 Task: Look for space in Cortland, United States from 6th September, 2023 to 12th September, 2023 for 4 adults in price range Rs.10000 to Rs.14000. Place can be private room with 4 bedrooms having 4 beds and 4 bathrooms. Property type can be house, flat, guest house. Amenities needed are: wifi, TV, free parkinig on premises, gym, breakfast. Booking option can be shelf check-in. Required host language is English.
Action: Mouse moved to (509, 123)
Screenshot: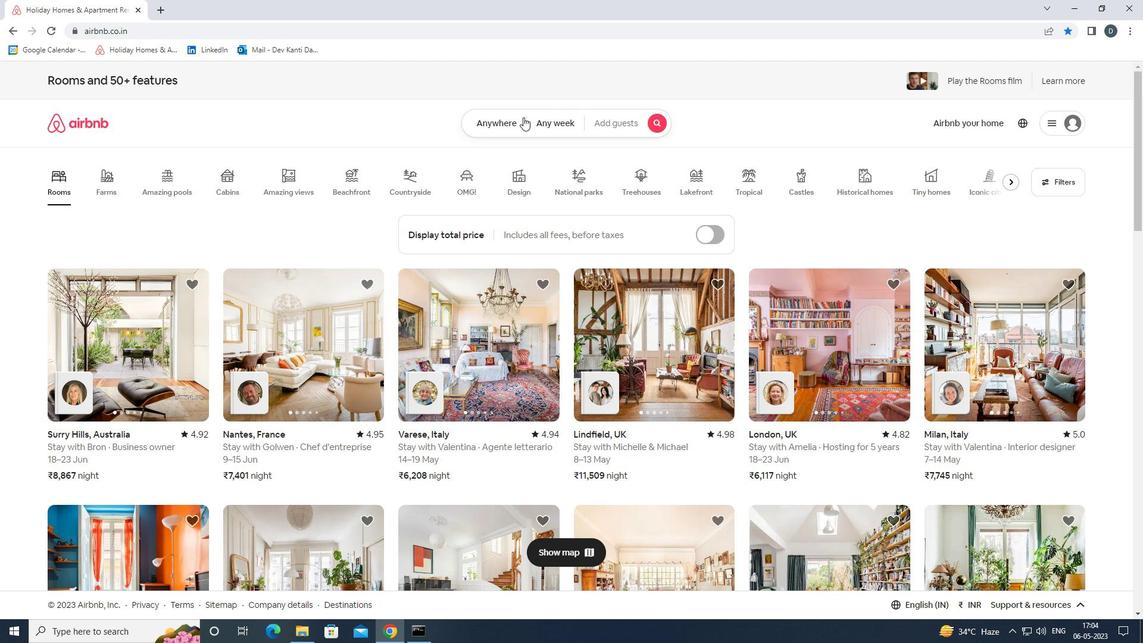 
Action: Mouse pressed left at (509, 123)
Screenshot: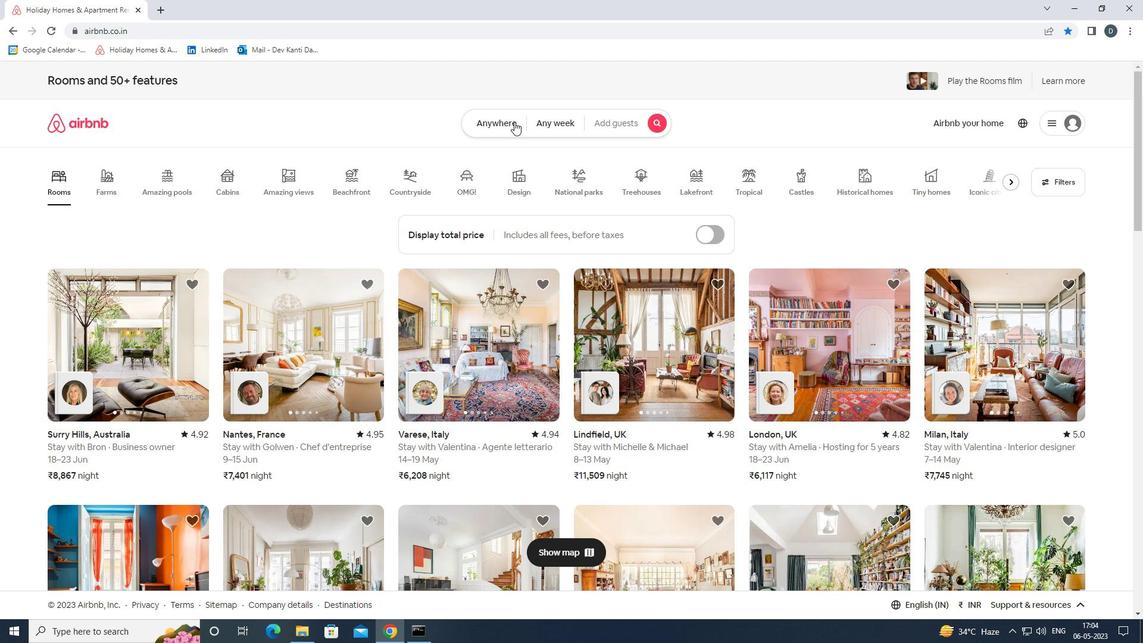 
Action: Mouse moved to (445, 168)
Screenshot: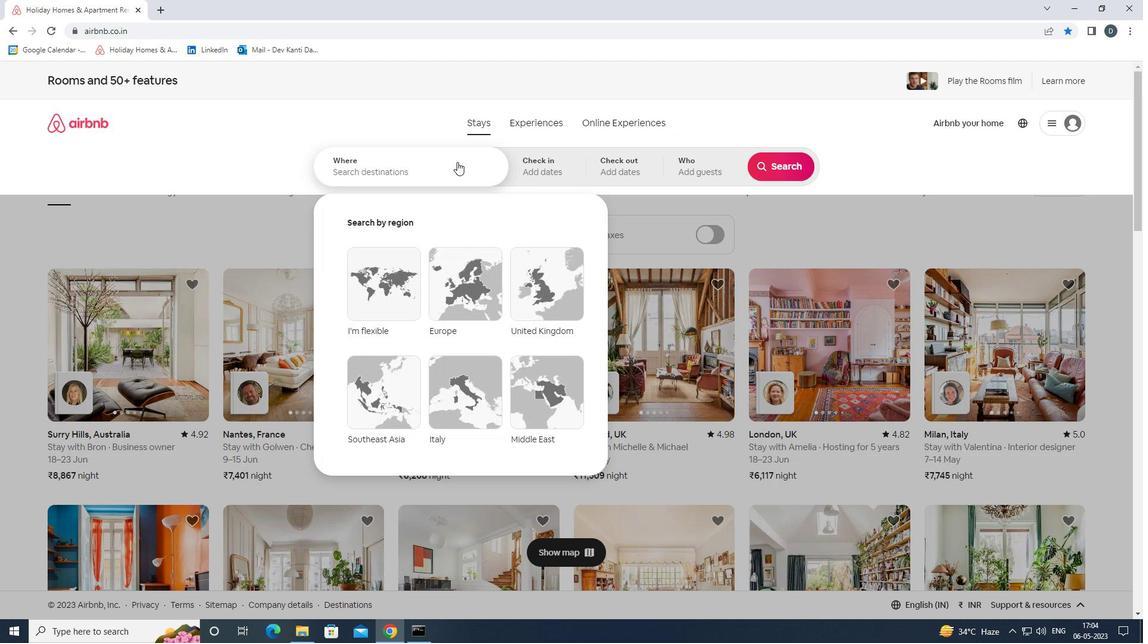 
Action: Mouse pressed left at (445, 168)
Screenshot: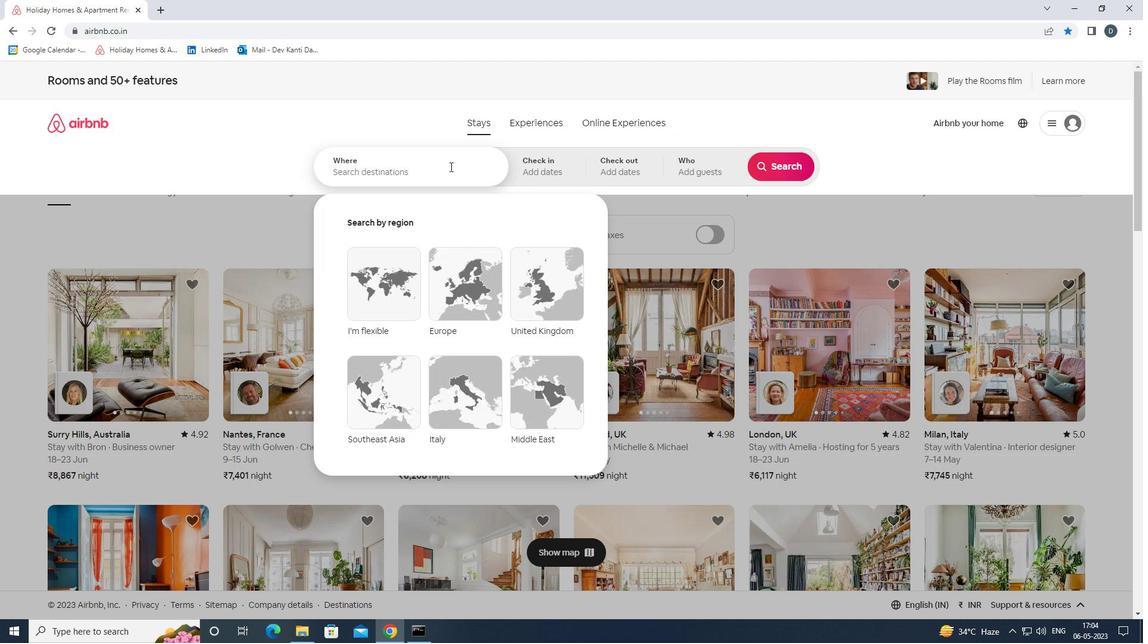 
Action: Mouse moved to (500, 153)
Screenshot: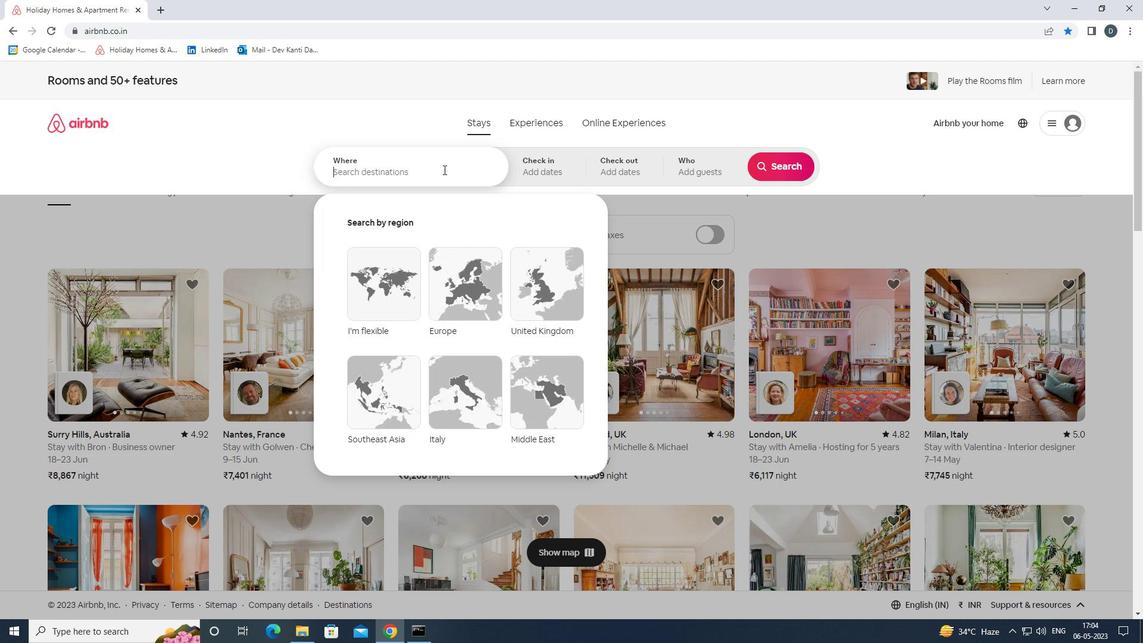 
Action: Key pressed <Key.shift>
Screenshot: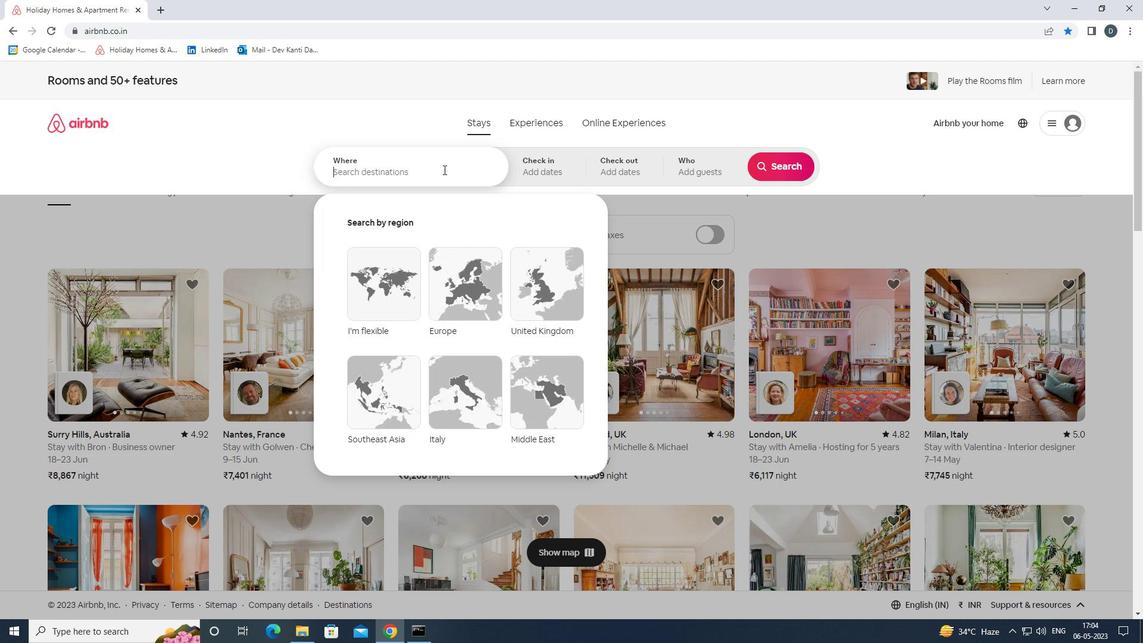 
Action: Mouse moved to (506, 151)
Screenshot: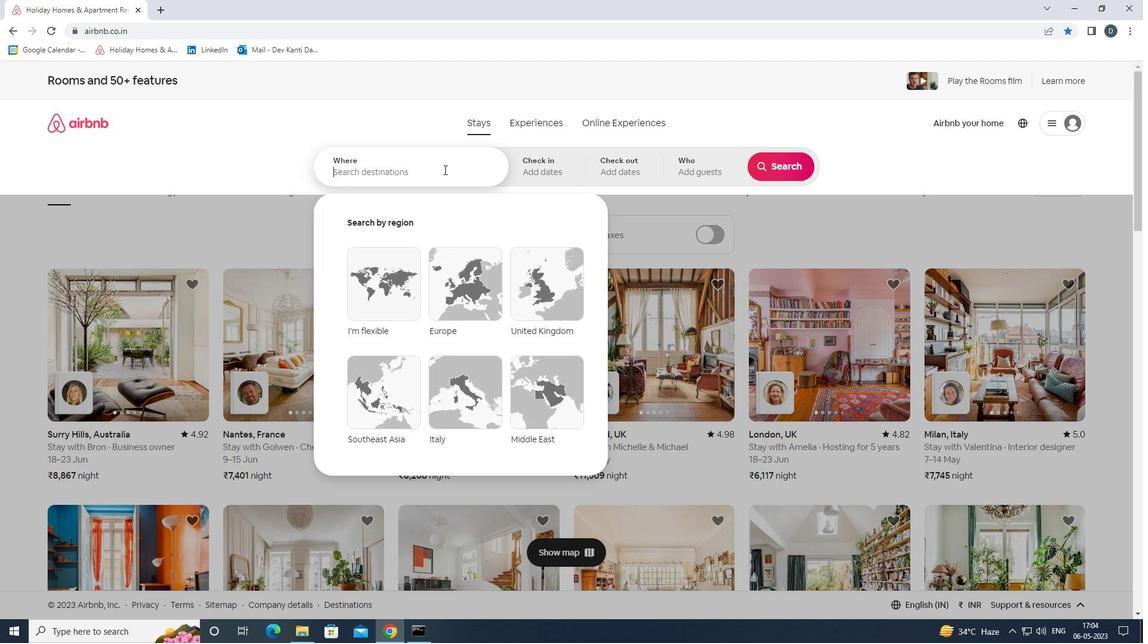 
Action: Key pressed CORTLAND,<Key.shift>UNITED<Key.space><Key.shift>STATES<Key.enter>
Screenshot: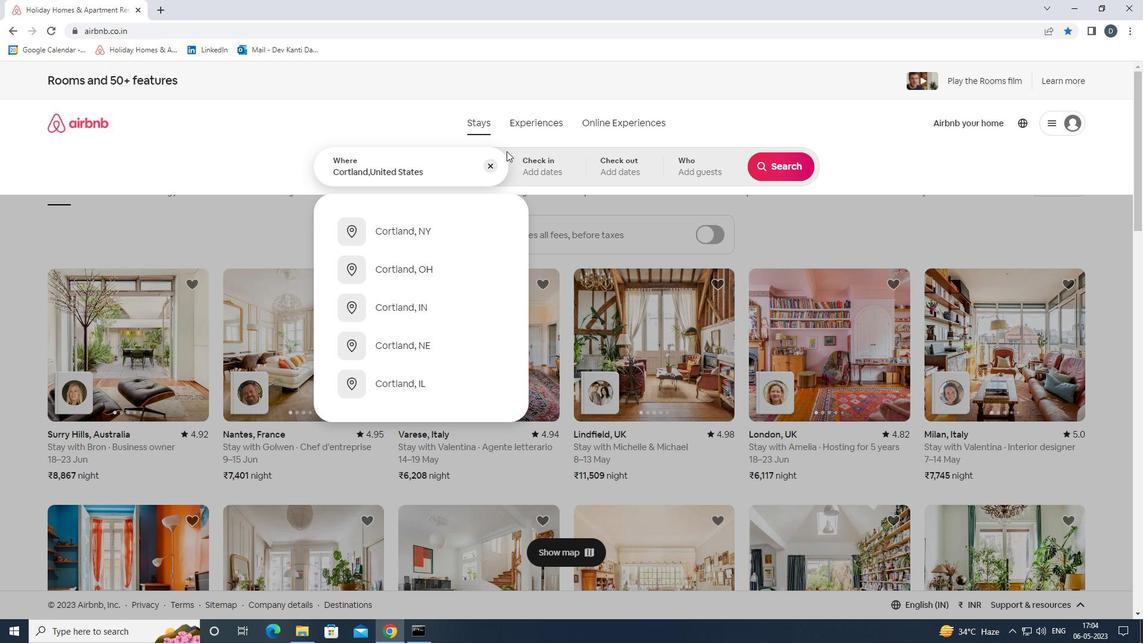 
Action: Mouse moved to (781, 260)
Screenshot: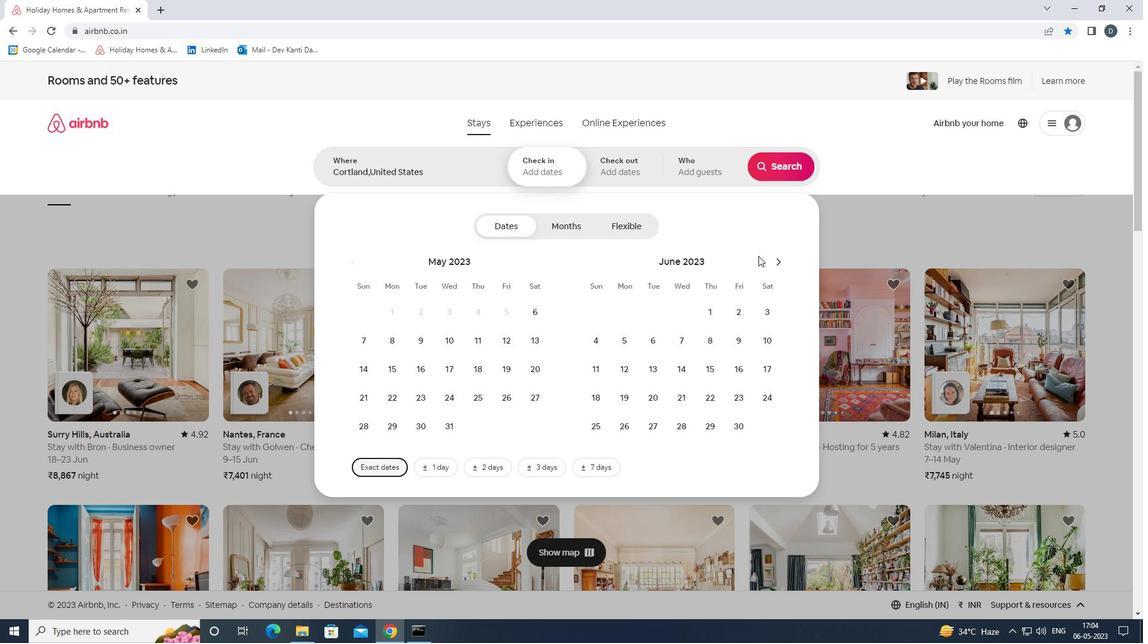 
Action: Mouse pressed left at (781, 260)
Screenshot: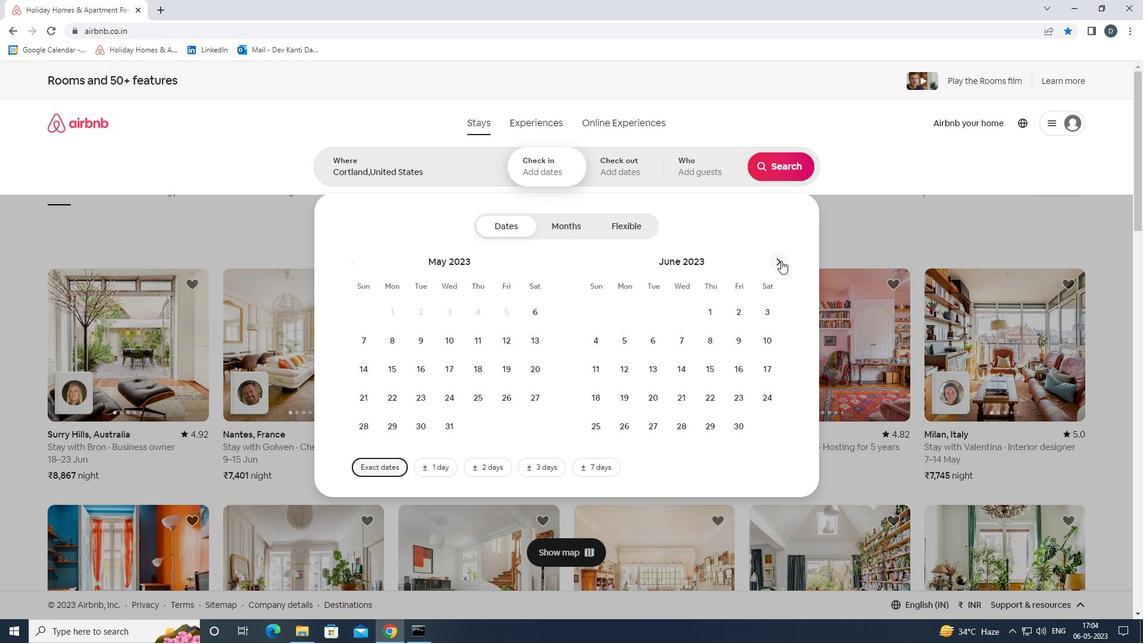 
Action: Mouse pressed left at (781, 260)
Screenshot: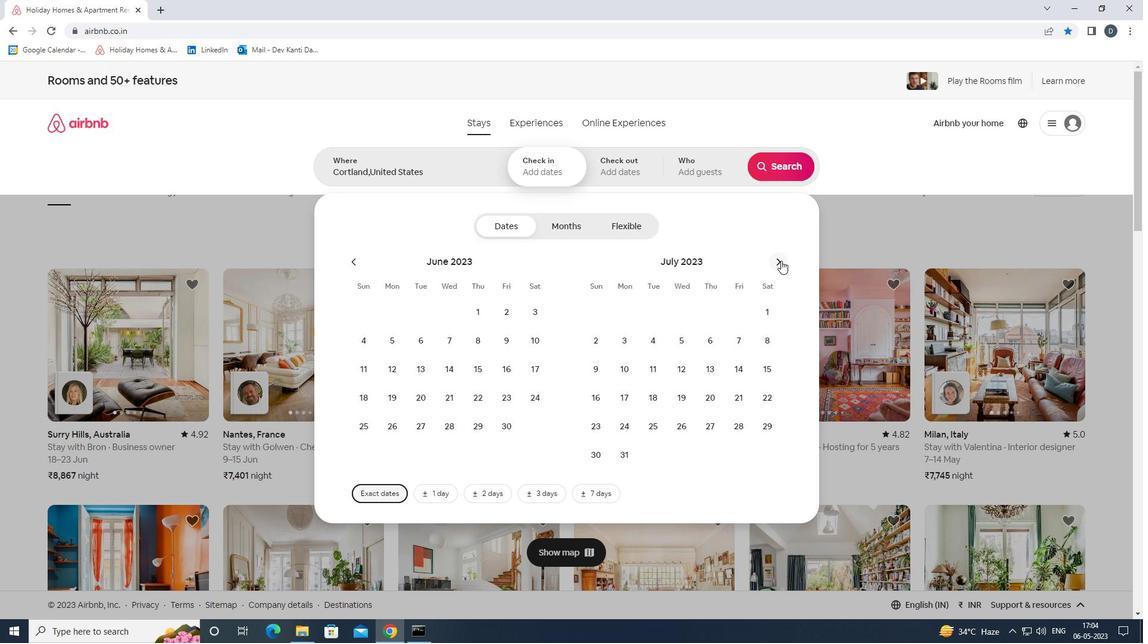 
Action: Mouse pressed left at (781, 260)
Screenshot: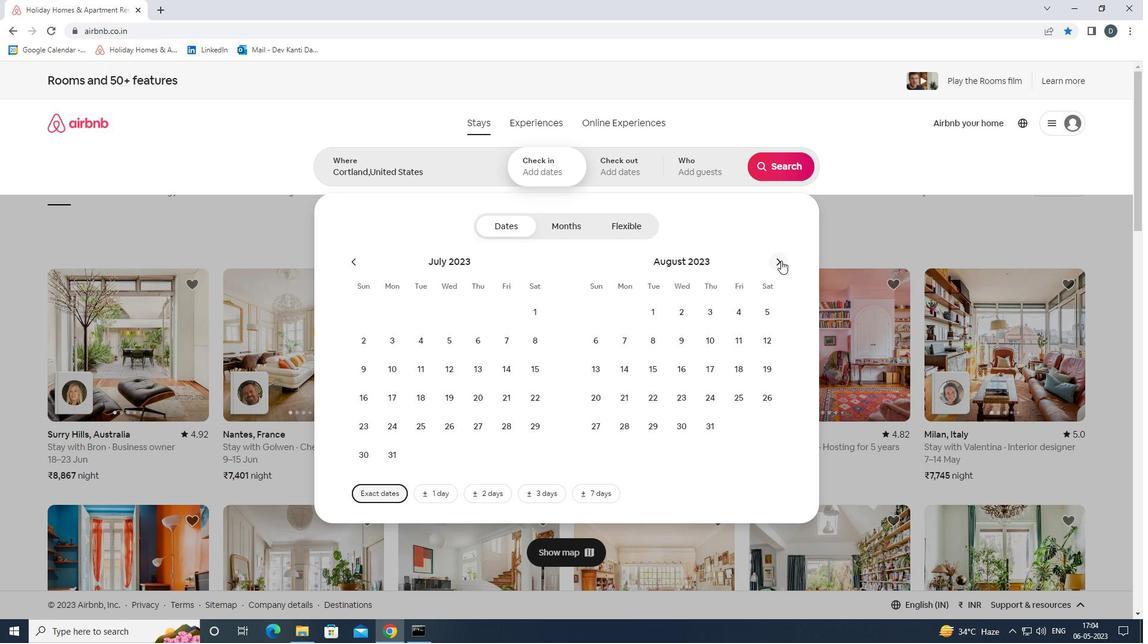
Action: Mouse moved to (683, 341)
Screenshot: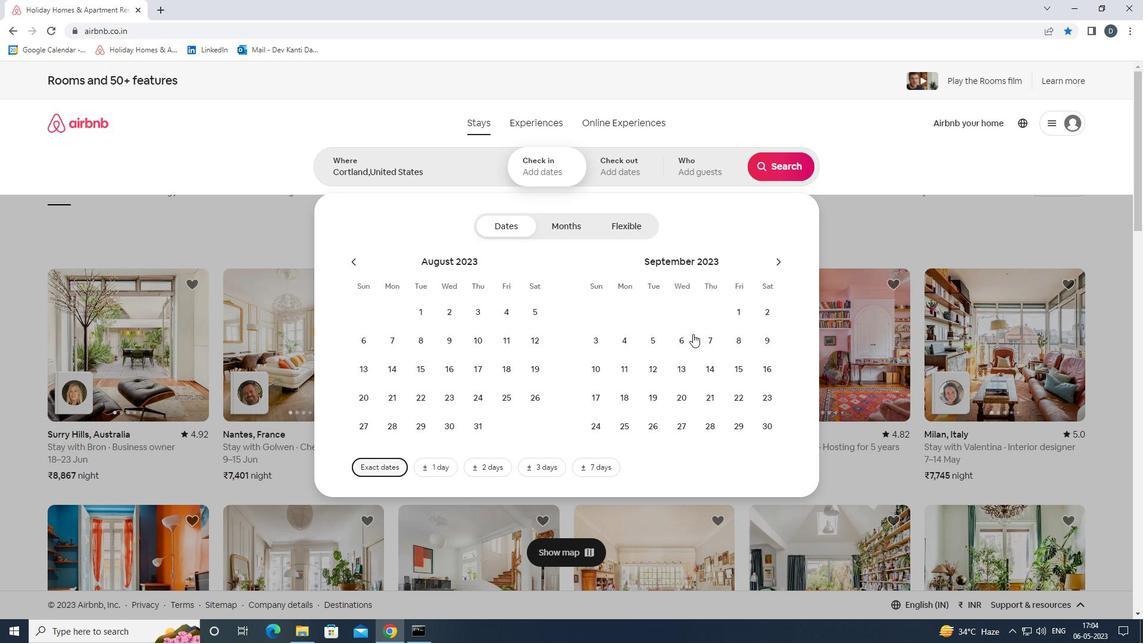 
Action: Mouse pressed left at (683, 341)
Screenshot: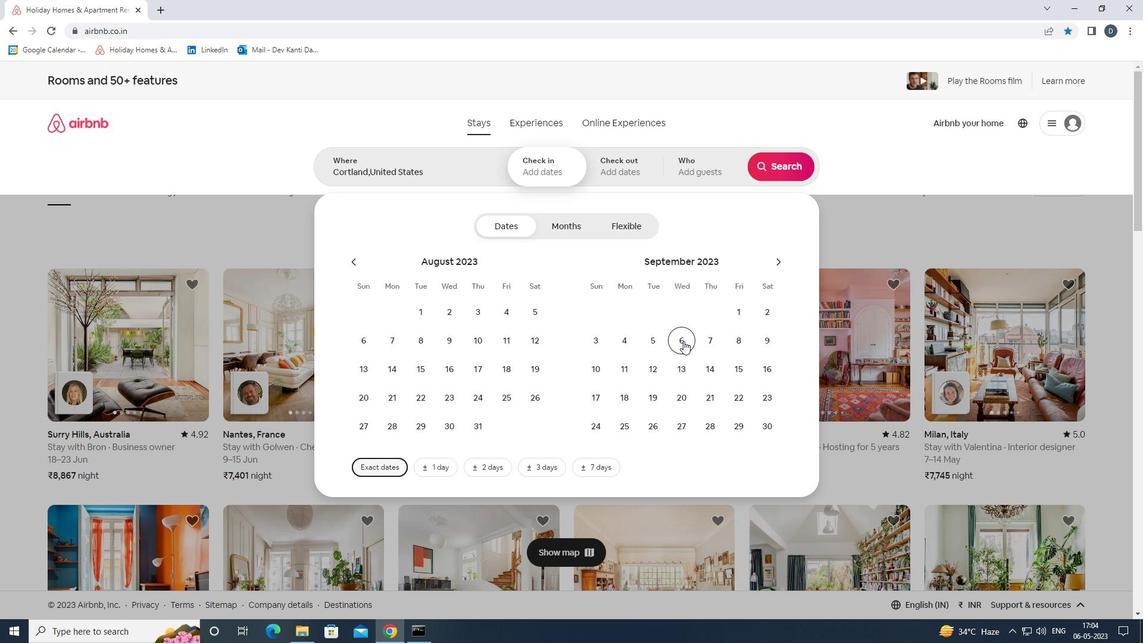
Action: Mouse moved to (649, 365)
Screenshot: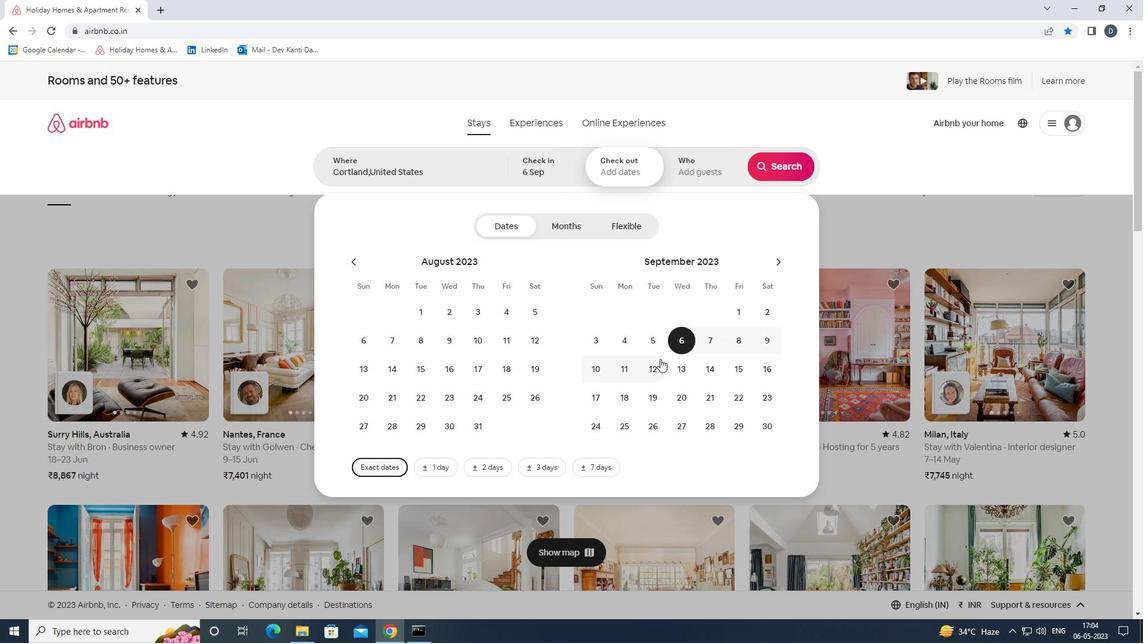 
Action: Mouse pressed left at (649, 365)
Screenshot: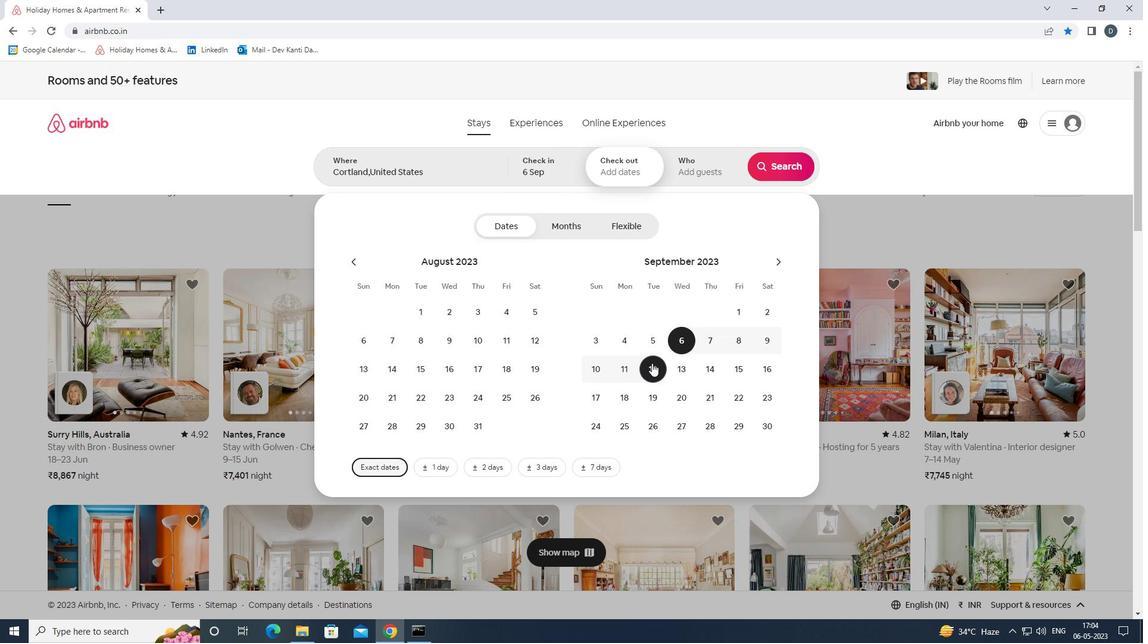 
Action: Mouse moved to (692, 170)
Screenshot: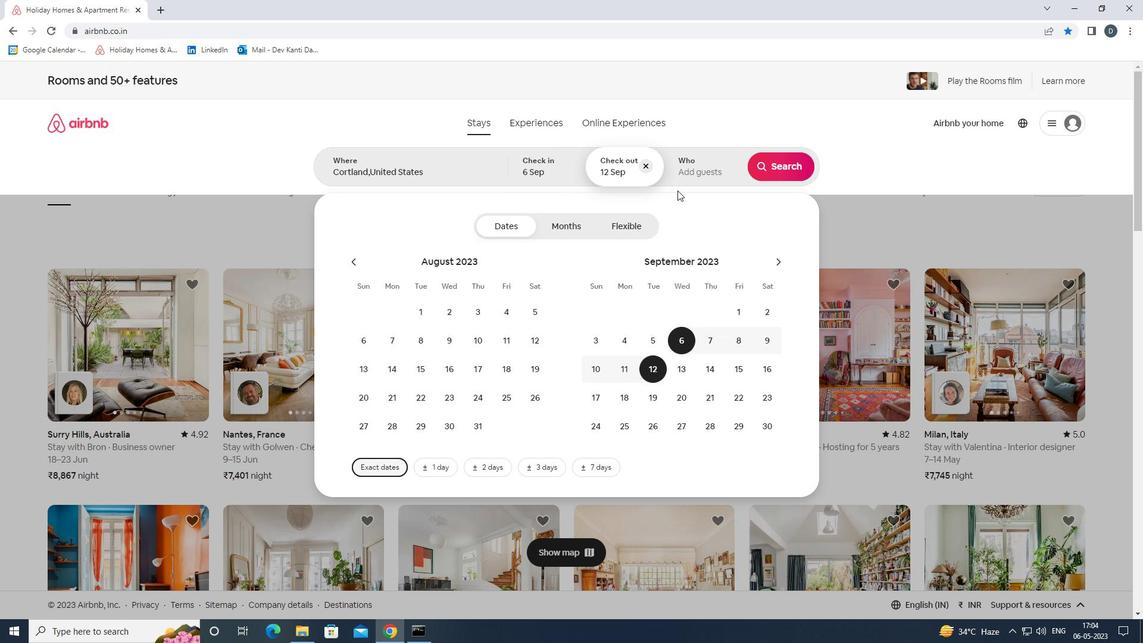 
Action: Mouse pressed left at (692, 170)
Screenshot: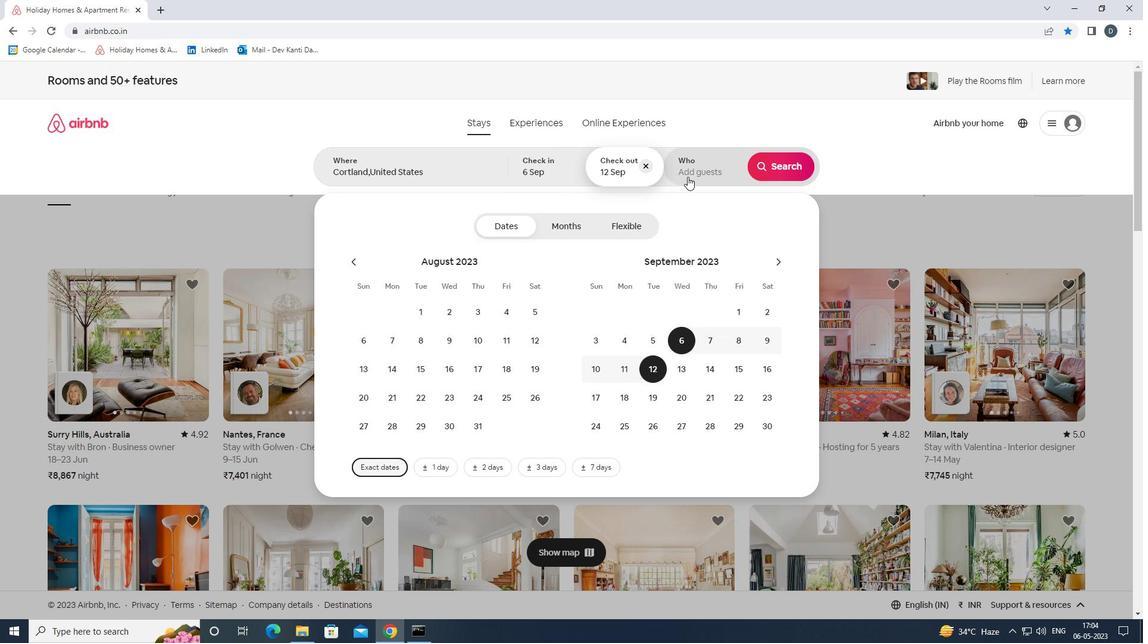 
Action: Mouse moved to (778, 231)
Screenshot: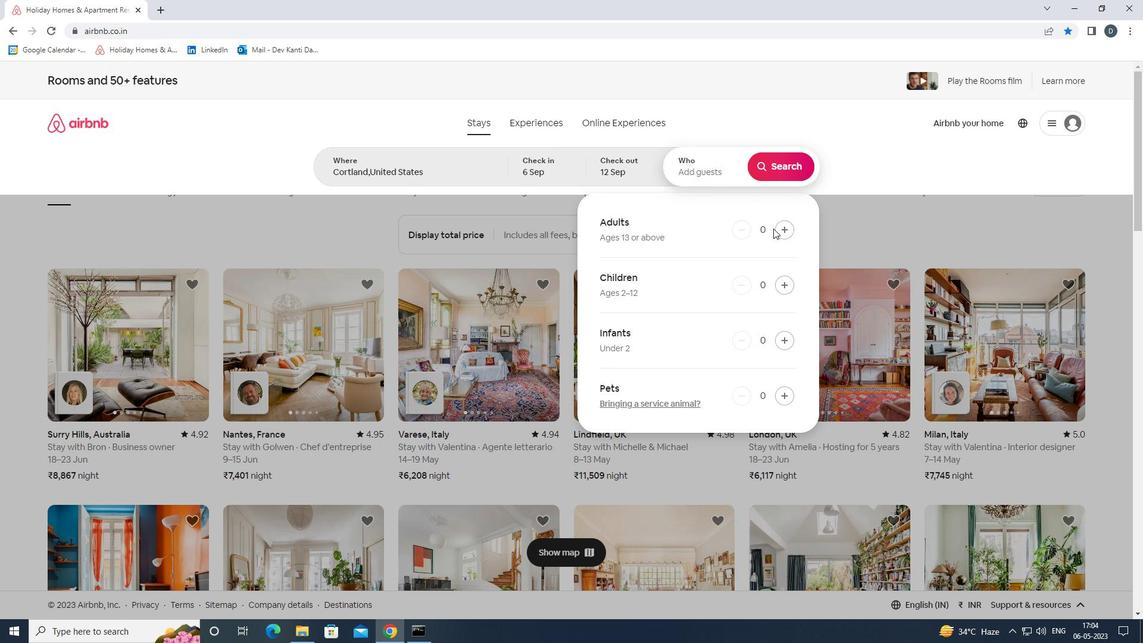 
Action: Mouse pressed left at (778, 231)
Screenshot: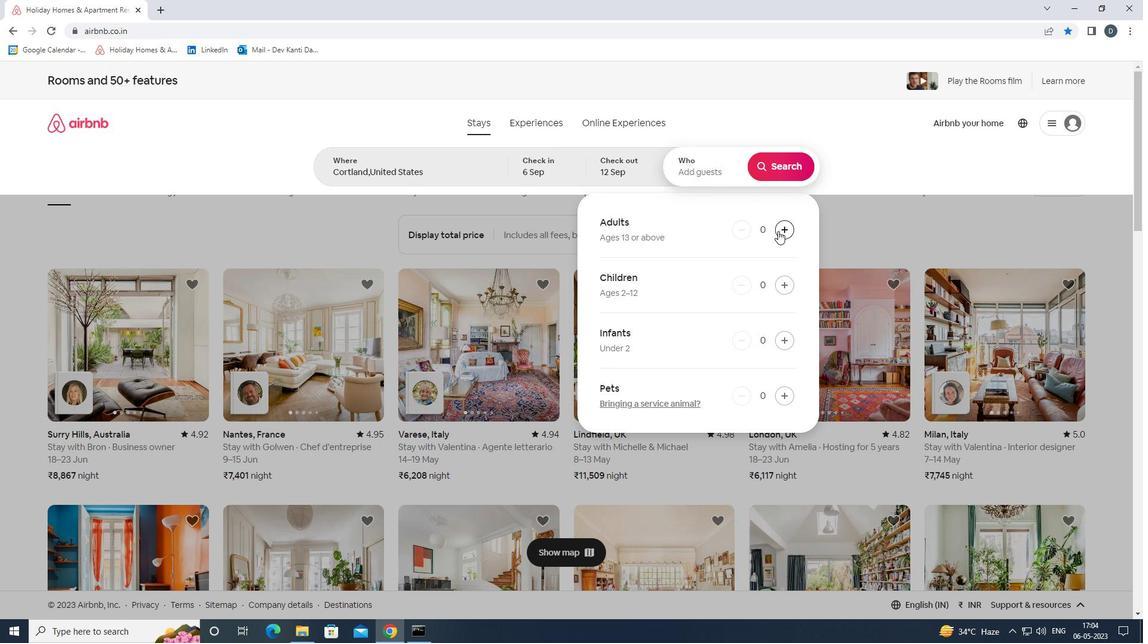 
Action: Mouse pressed left at (778, 231)
Screenshot: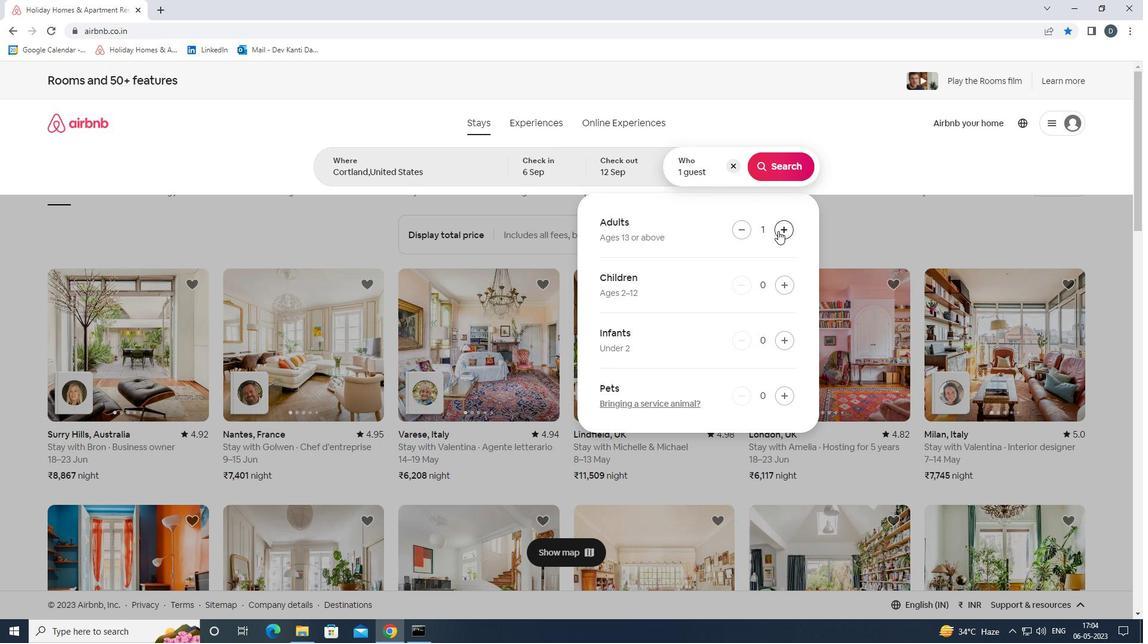 
Action: Mouse pressed left at (778, 231)
Screenshot: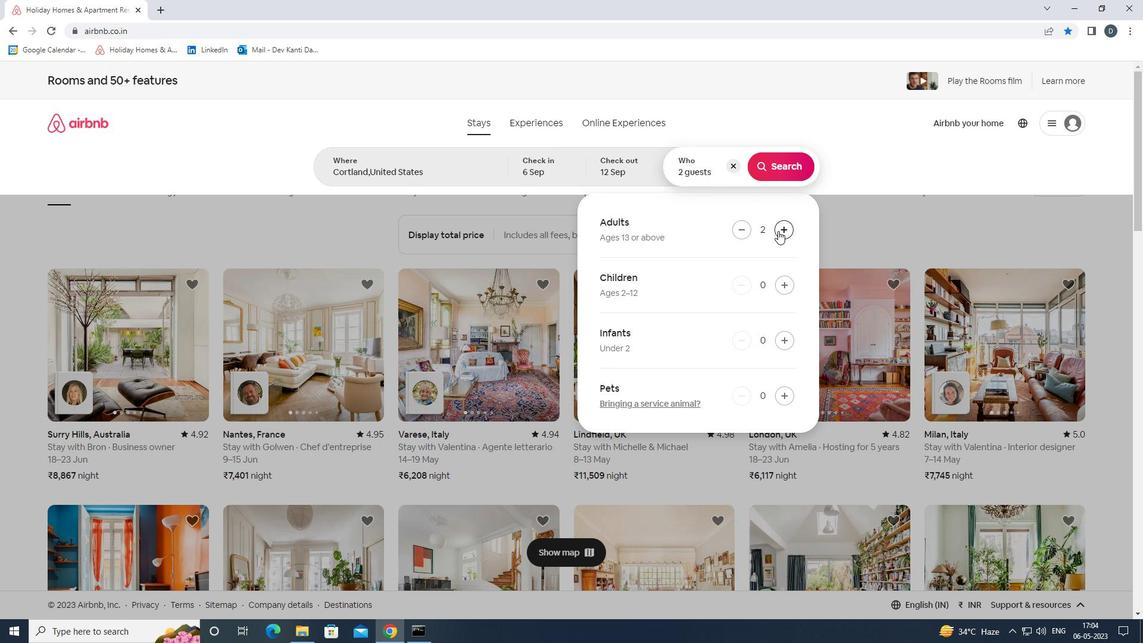 
Action: Mouse pressed left at (778, 231)
Screenshot: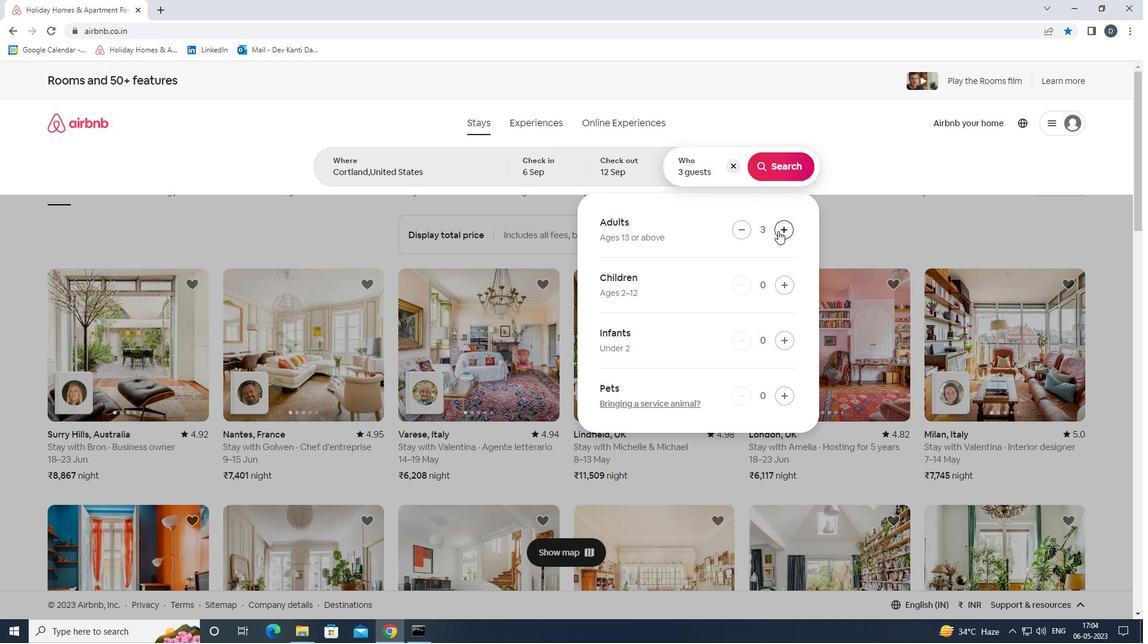 
Action: Mouse moved to (778, 170)
Screenshot: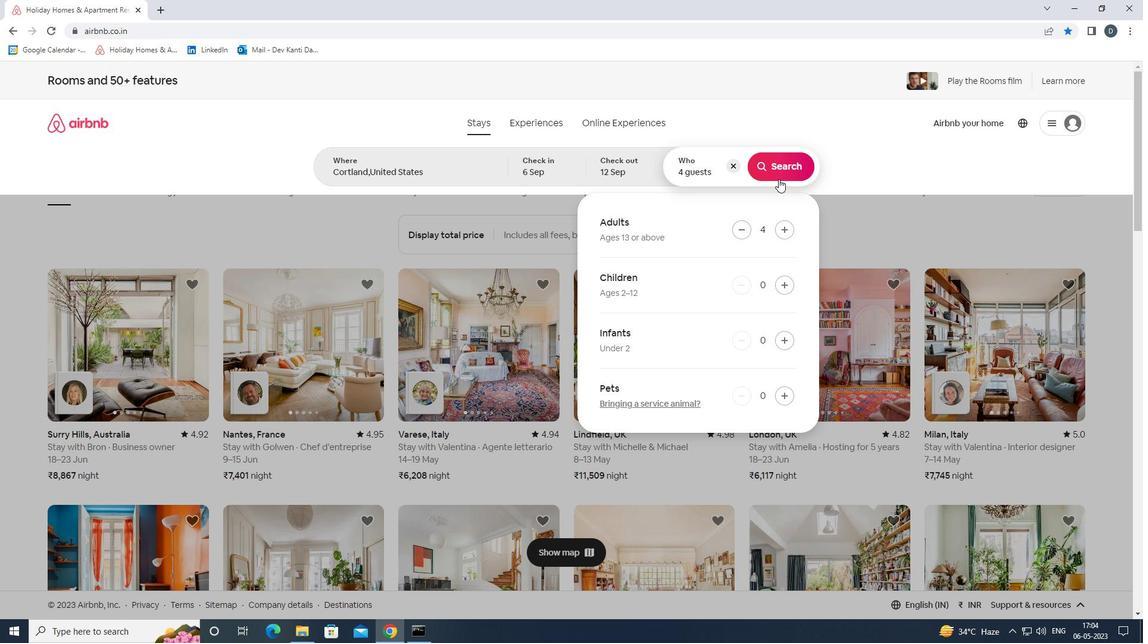 
Action: Mouse pressed left at (778, 170)
Screenshot: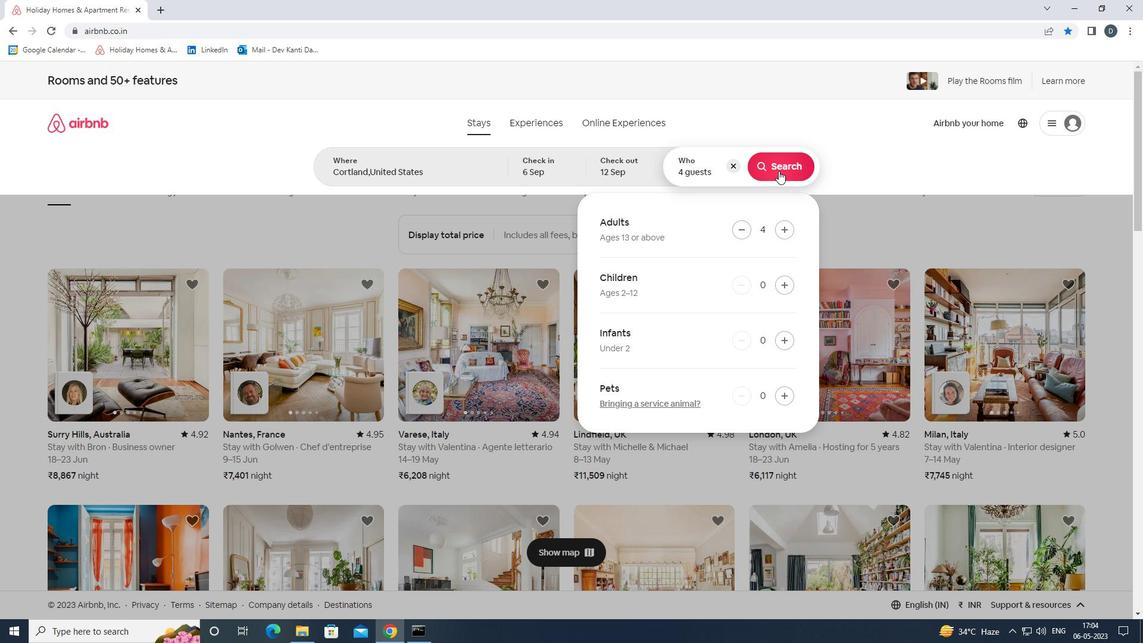 
Action: Mouse moved to (1077, 135)
Screenshot: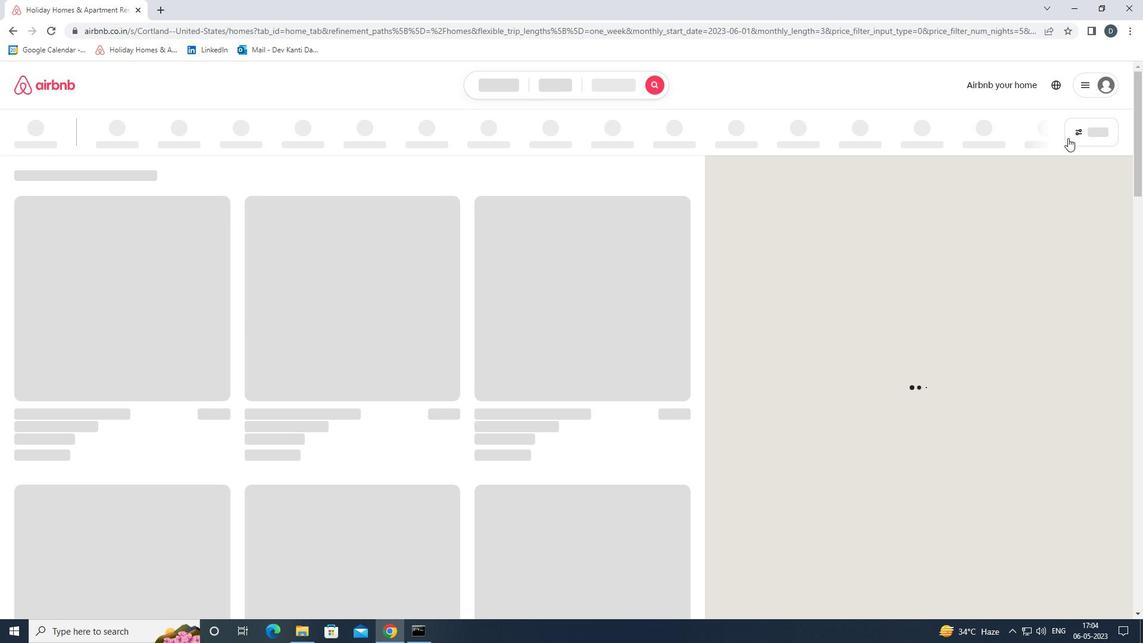 
Action: Mouse pressed left at (1077, 135)
Screenshot: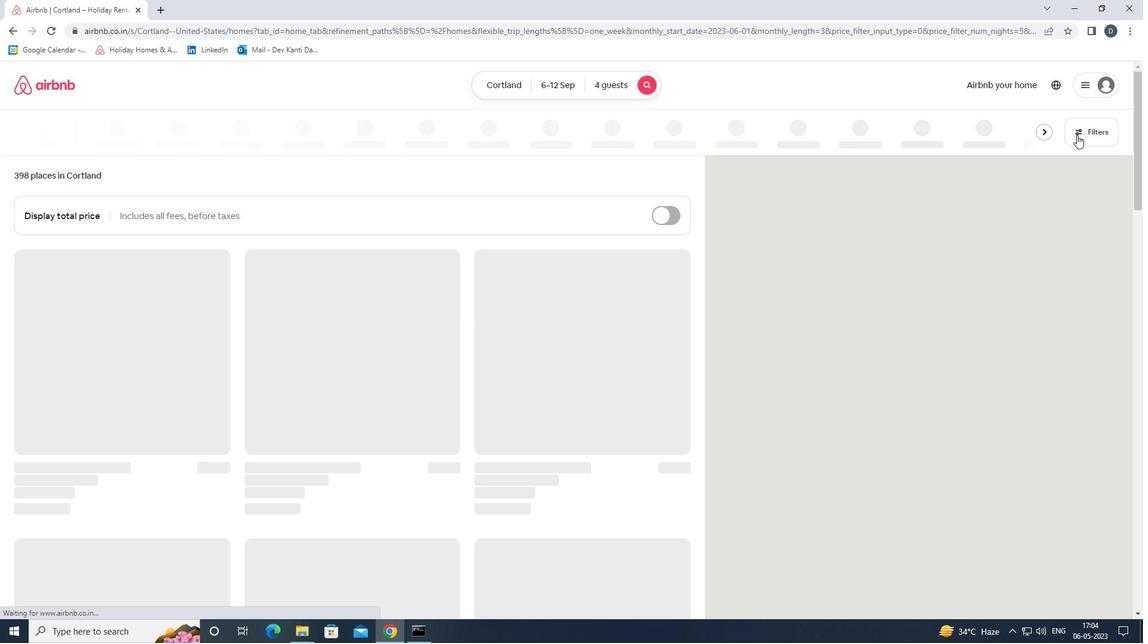 
Action: Mouse moved to (535, 424)
Screenshot: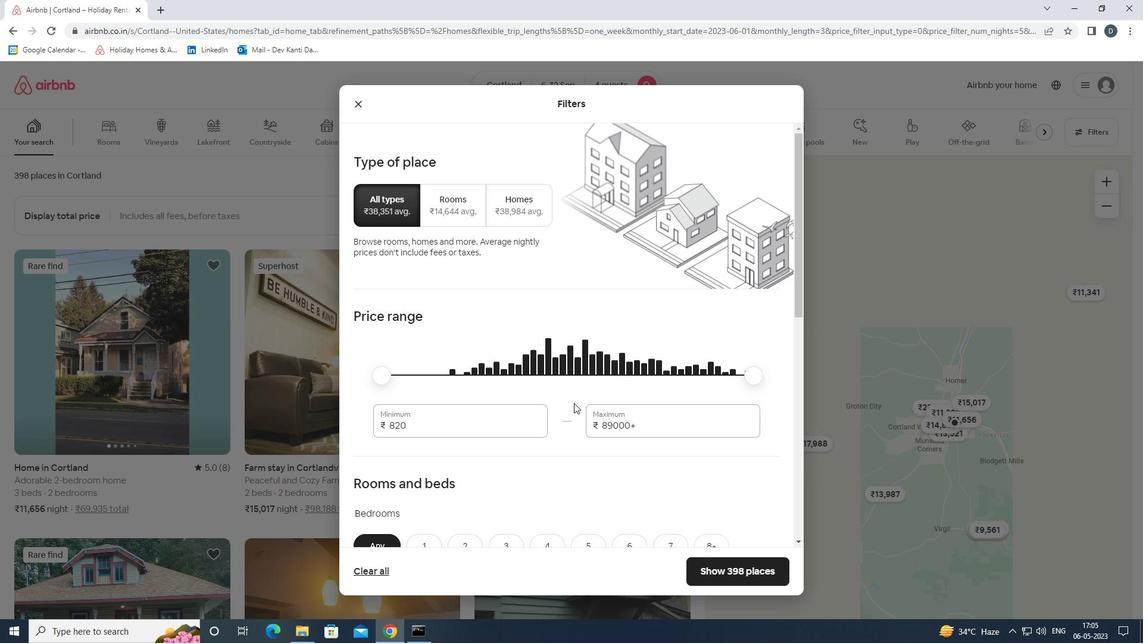 
Action: Mouse pressed left at (535, 424)
Screenshot: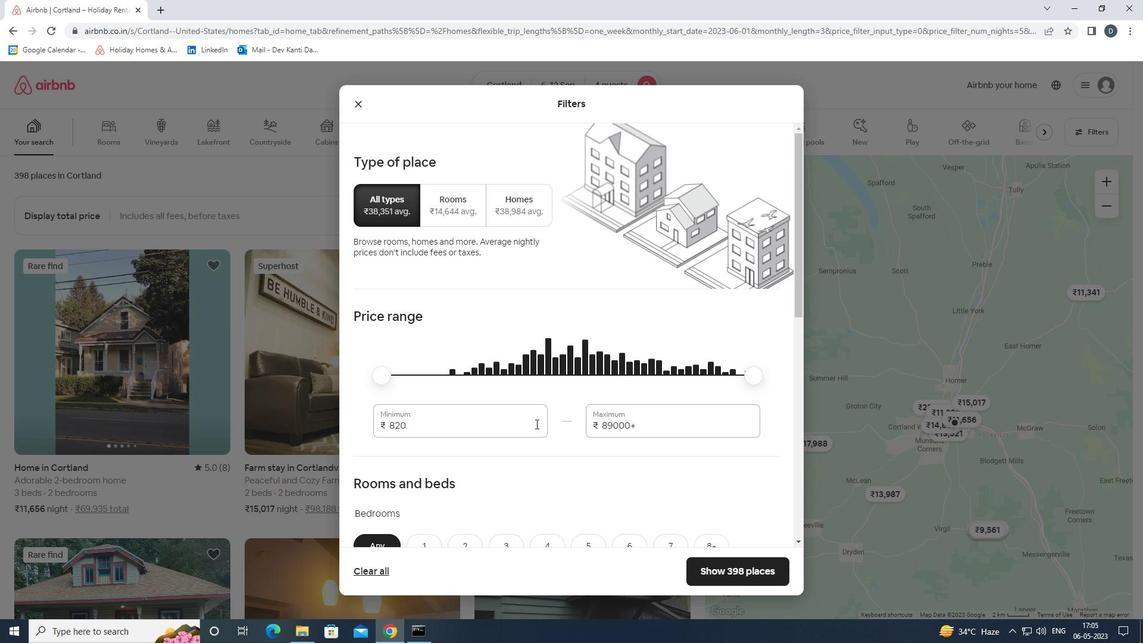 
Action: Mouse pressed left at (535, 424)
Screenshot: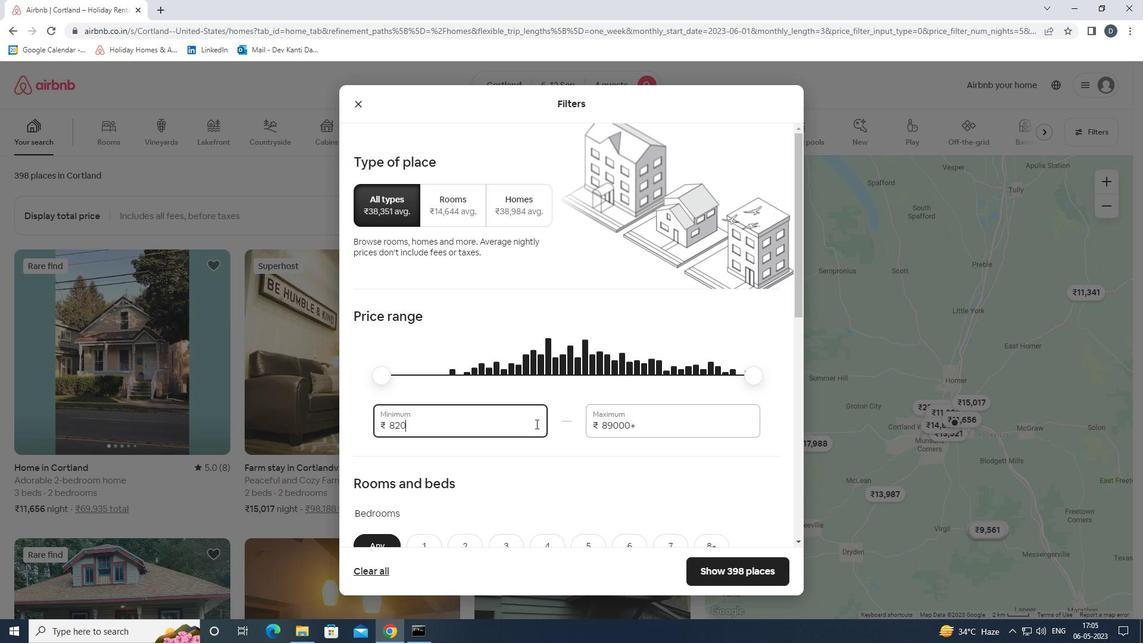 
Action: Mouse moved to (538, 426)
Screenshot: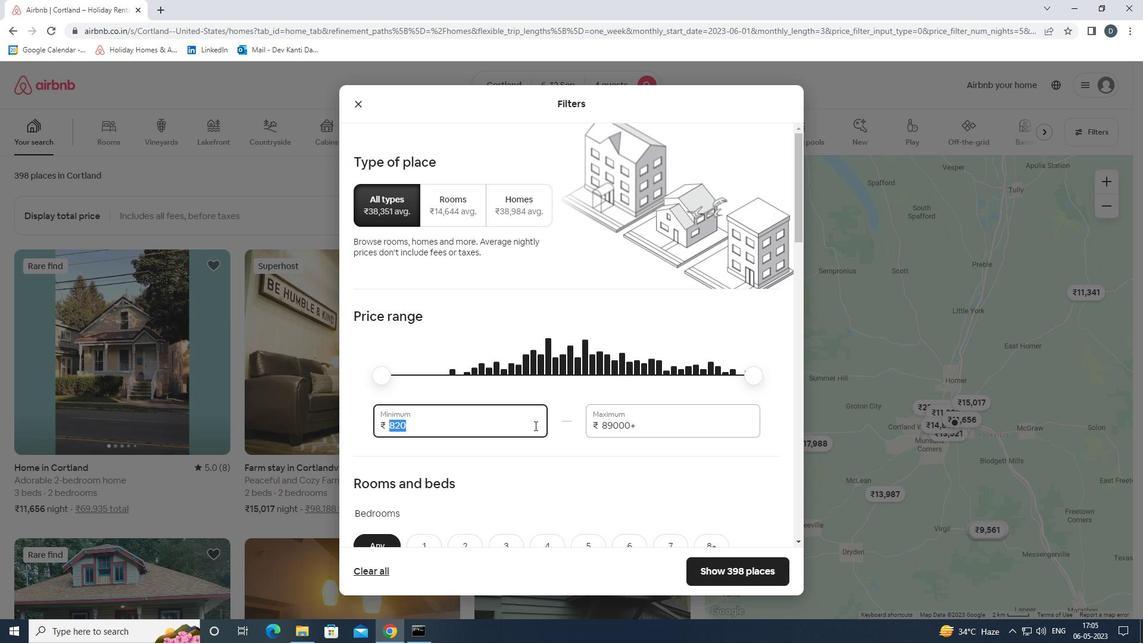 
Action: Key pressed 10000<Key.tab>14000
Screenshot: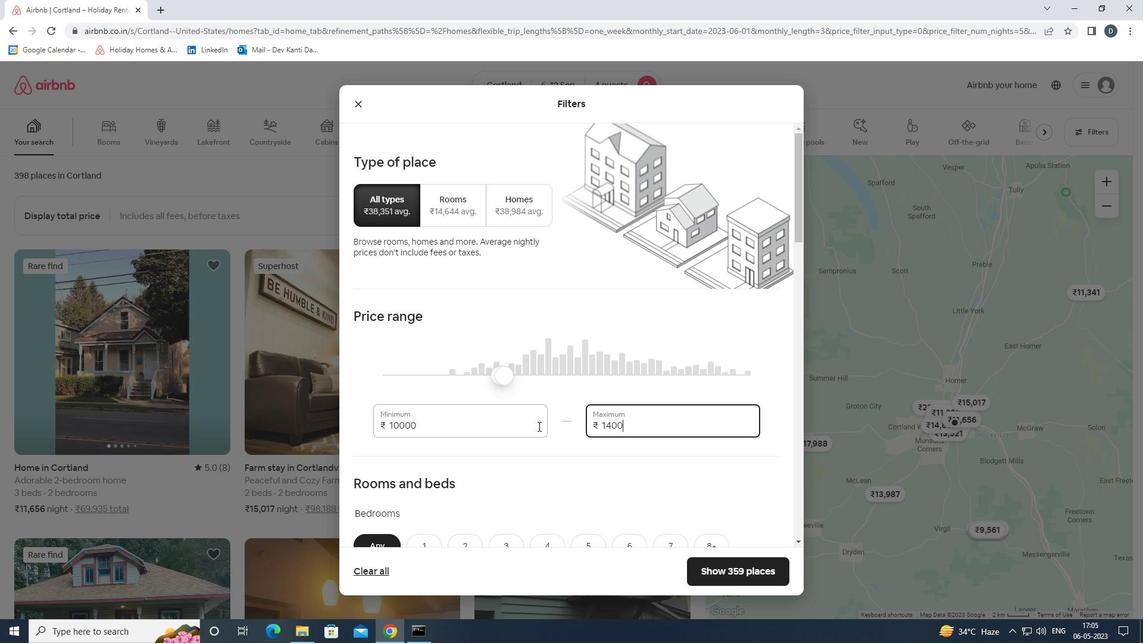 
Action: Mouse scrolled (538, 425) with delta (0, 0)
Screenshot: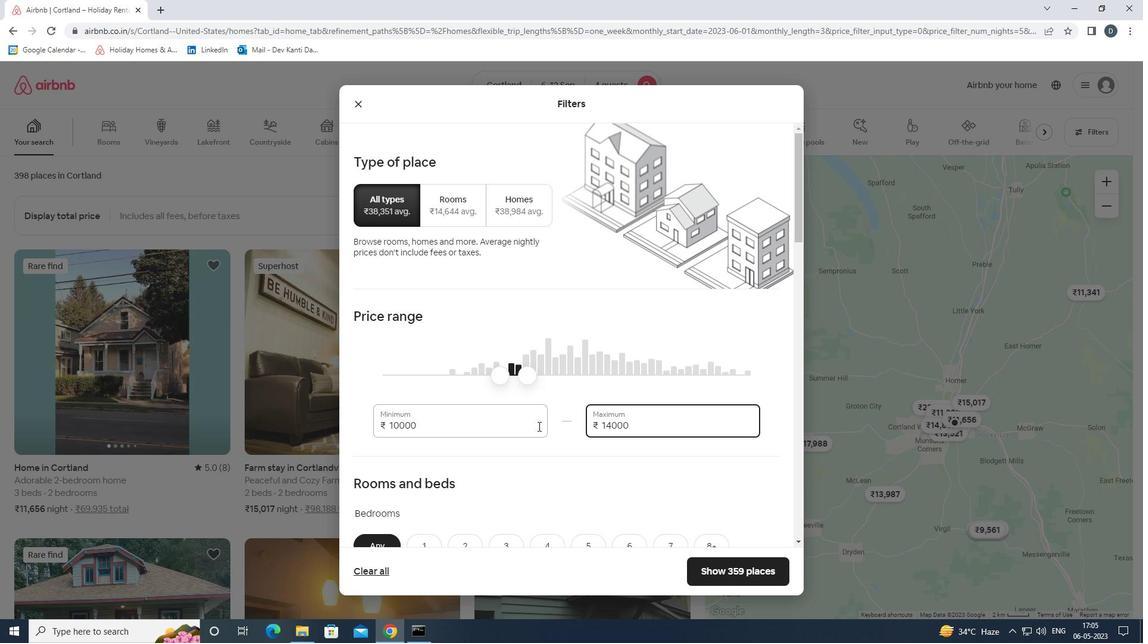 
Action: Mouse scrolled (538, 425) with delta (0, 0)
Screenshot: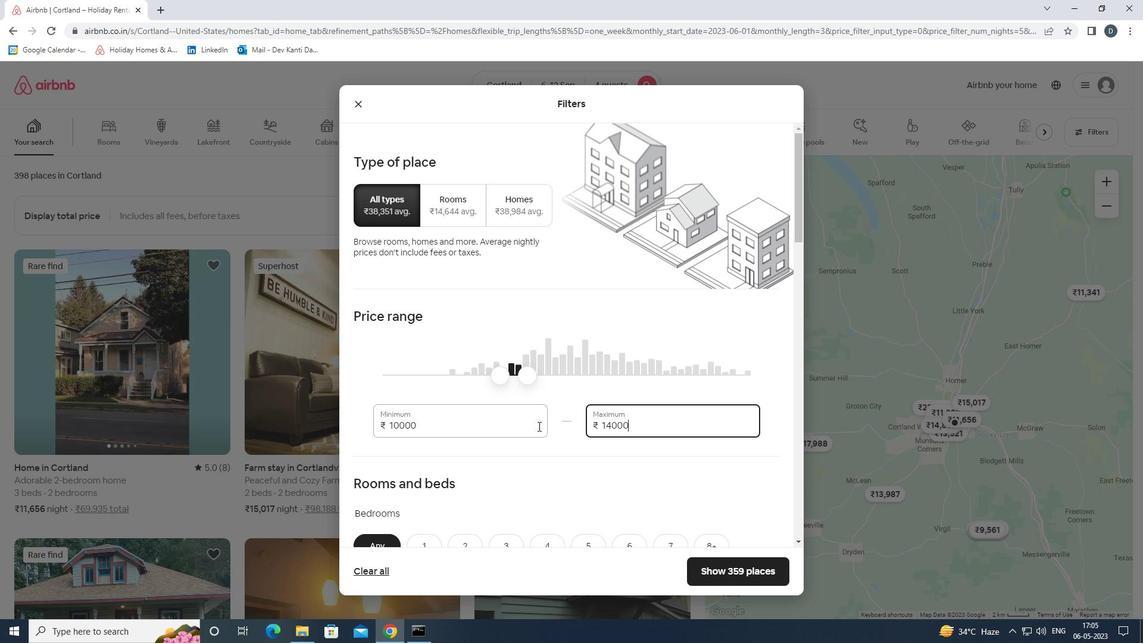
Action: Mouse scrolled (538, 425) with delta (0, 0)
Screenshot: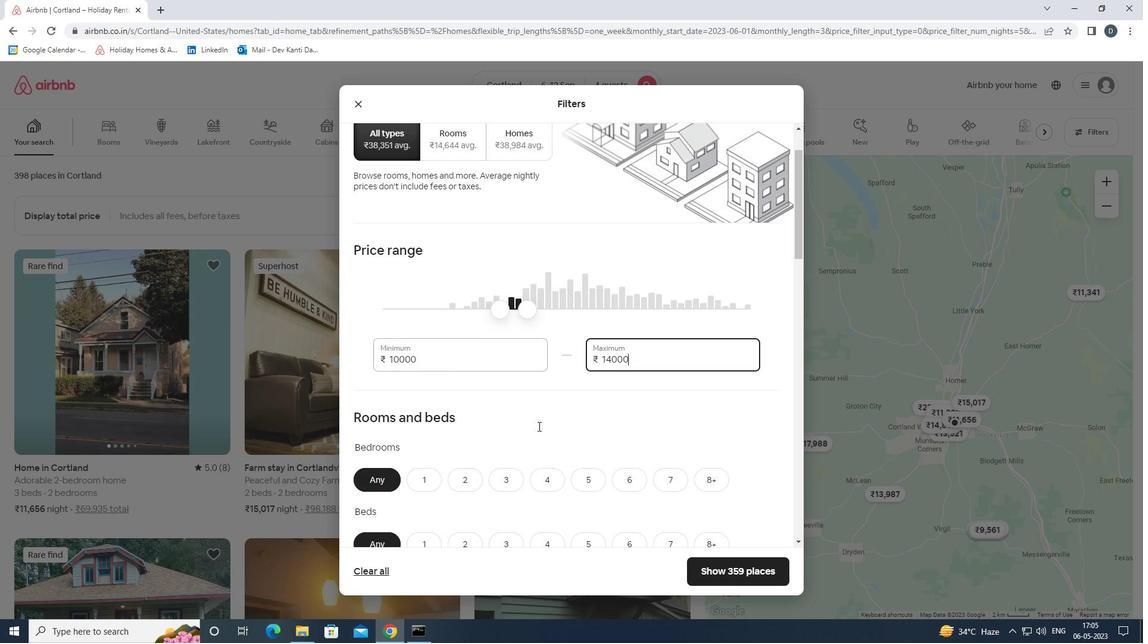 
Action: Mouse scrolled (538, 425) with delta (0, 0)
Screenshot: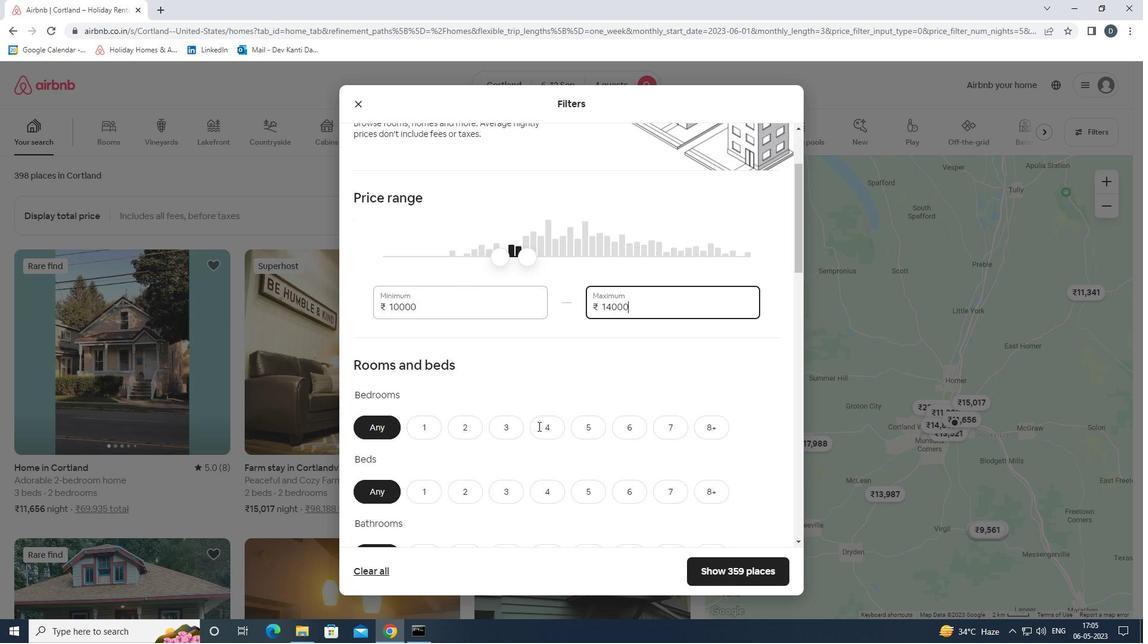 
Action: Mouse moved to (549, 310)
Screenshot: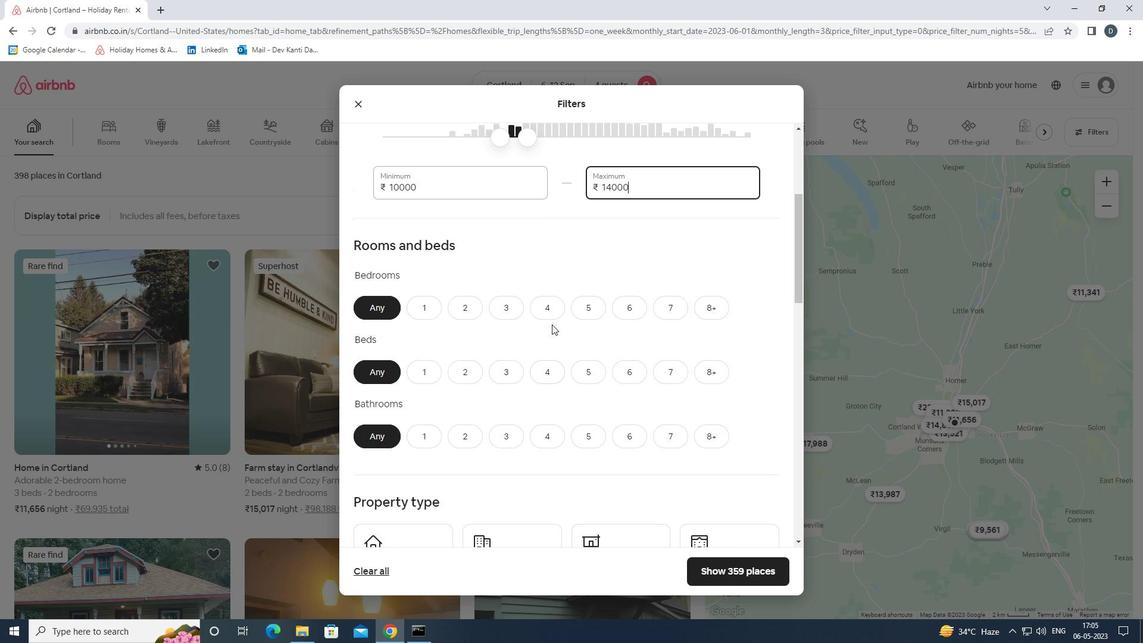 
Action: Mouse pressed left at (549, 310)
Screenshot: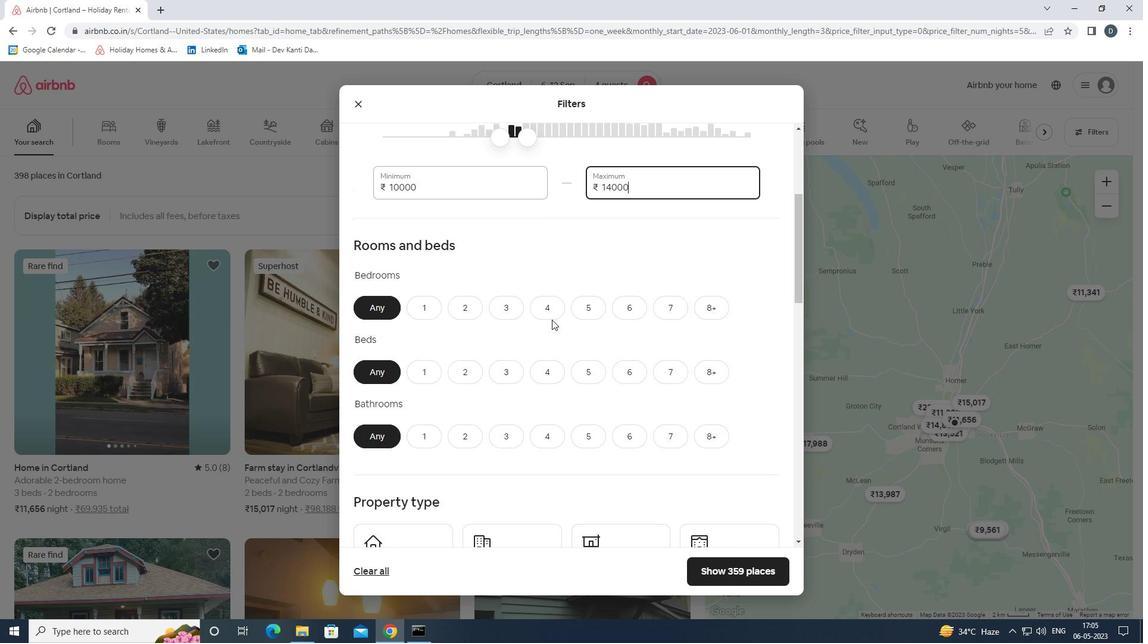 
Action: Mouse moved to (546, 362)
Screenshot: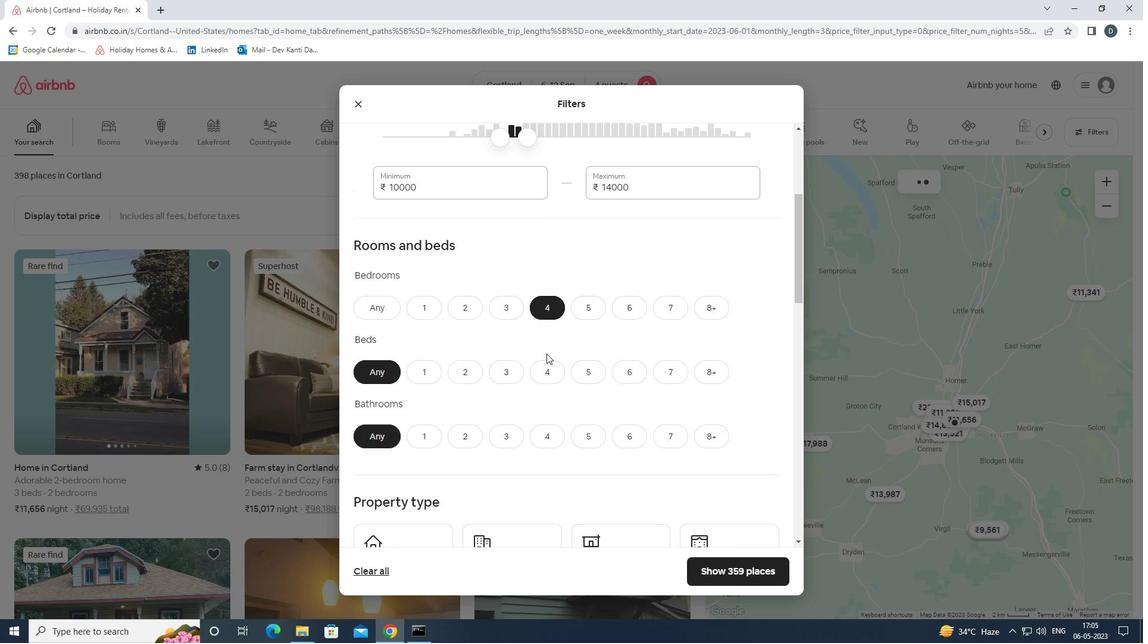 
Action: Mouse pressed left at (546, 362)
Screenshot: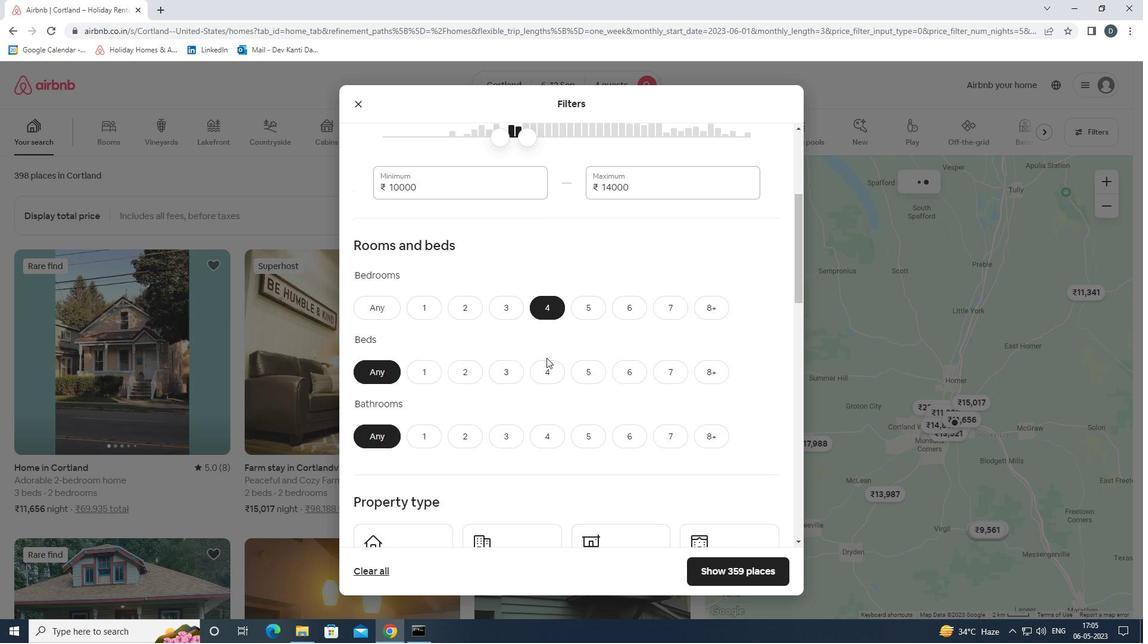 
Action: Mouse moved to (549, 429)
Screenshot: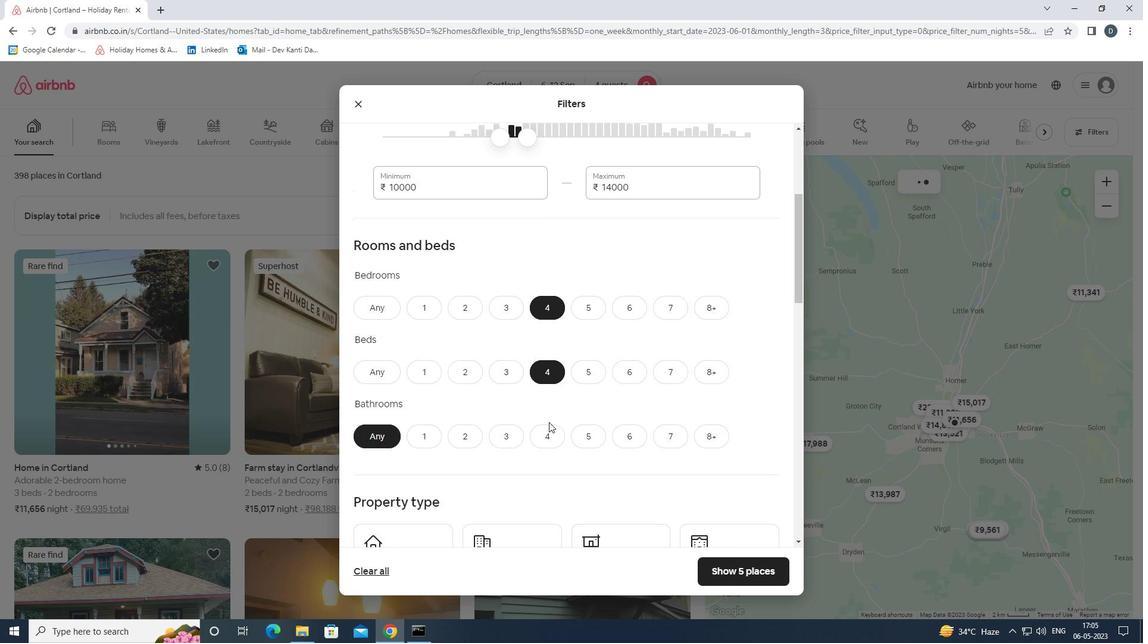 
Action: Mouse pressed left at (549, 429)
Screenshot: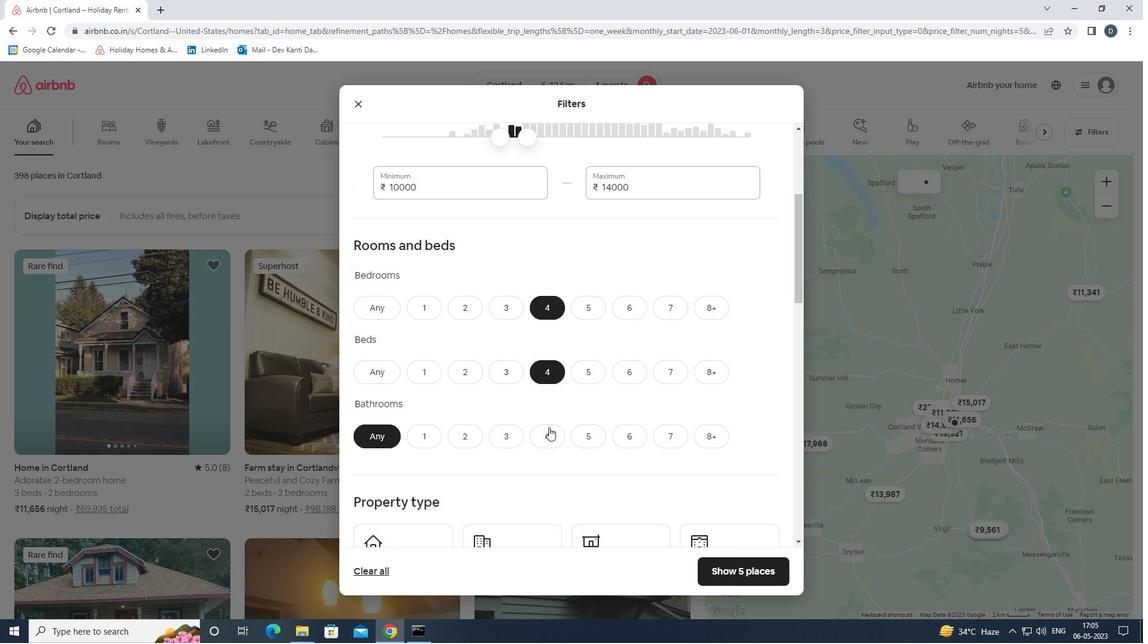 
Action: Mouse moved to (548, 426)
Screenshot: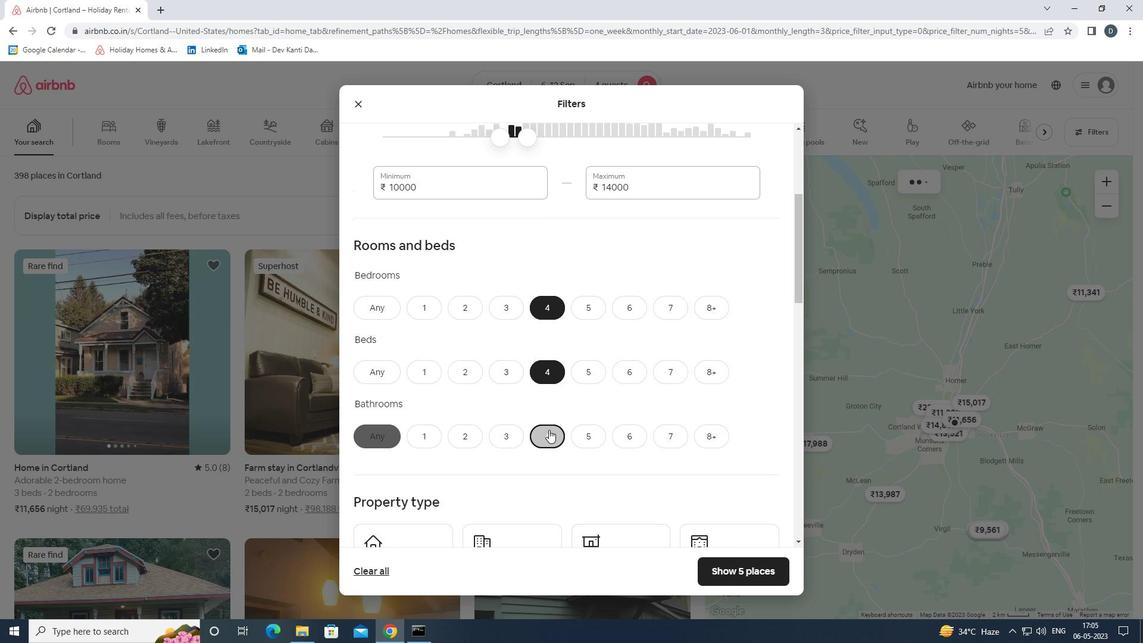 
Action: Mouse scrolled (548, 425) with delta (0, 0)
Screenshot: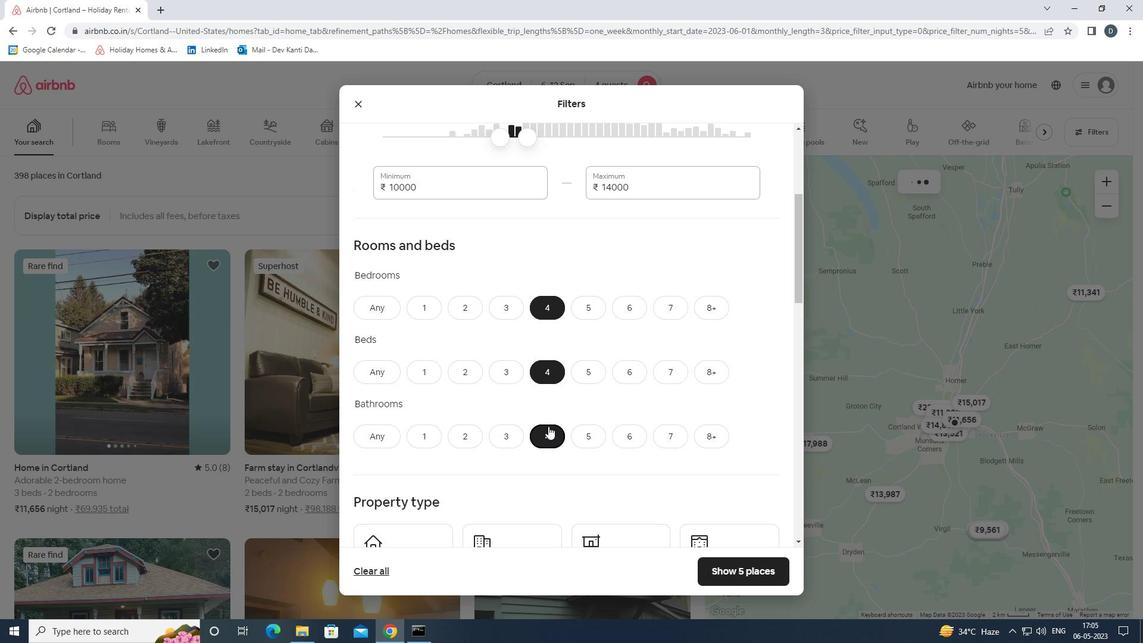 
Action: Mouse scrolled (548, 425) with delta (0, 0)
Screenshot: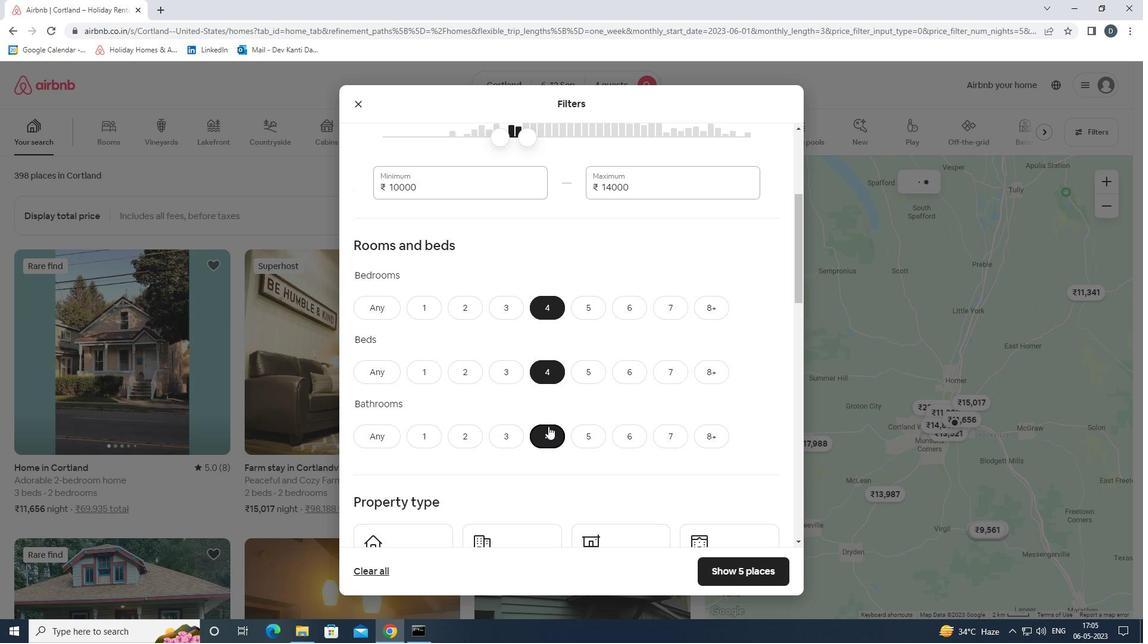 
Action: Mouse scrolled (548, 425) with delta (0, 0)
Screenshot: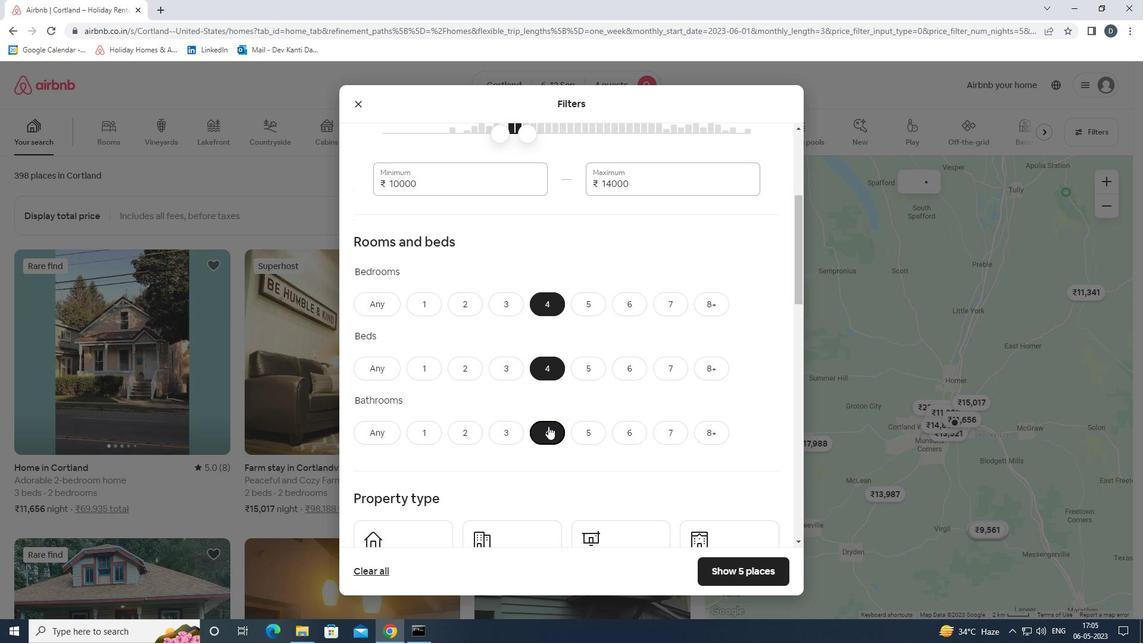 
Action: Mouse moved to (419, 393)
Screenshot: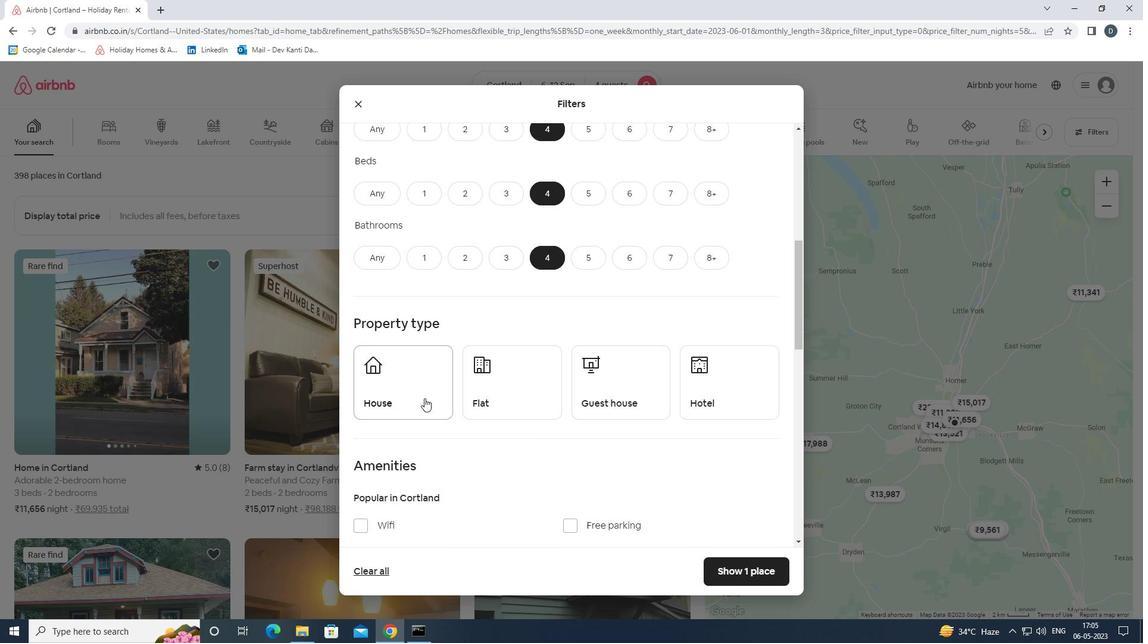 
Action: Mouse pressed left at (419, 393)
Screenshot: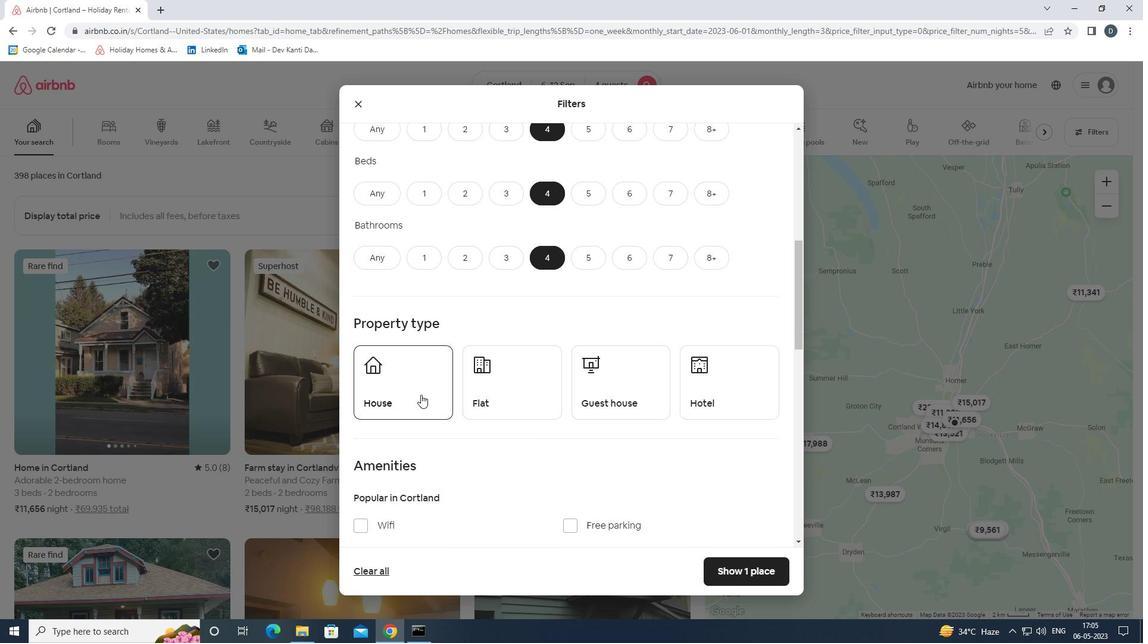 
Action: Mouse moved to (500, 391)
Screenshot: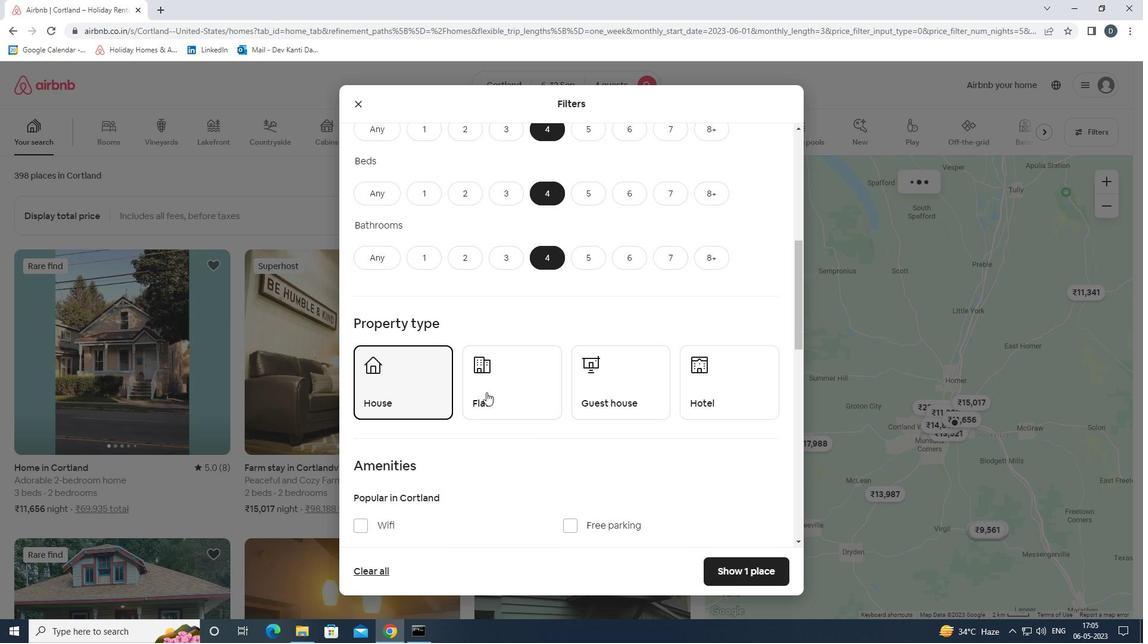 
Action: Mouse pressed left at (500, 391)
Screenshot: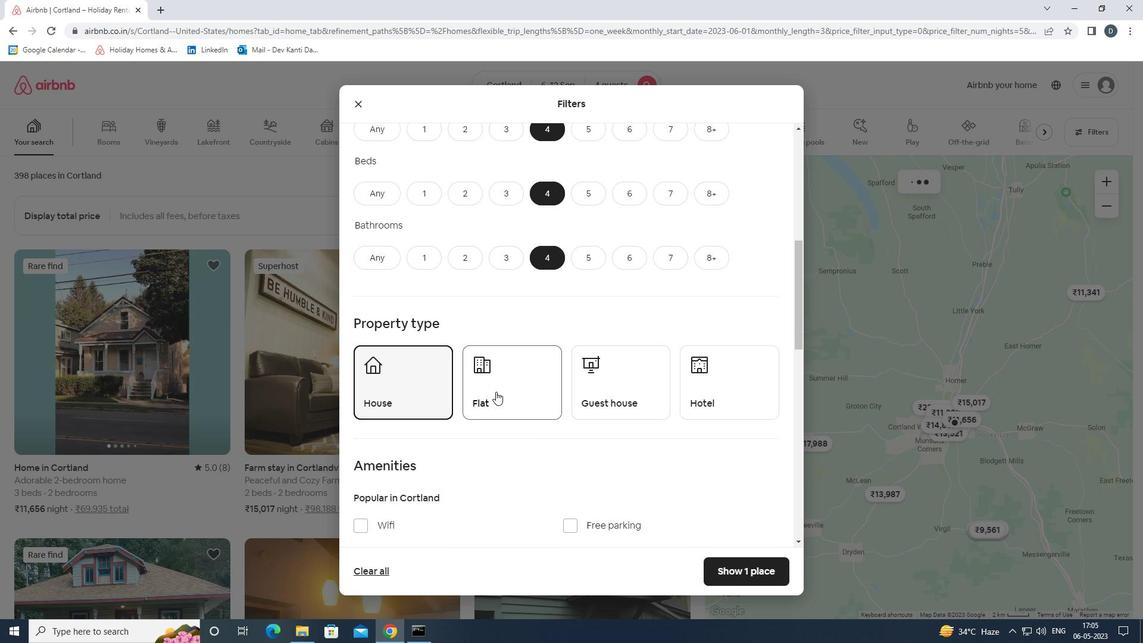 
Action: Mouse moved to (604, 379)
Screenshot: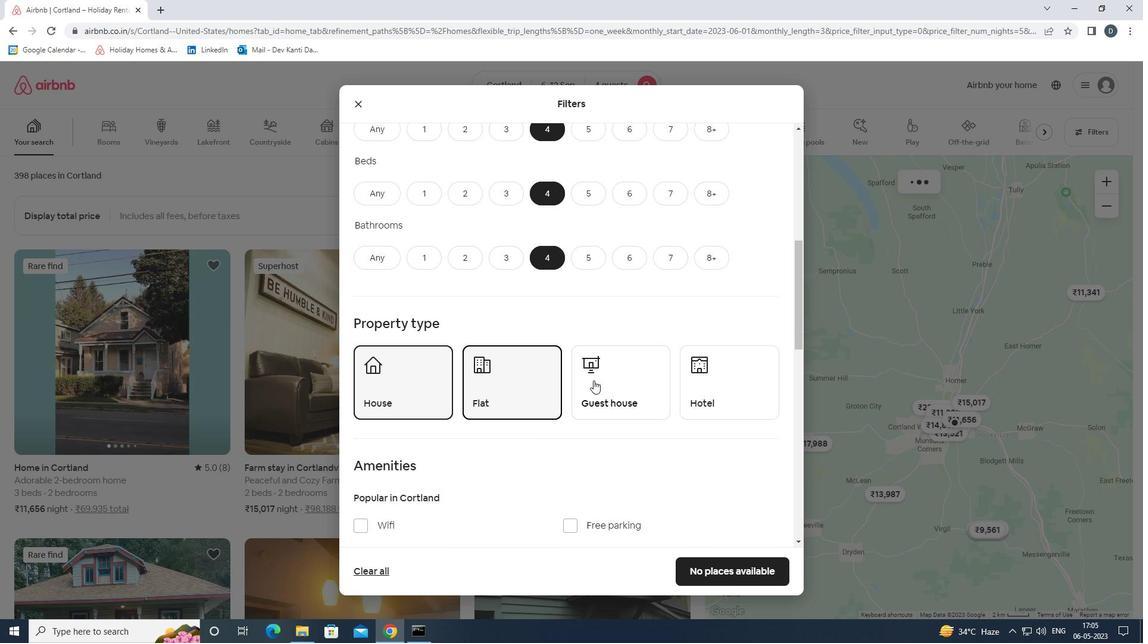 
Action: Mouse pressed left at (604, 379)
Screenshot: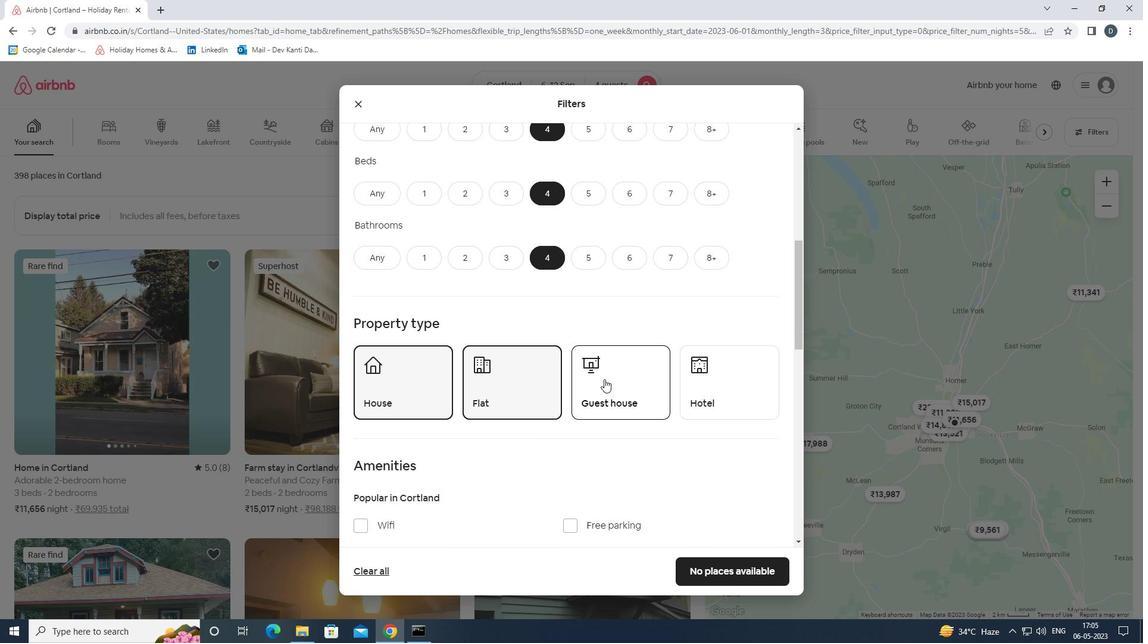
Action: Mouse moved to (602, 379)
Screenshot: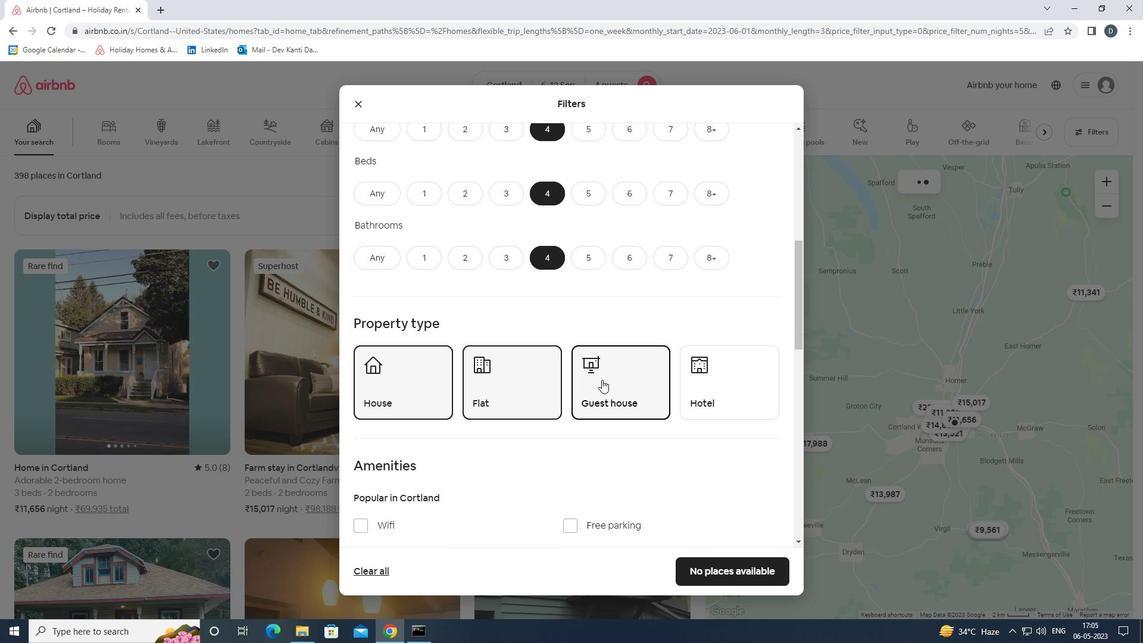 
Action: Mouse scrolled (602, 379) with delta (0, 0)
Screenshot: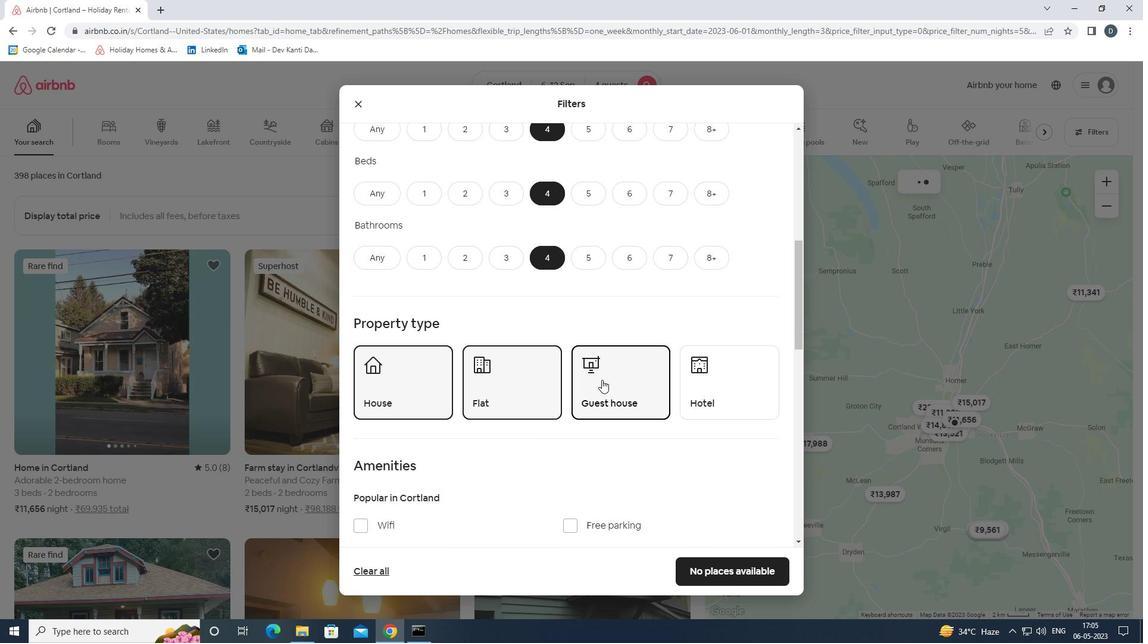 
Action: Mouse scrolled (602, 379) with delta (0, 0)
Screenshot: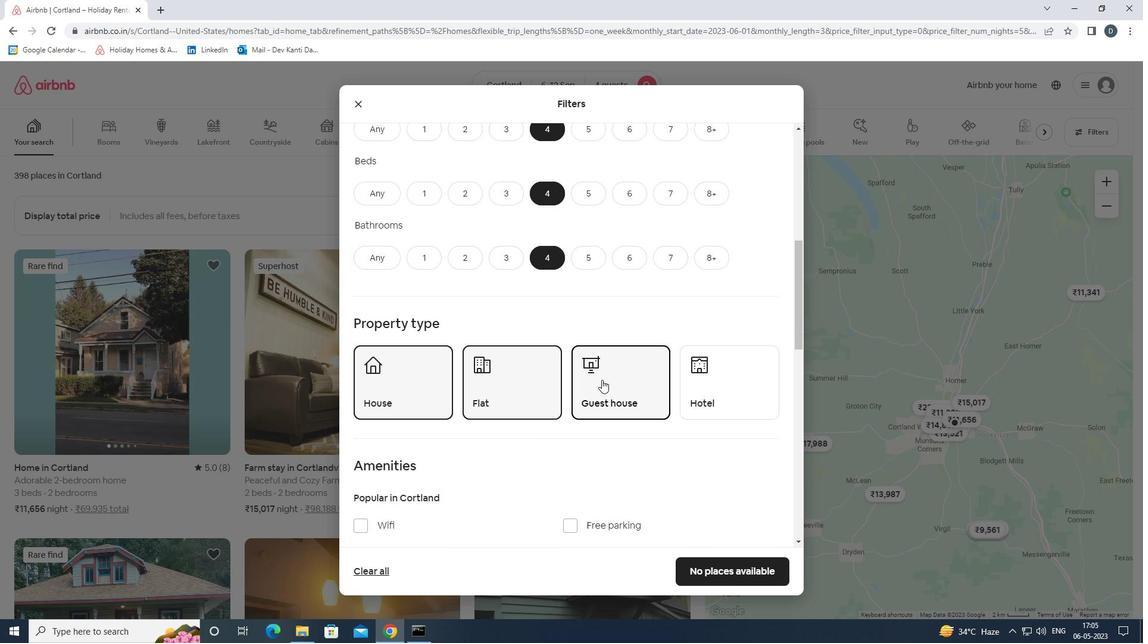 
Action: Mouse moved to (602, 380)
Screenshot: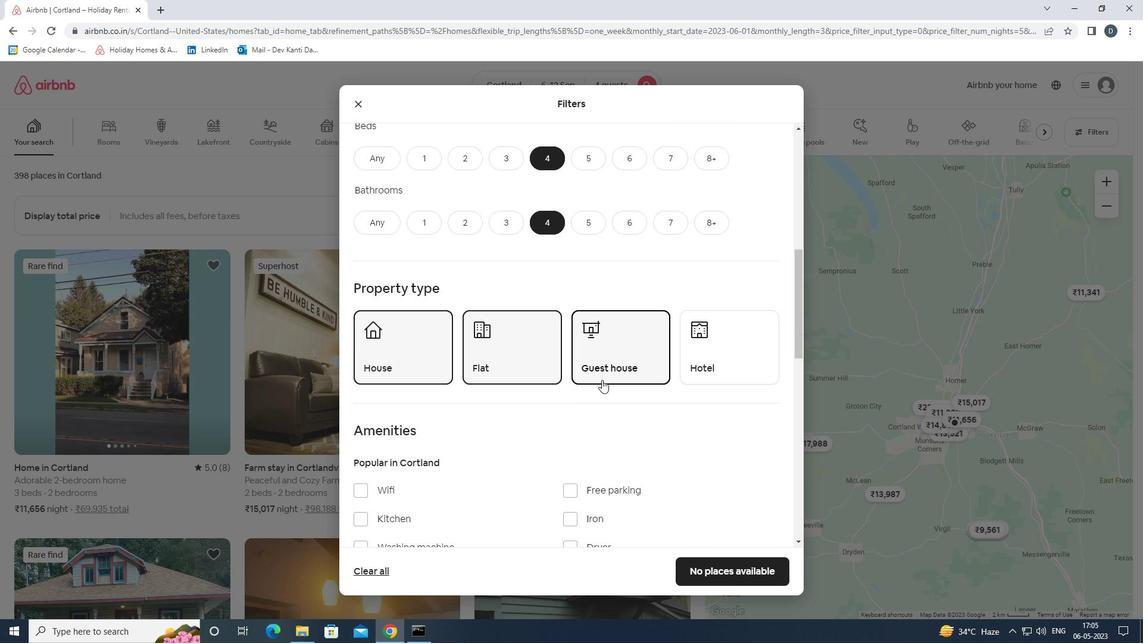 
Action: Mouse scrolled (602, 379) with delta (0, 0)
Screenshot: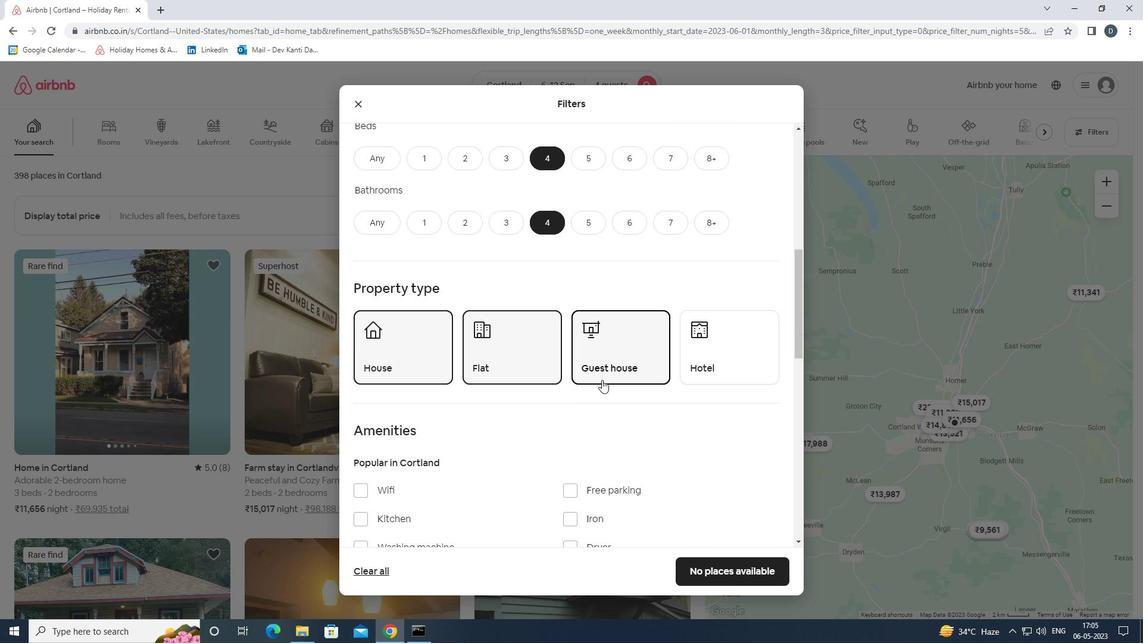 
Action: Mouse moved to (602, 381)
Screenshot: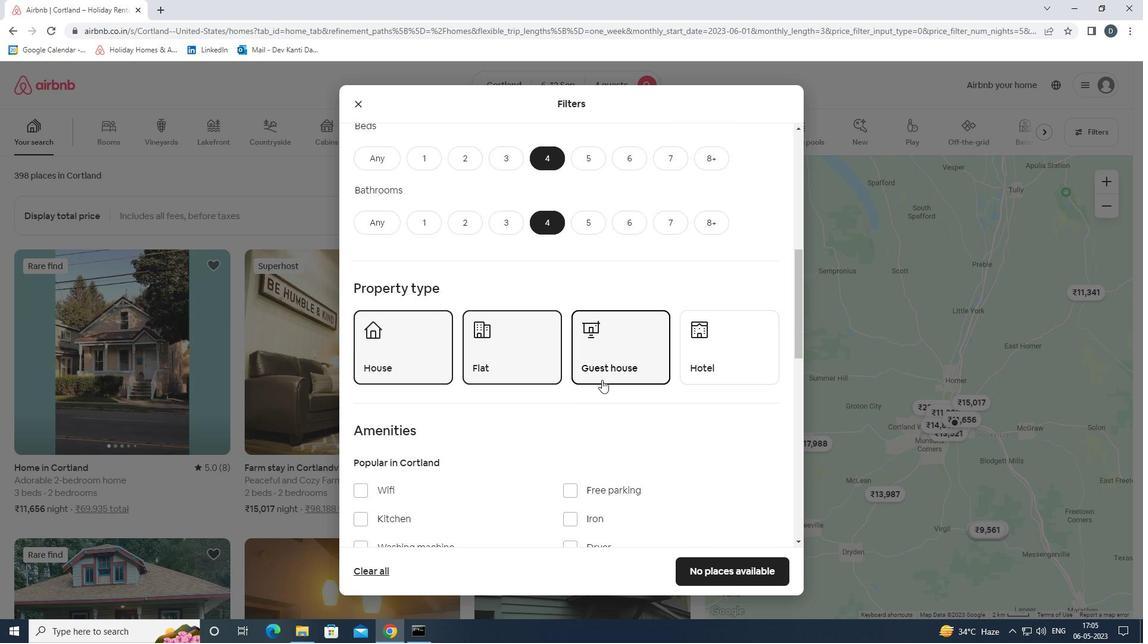 
Action: Mouse scrolled (602, 380) with delta (0, 0)
Screenshot: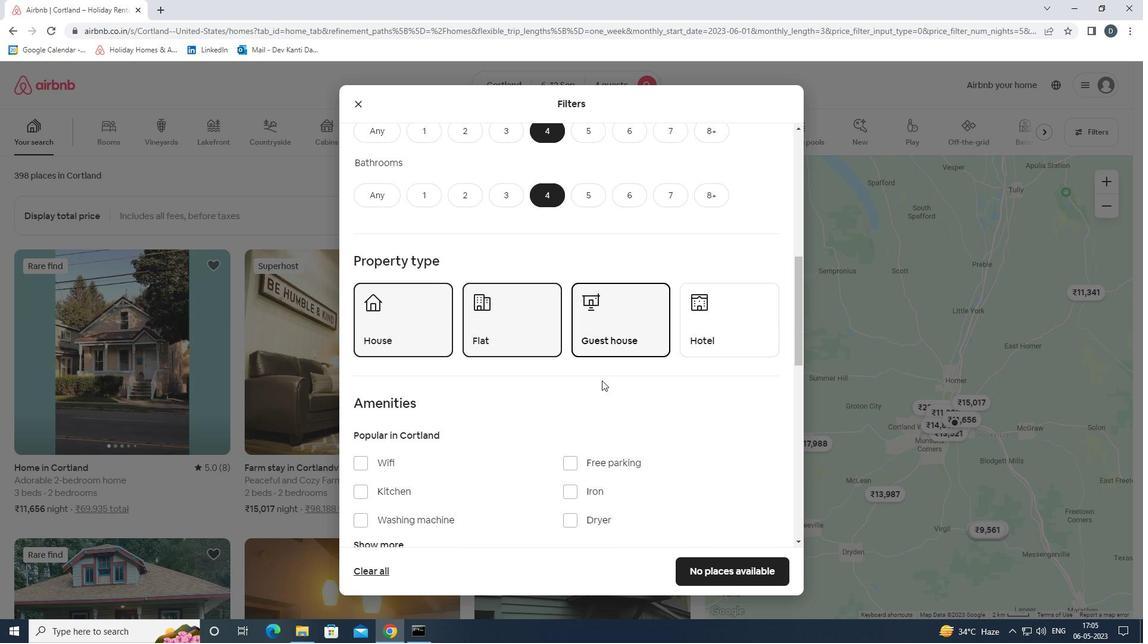 
Action: Mouse moved to (382, 290)
Screenshot: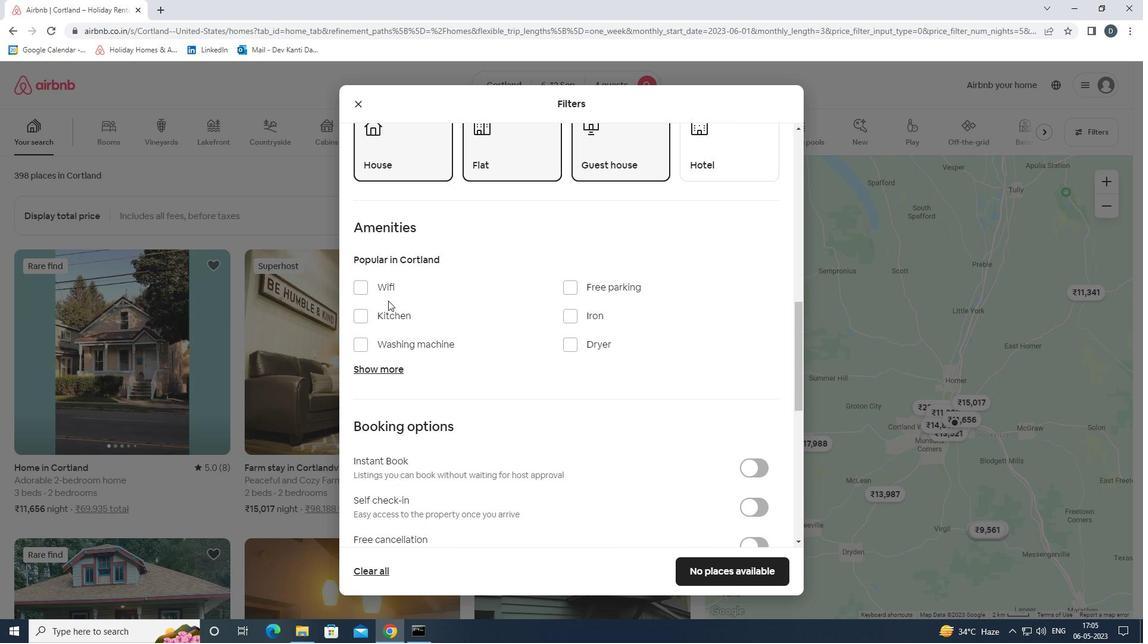 
Action: Mouse pressed left at (382, 290)
Screenshot: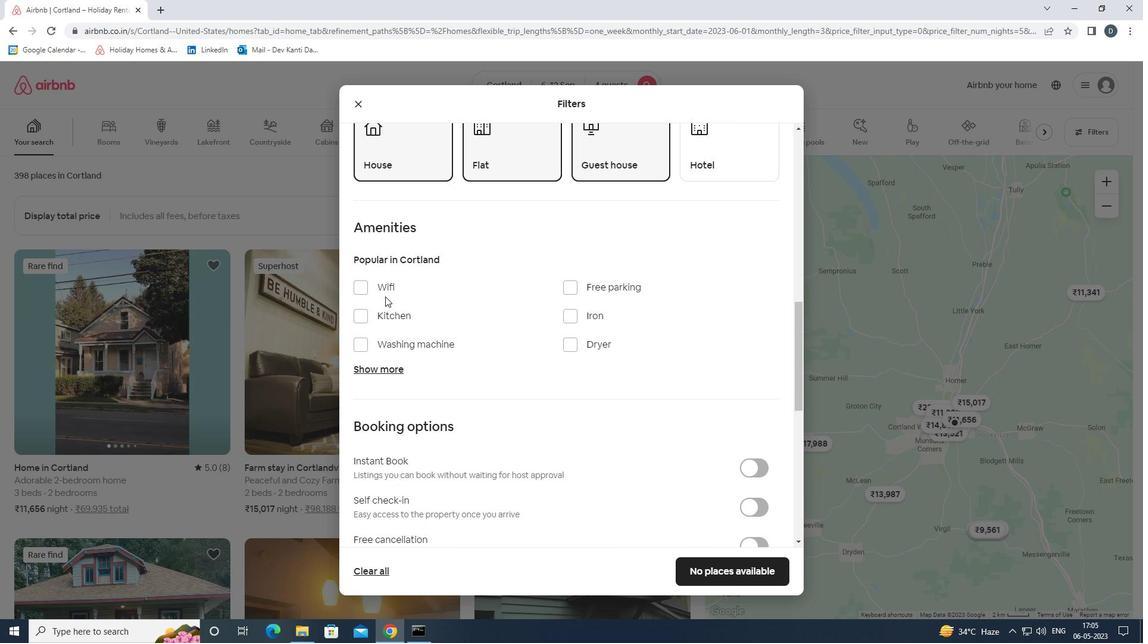 
Action: Mouse moved to (394, 368)
Screenshot: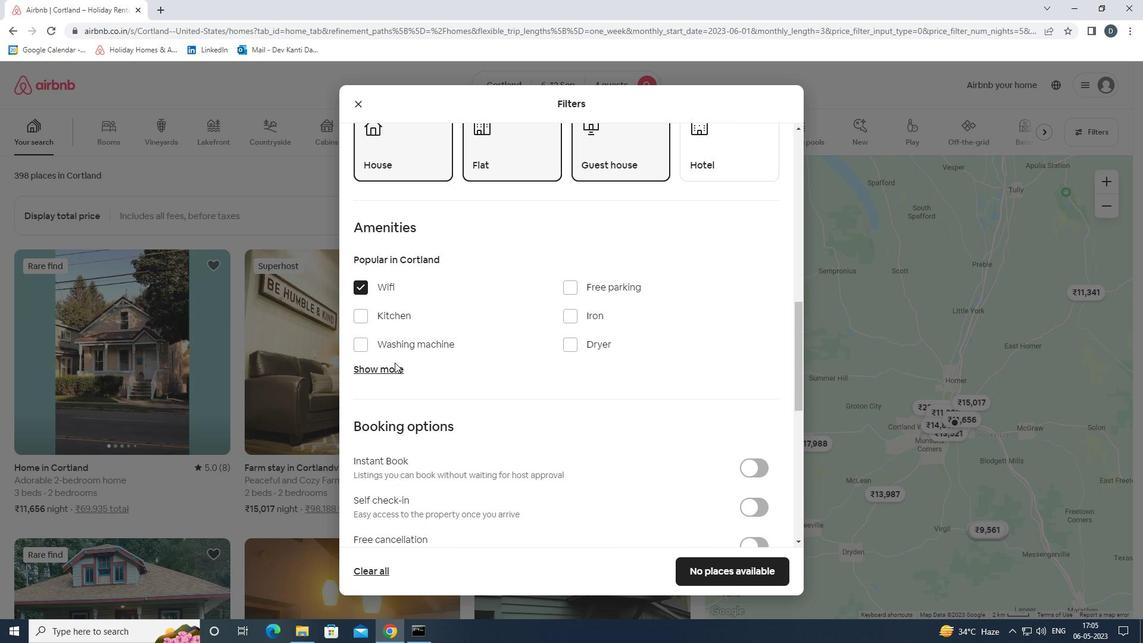 
Action: Mouse pressed left at (394, 368)
Screenshot: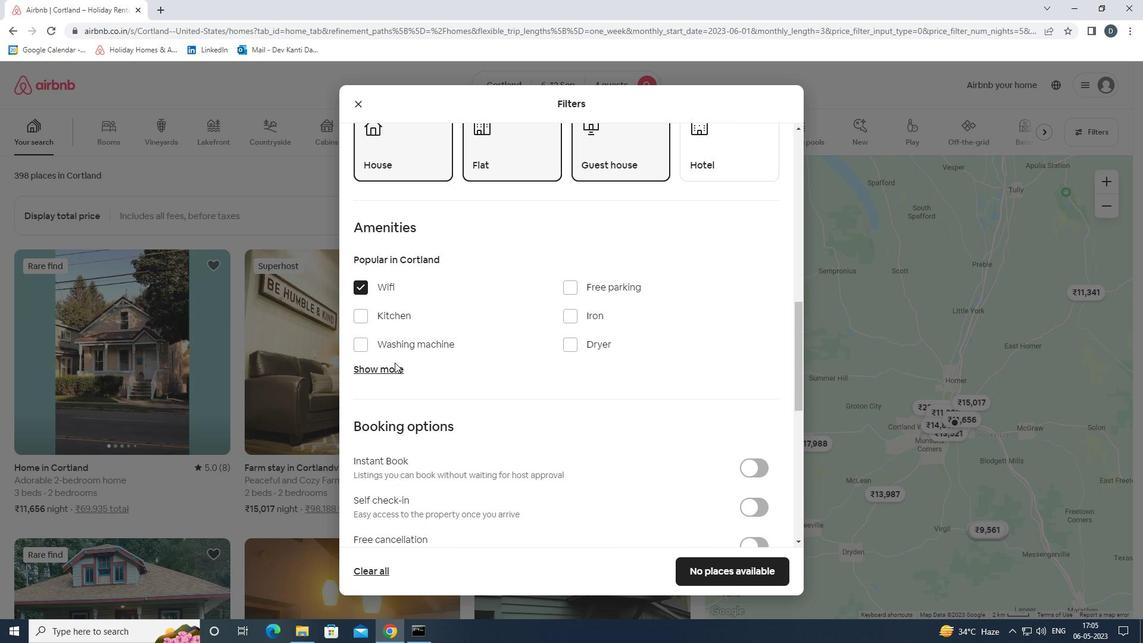 
Action: Mouse moved to (573, 293)
Screenshot: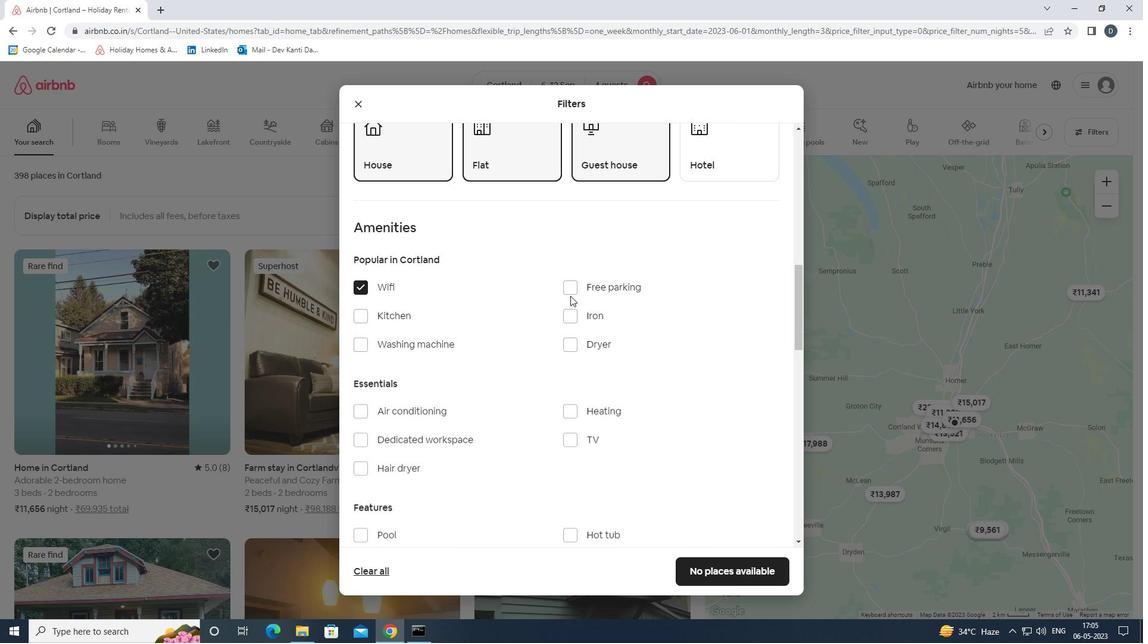 
Action: Mouse pressed left at (573, 293)
Screenshot: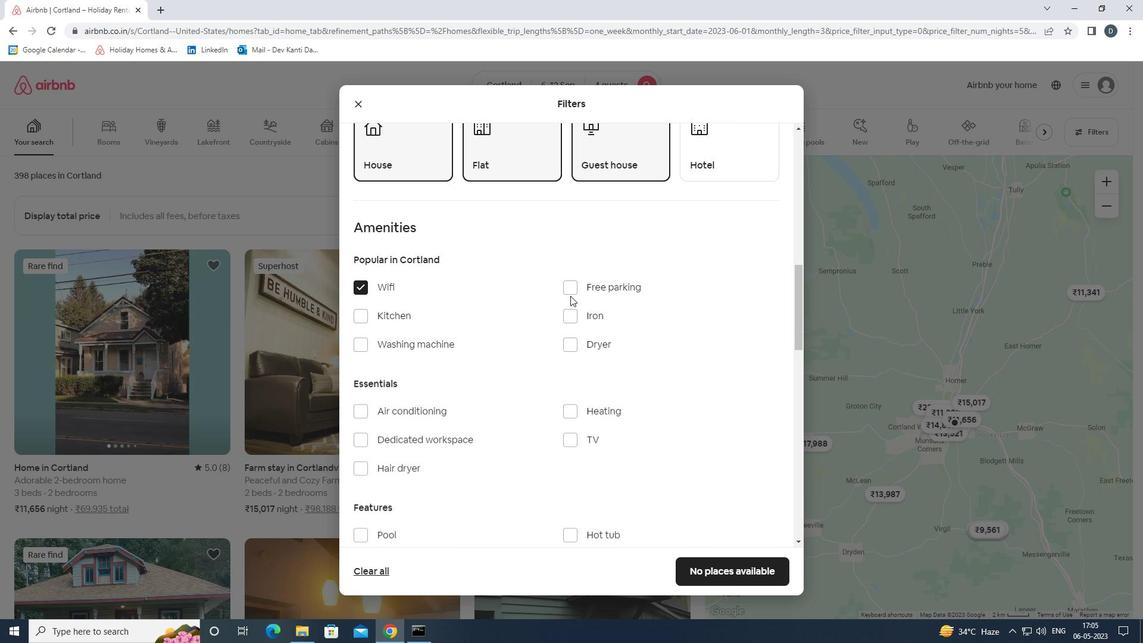 
Action: Mouse moved to (563, 298)
Screenshot: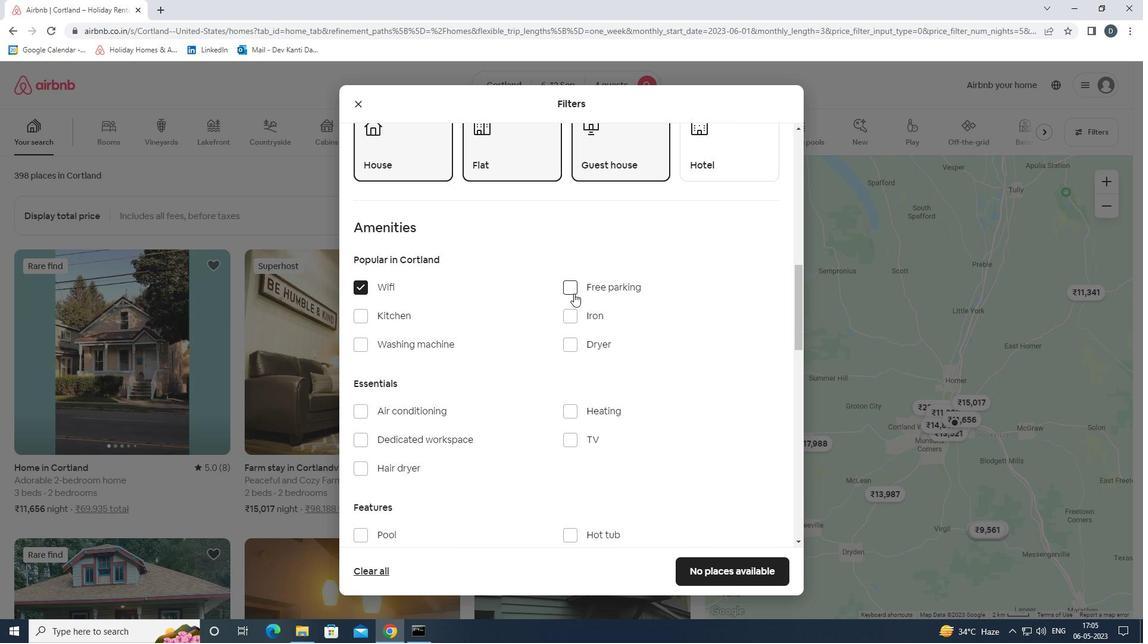 
Action: Mouse scrolled (563, 298) with delta (0, 0)
Screenshot: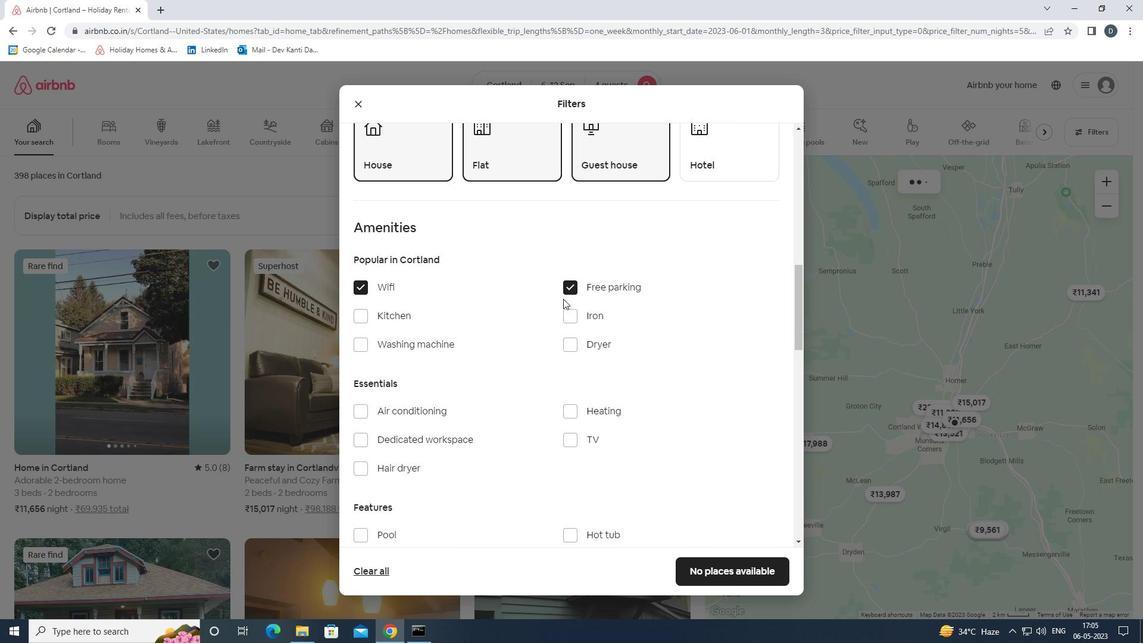 
Action: Mouse moved to (562, 299)
Screenshot: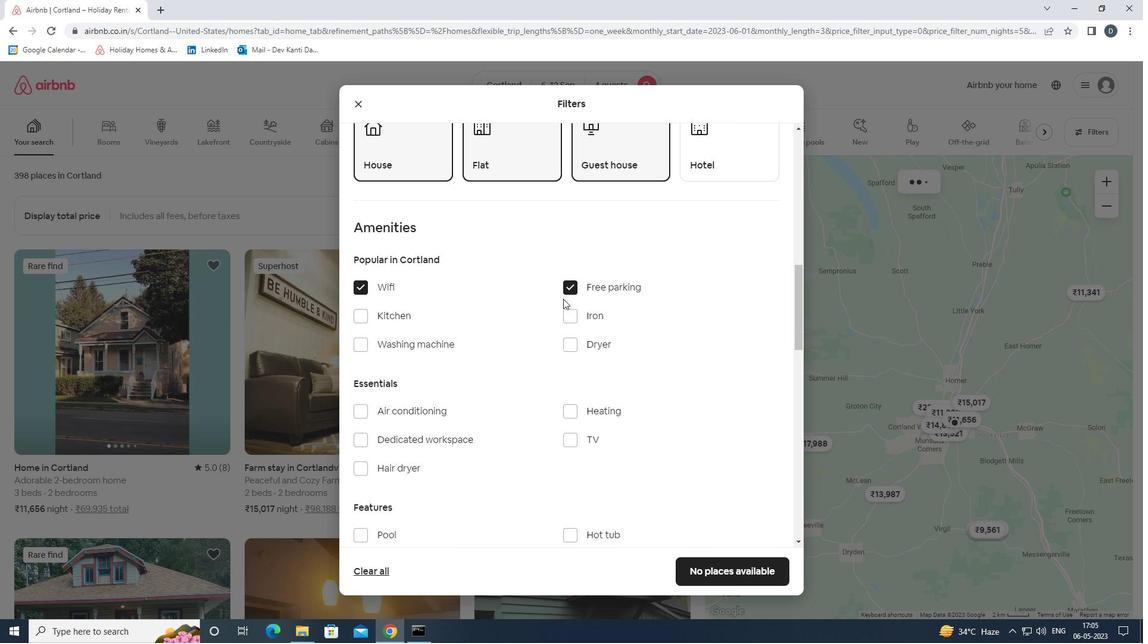
Action: Mouse scrolled (562, 298) with delta (0, 0)
Screenshot: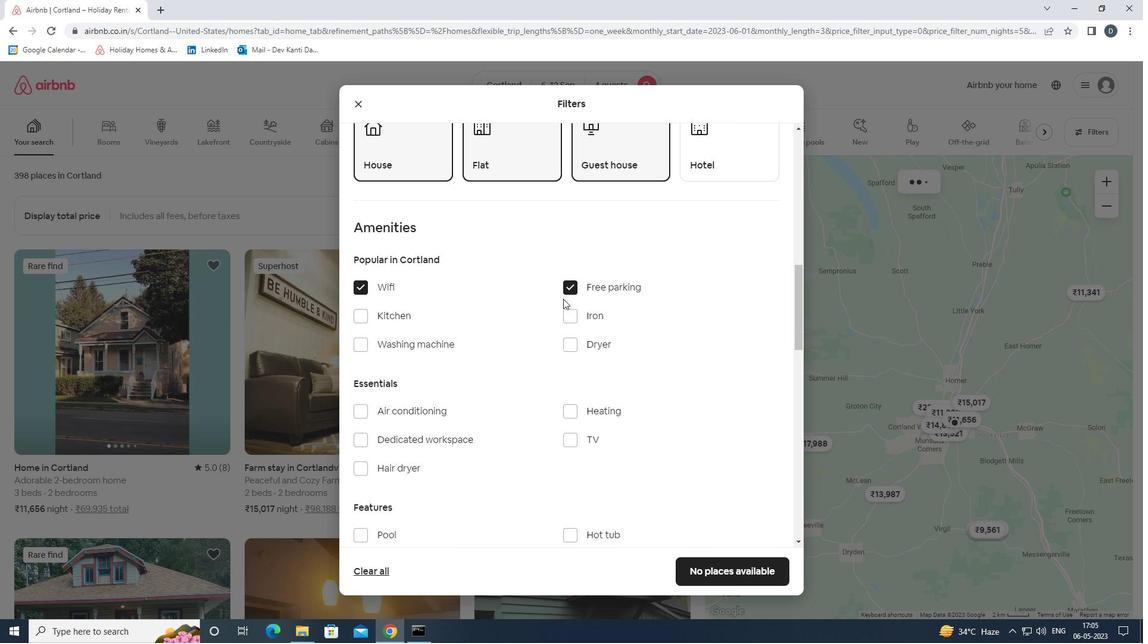 
Action: Mouse moved to (569, 318)
Screenshot: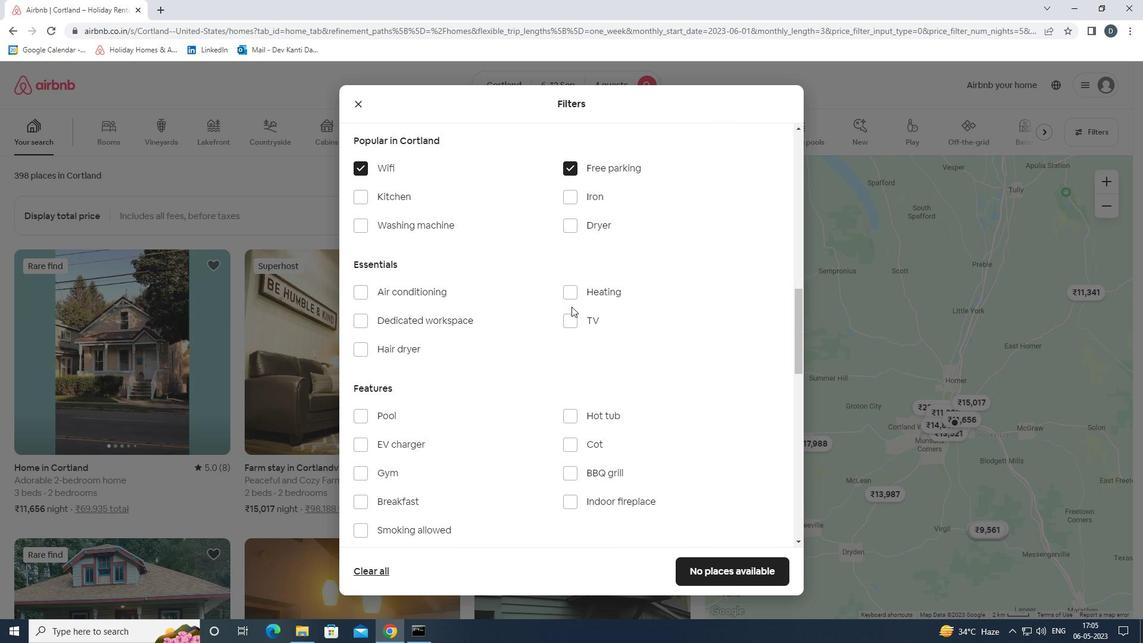 
Action: Mouse pressed left at (569, 318)
Screenshot: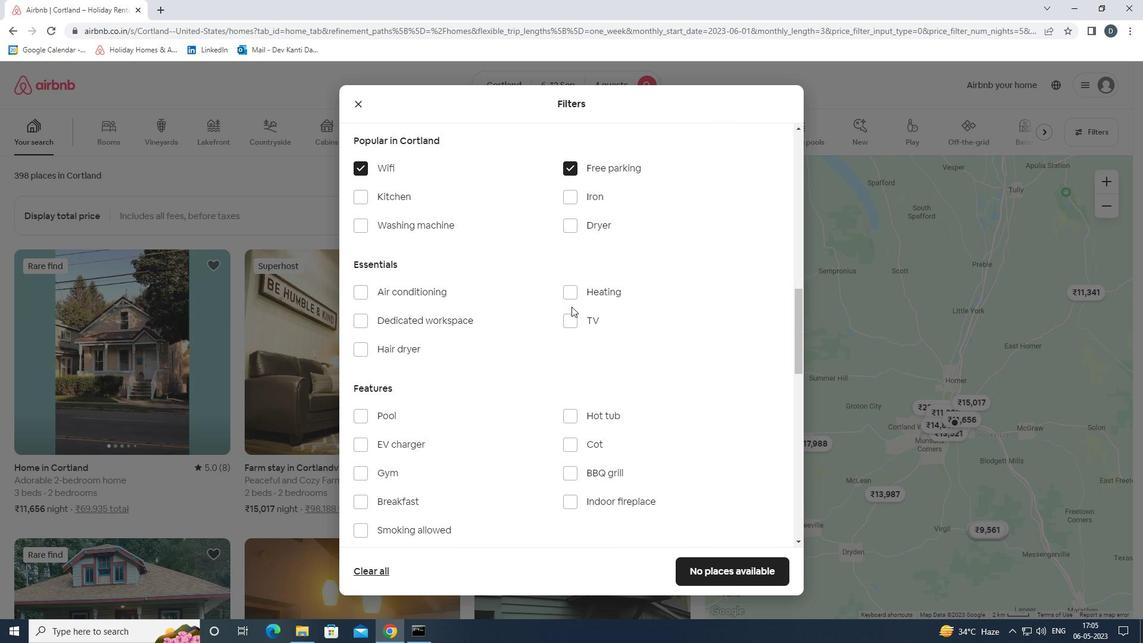 
Action: Mouse moved to (565, 317)
Screenshot: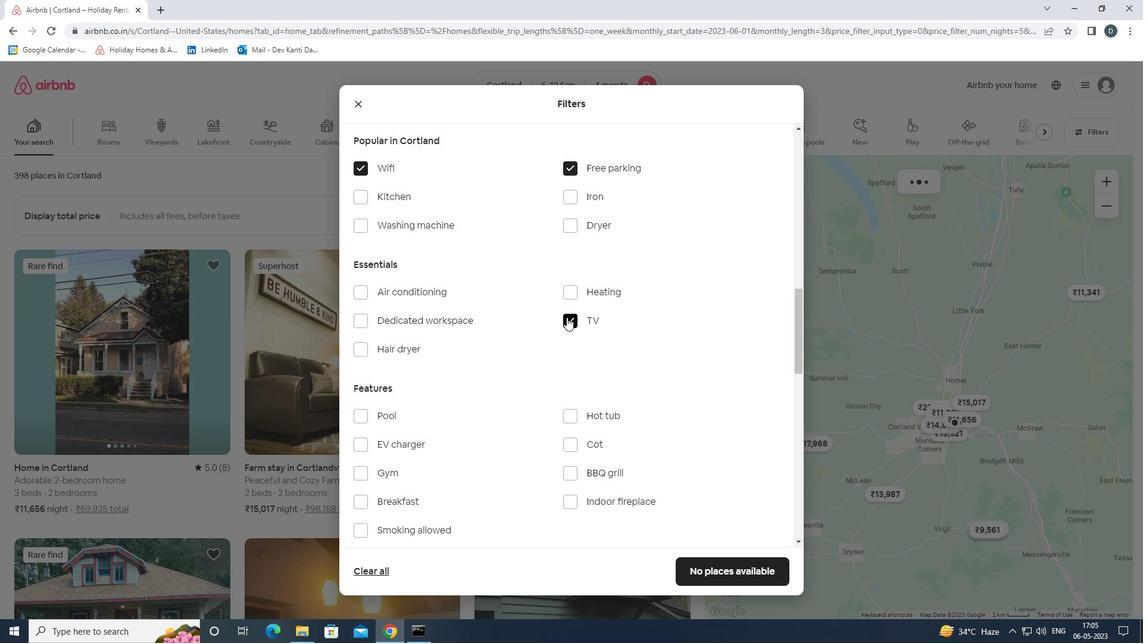 
Action: Mouse scrolled (565, 316) with delta (0, 0)
Screenshot: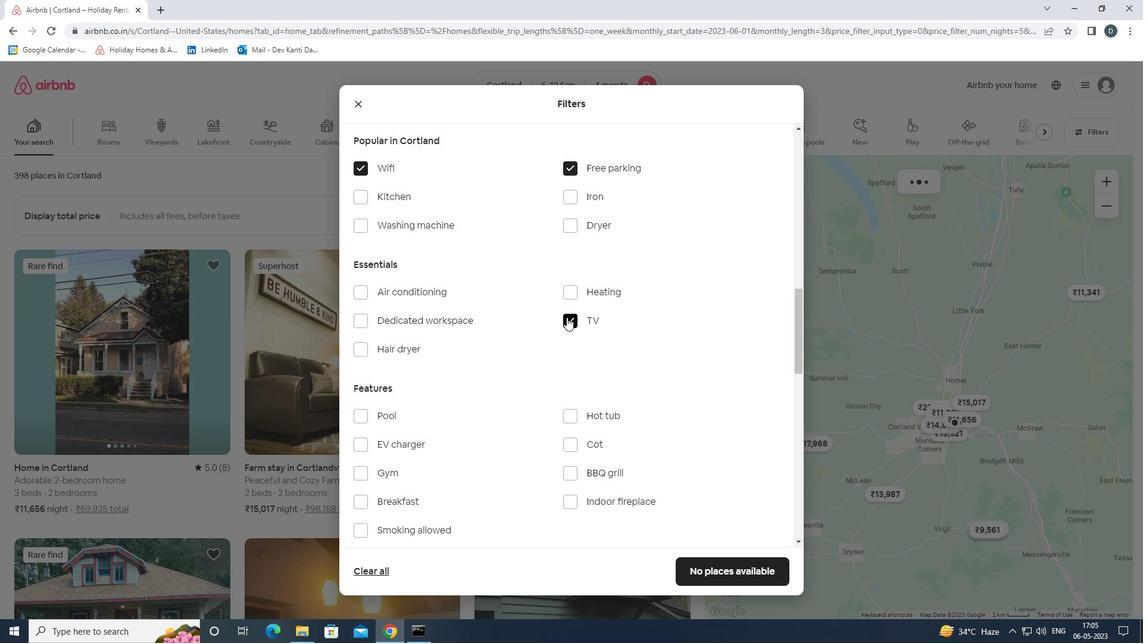 
Action: Mouse moved to (563, 317)
Screenshot: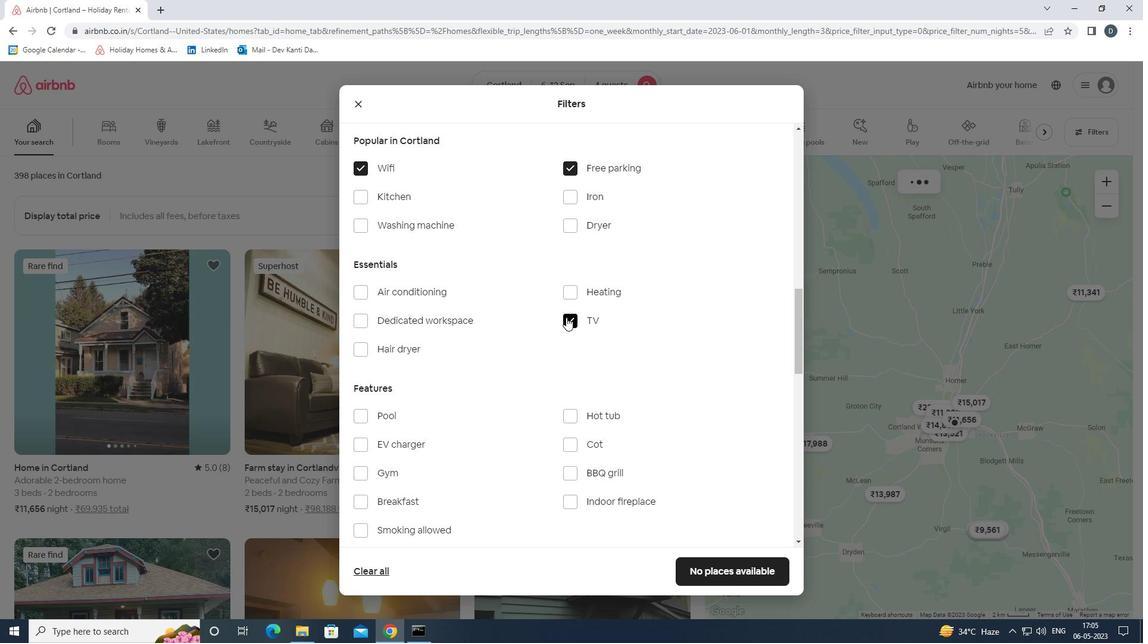 
Action: Mouse scrolled (563, 316) with delta (0, 0)
Screenshot: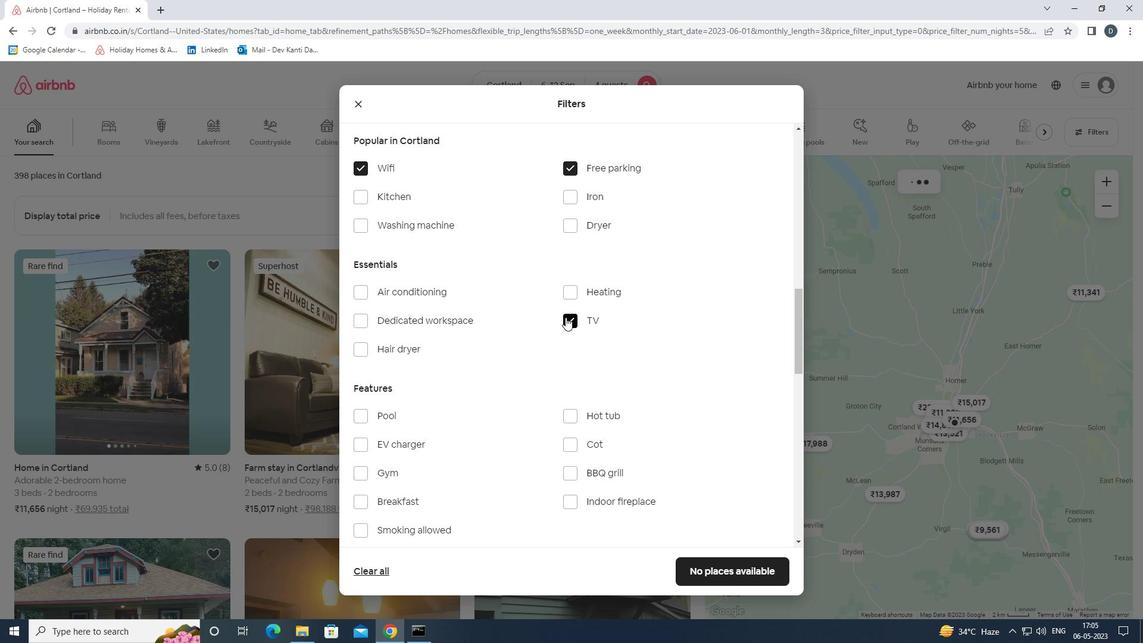 
Action: Mouse moved to (386, 356)
Screenshot: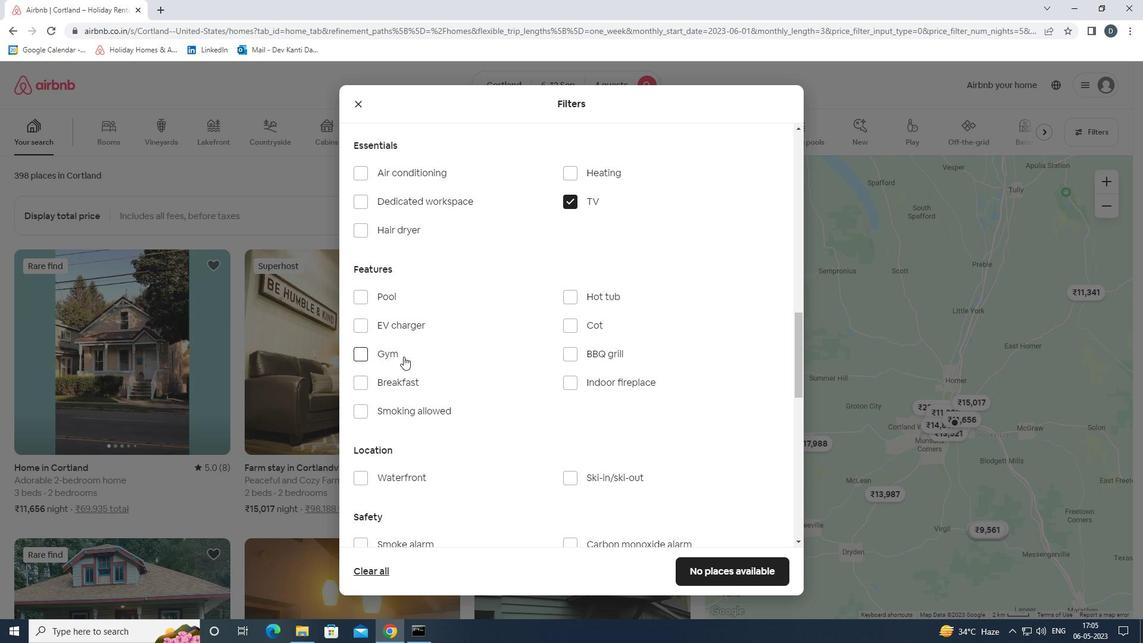 
Action: Mouse pressed left at (386, 356)
Screenshot: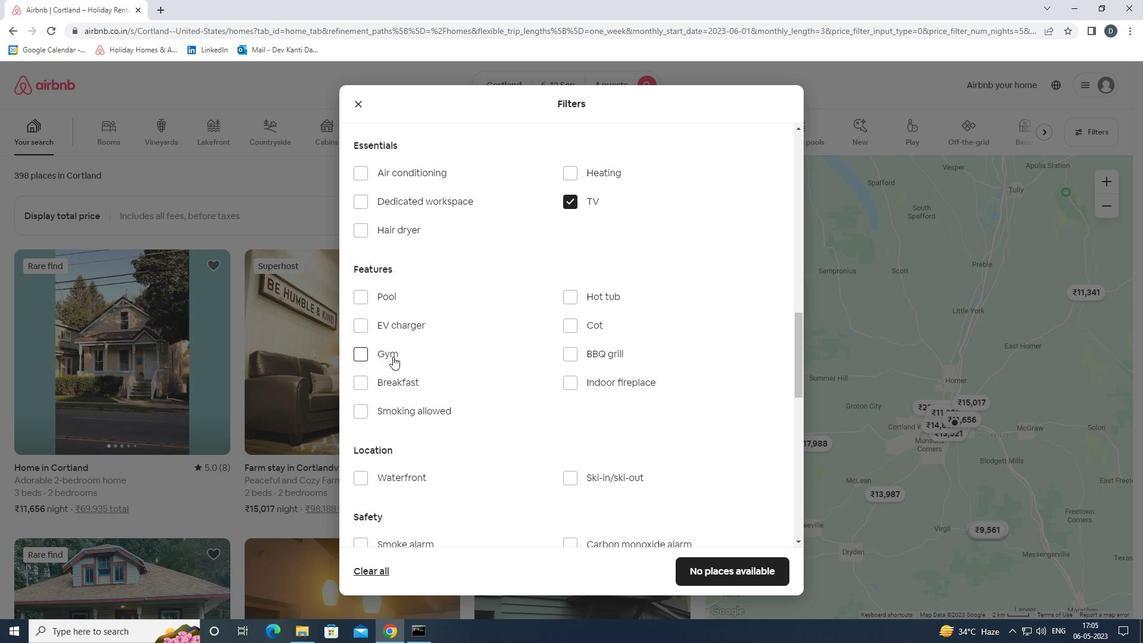 
Action: Mouse moved to (403, 379)
Screenshot: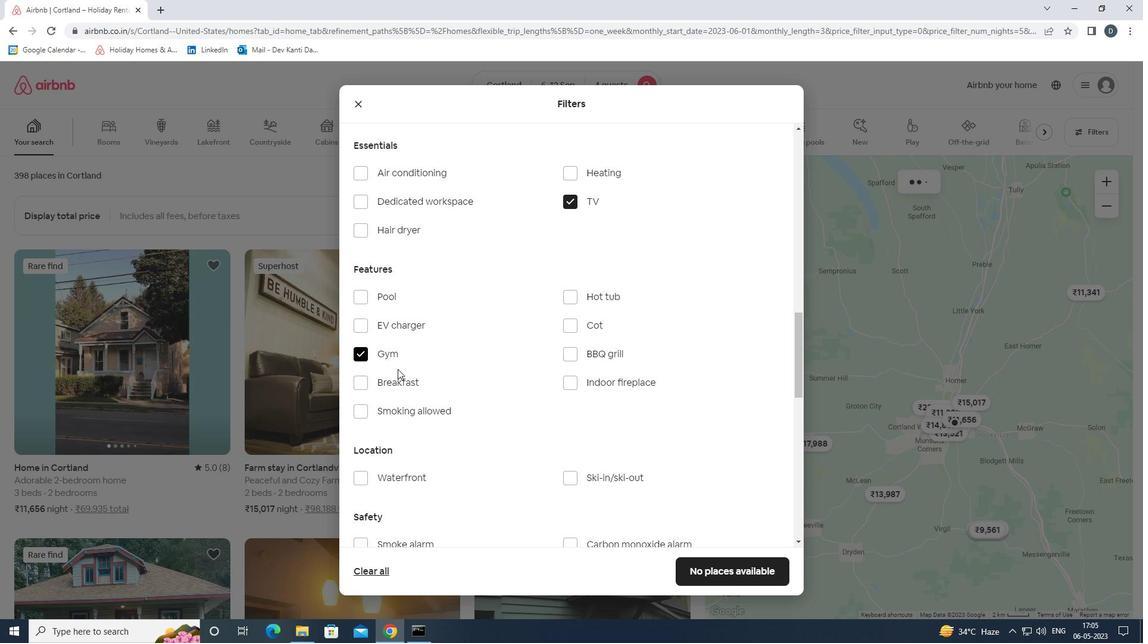 
Action: Mouse pressed left at (403, 379)
Screenshot: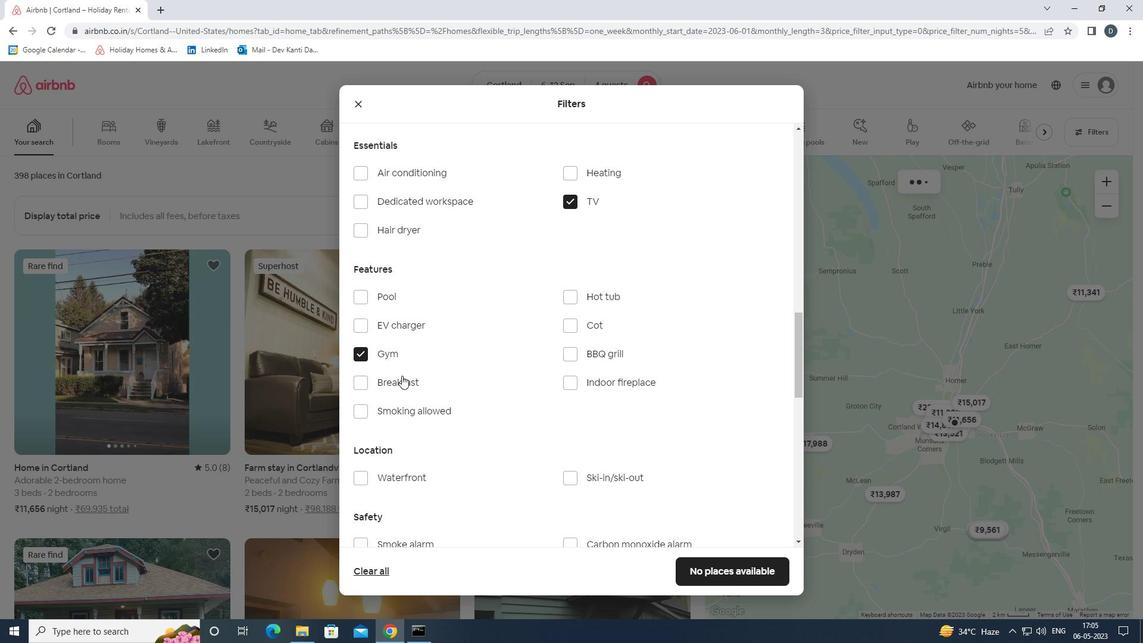 
Action: Mouse moved to (516, 362)
Screenshot: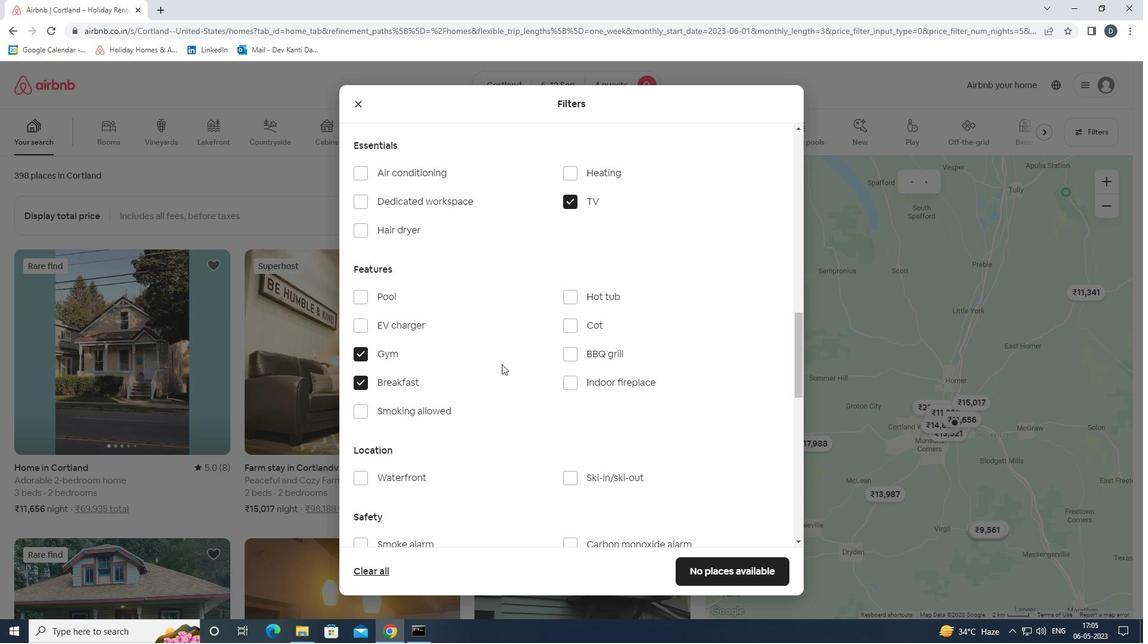 
Action: Mouse scrolled (516, 362) with delta (0, 0)
Screenshot: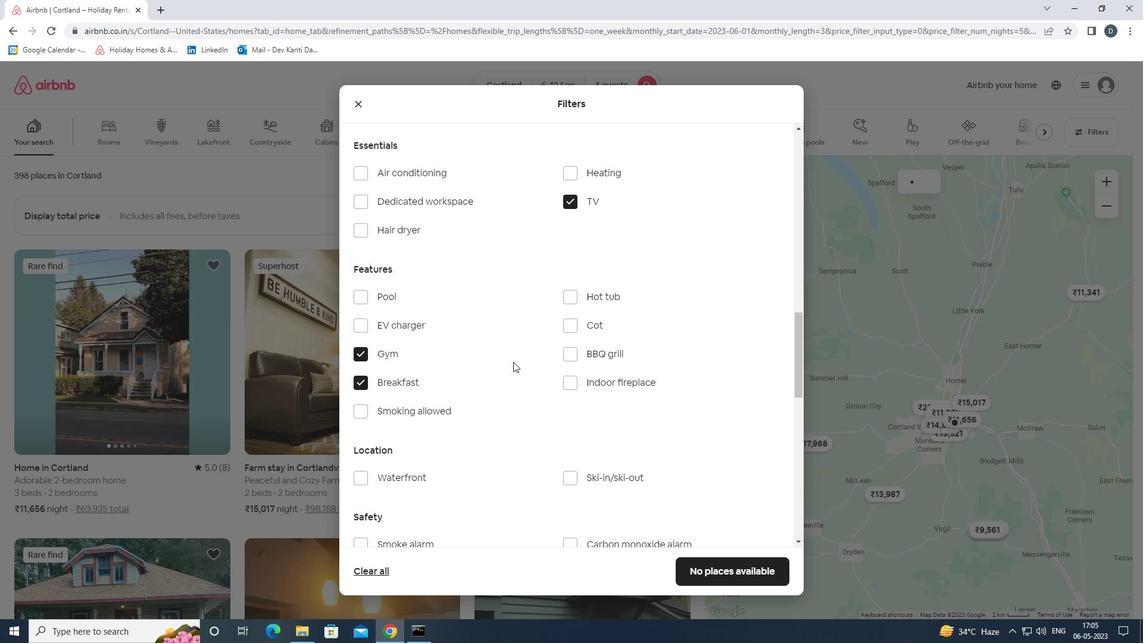 
Action: Mouse moved to (518, 361)
Screenshot: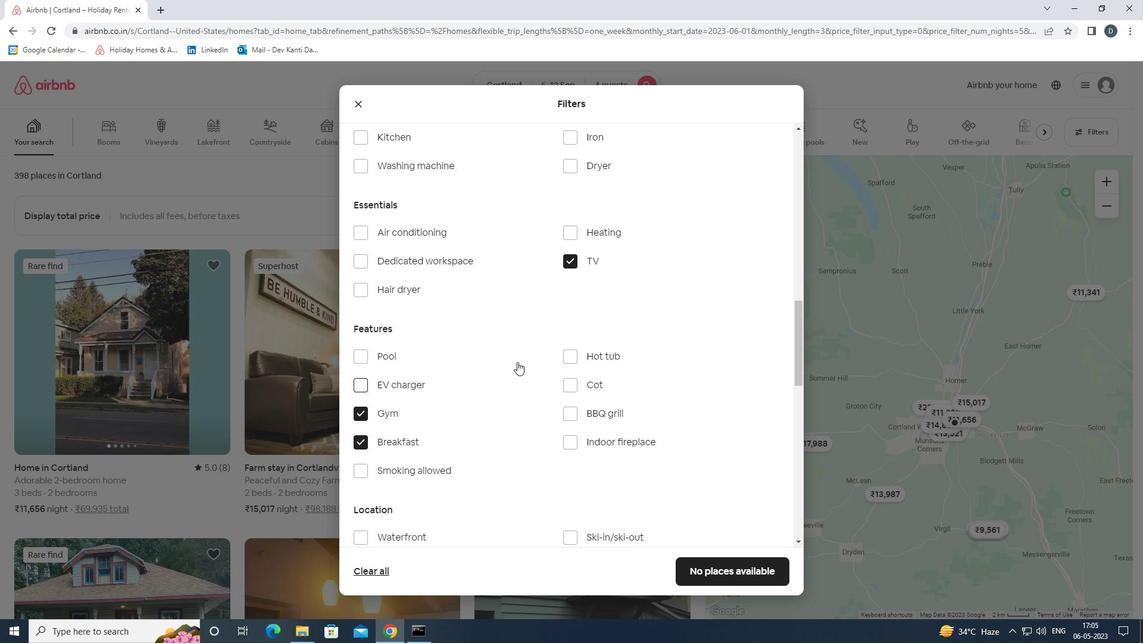 
Action: Mouse scrolled (518, 362) with delta (0, 0)
Screenshot: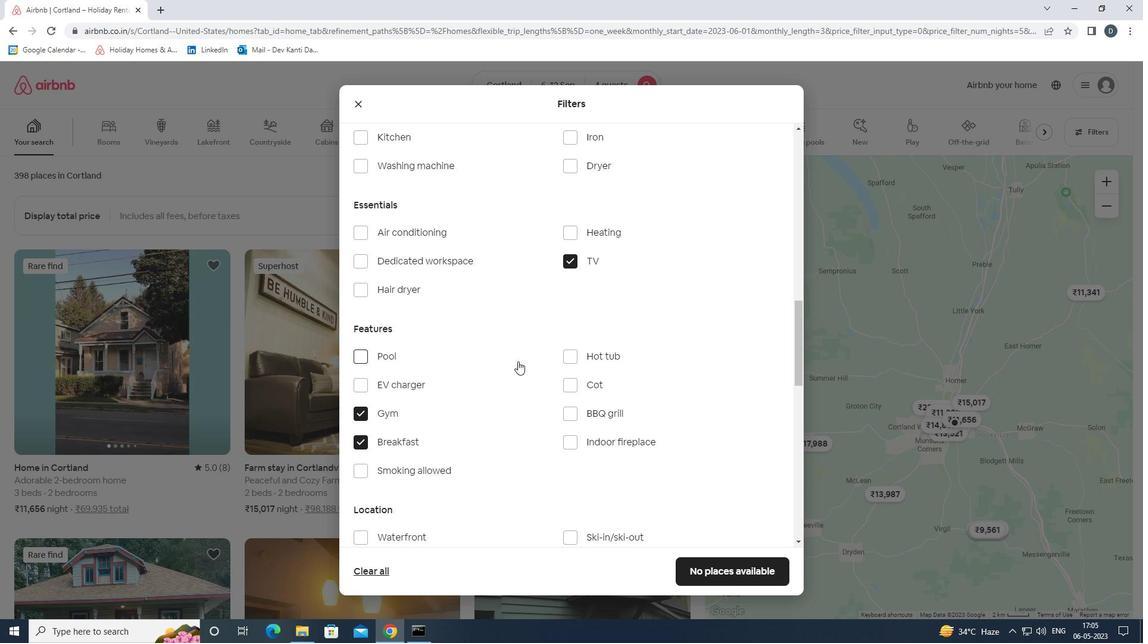 
Action: Mouse scrolled (518, 360) with delta (0, 0)
Screenshot: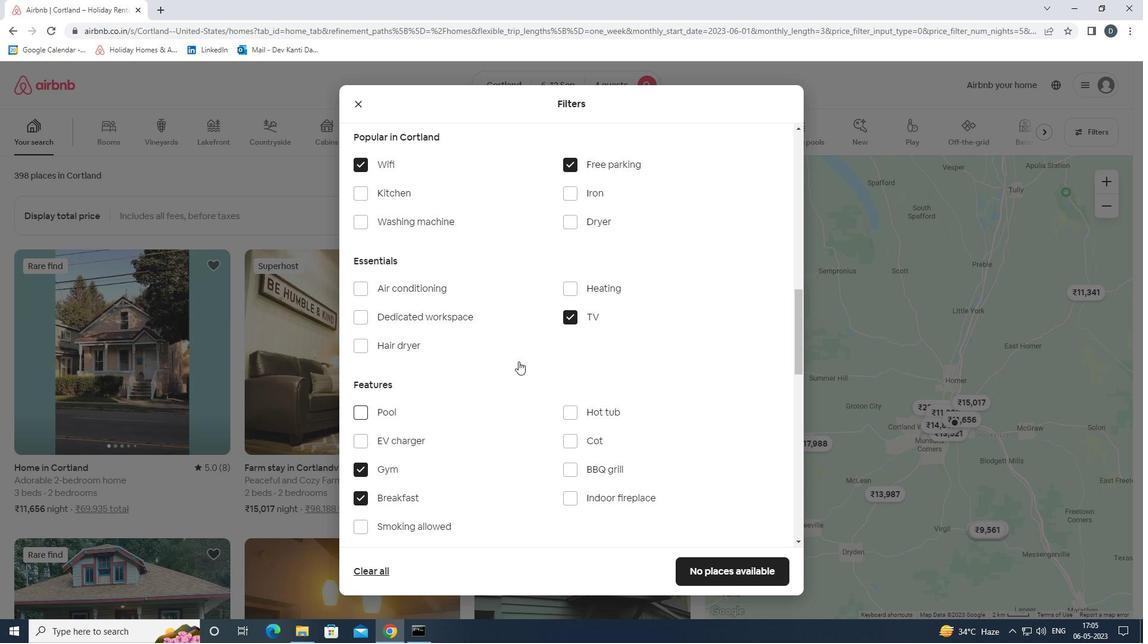 
Action: Mouse scrolled (518, 360) with delta (0, 0)
Screenshot: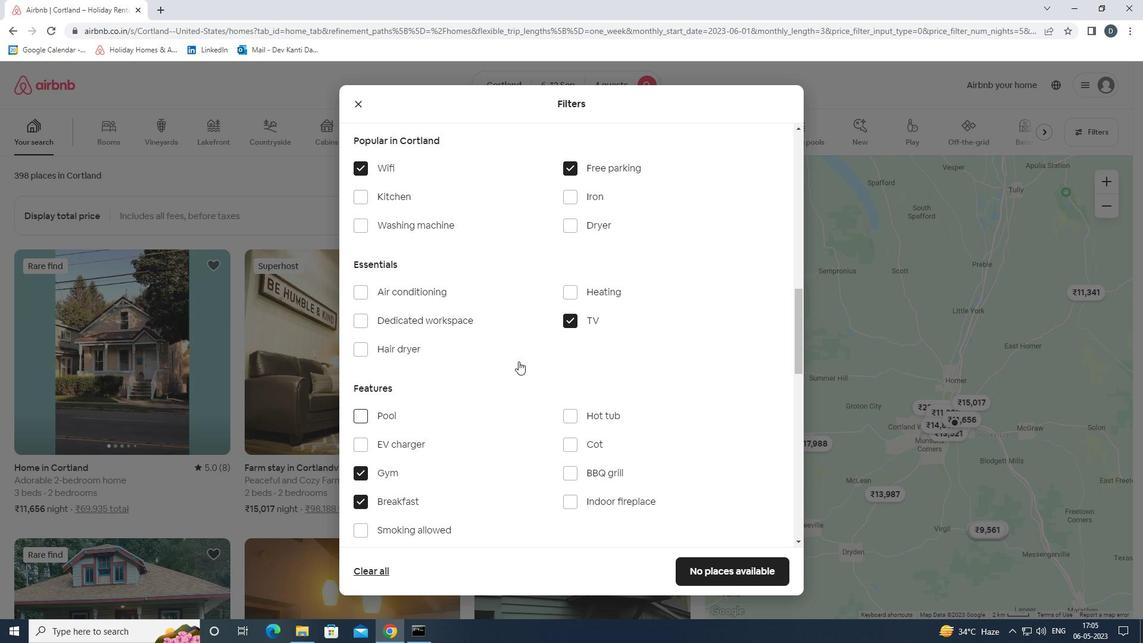 
Action: Mouse scrolled (518, 360) with delta (0, 0)
Screenshot: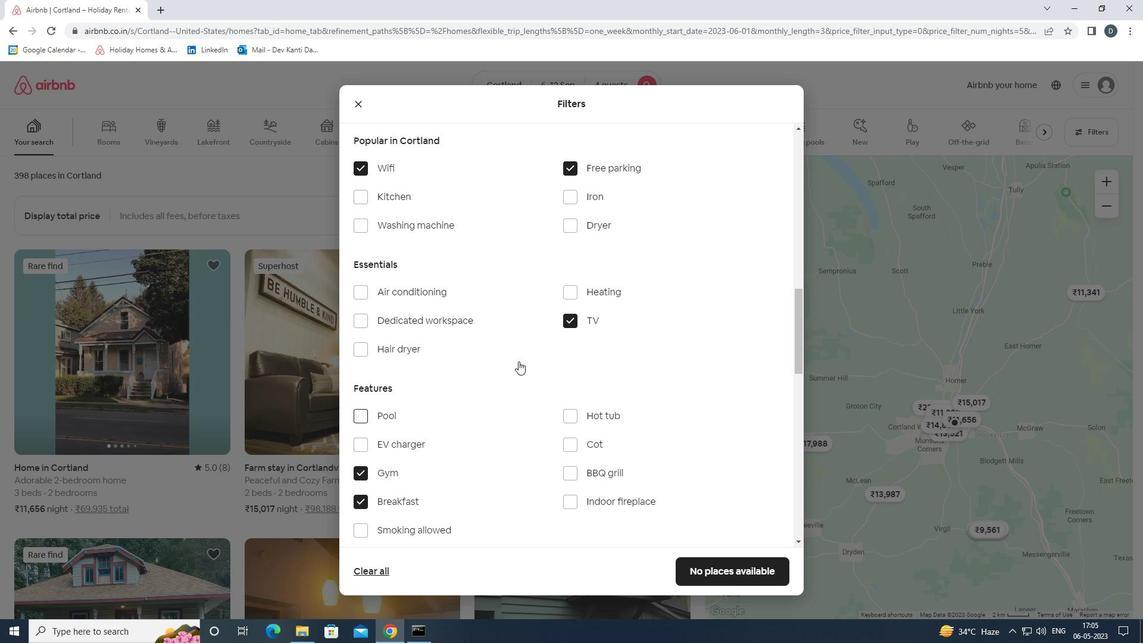 
Action: Mouse scrolled (518, 360) with delta (0, 0)
Screenshot: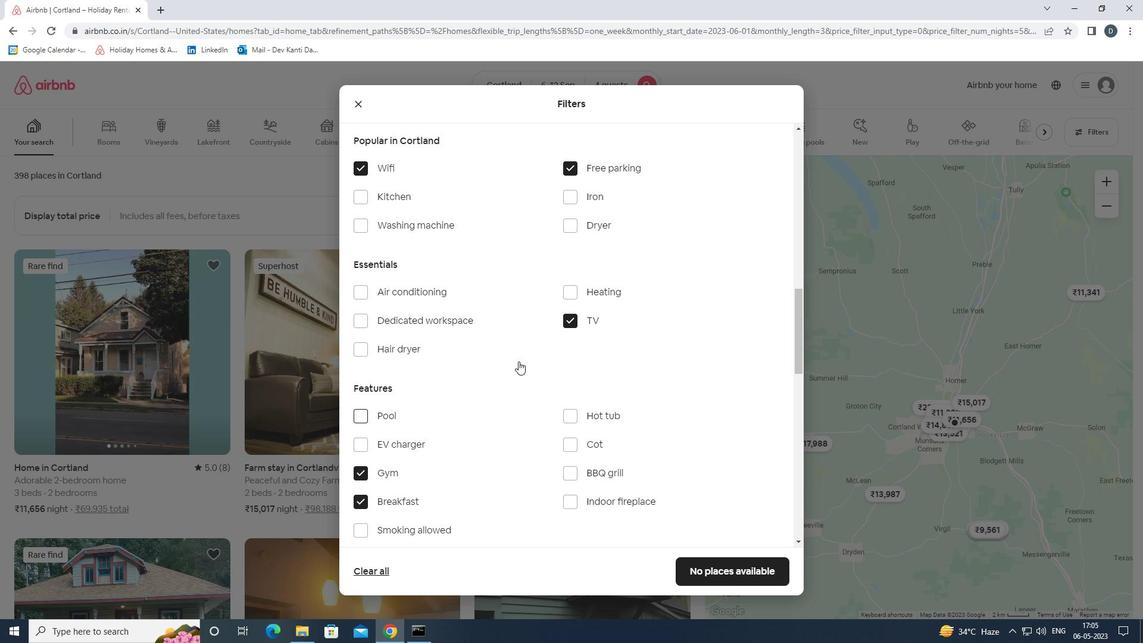 
Action: Mouse moved to (530, 361)
Screenshot: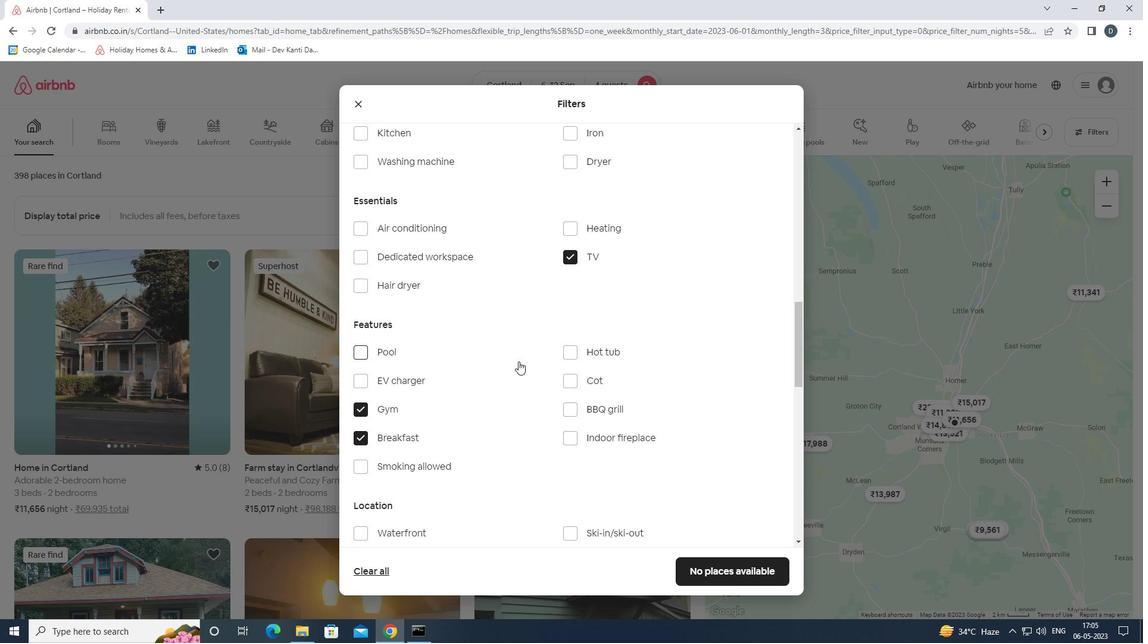 
Action: Mouse scrolled (530, 360) with delta (0, 0)
Screenshot: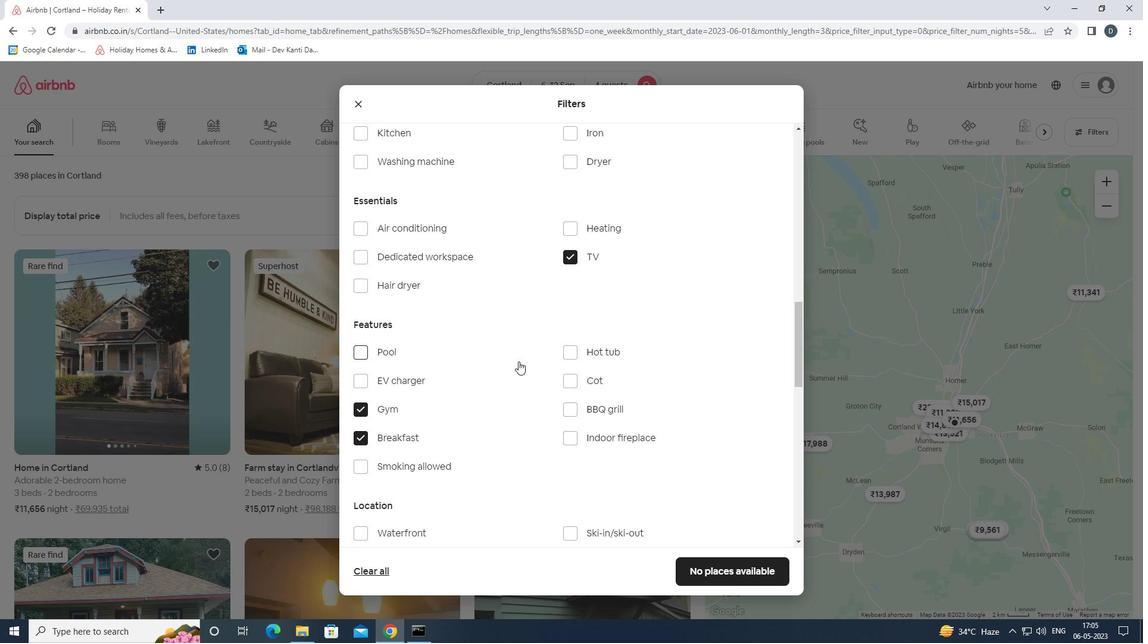 
Action: Mouse moved to (623, 365)
Screenshot: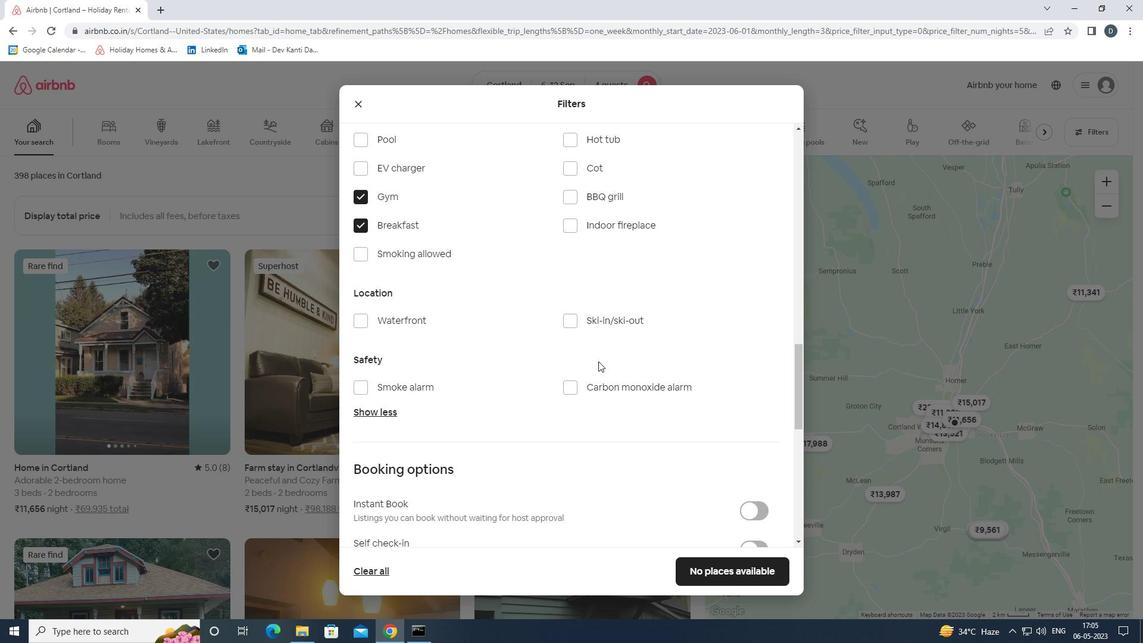 
Action: Mouse scrolled (623, 365) with delta (0, 0)
Screenshot: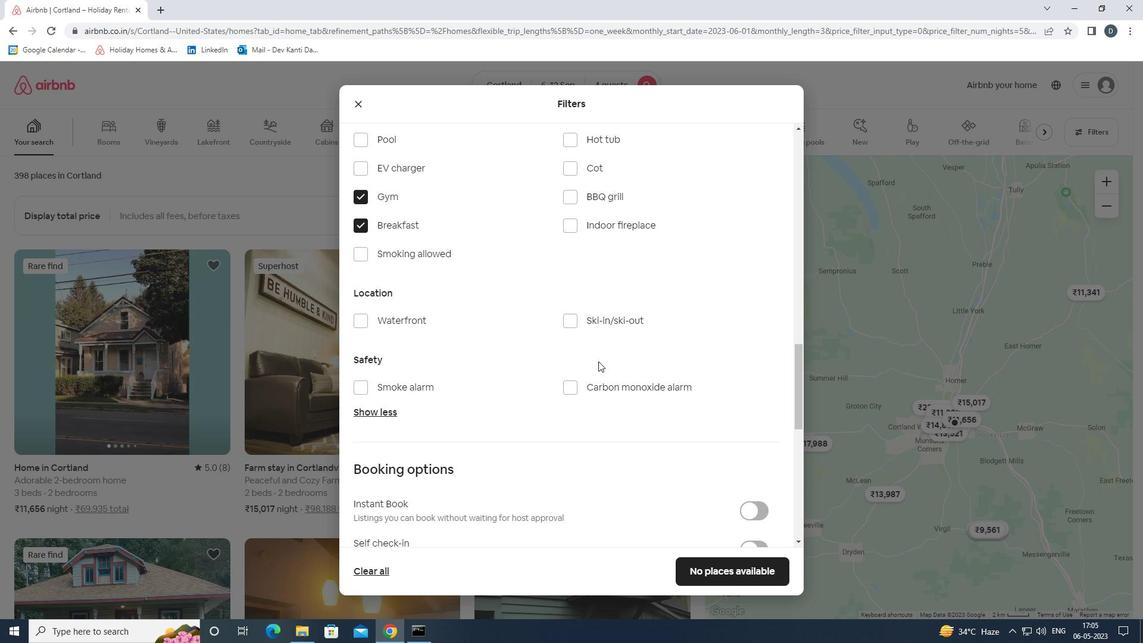 
Action: Mouse moved to (638, 365)
Screenshot: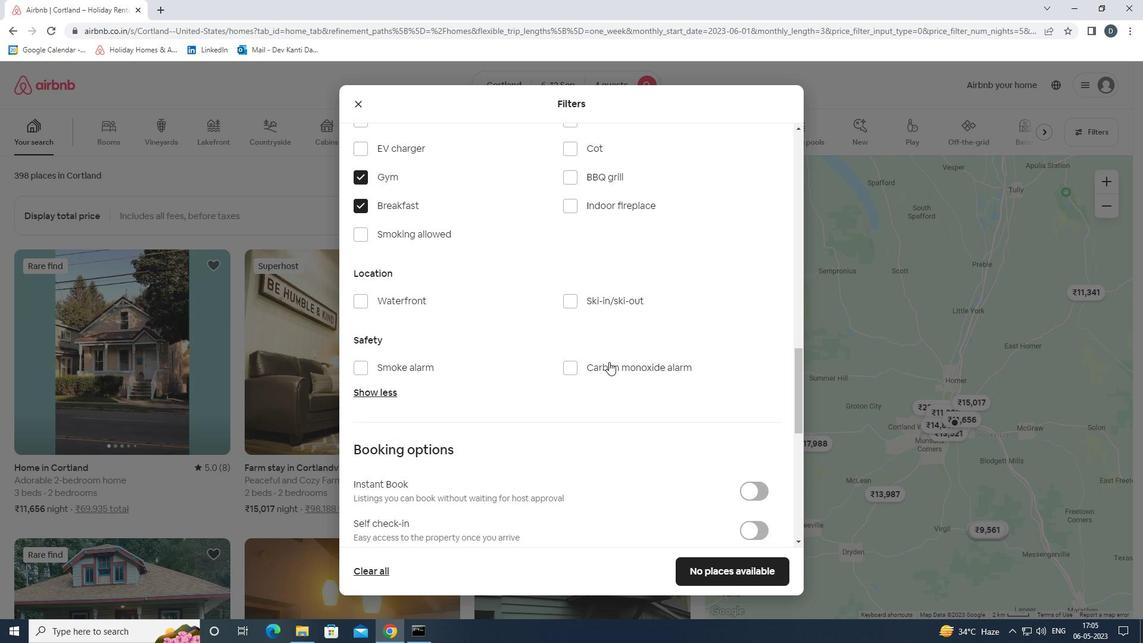 
Action: Mouse scrolled (638, 365) with delta (0, 0)
Screenshot: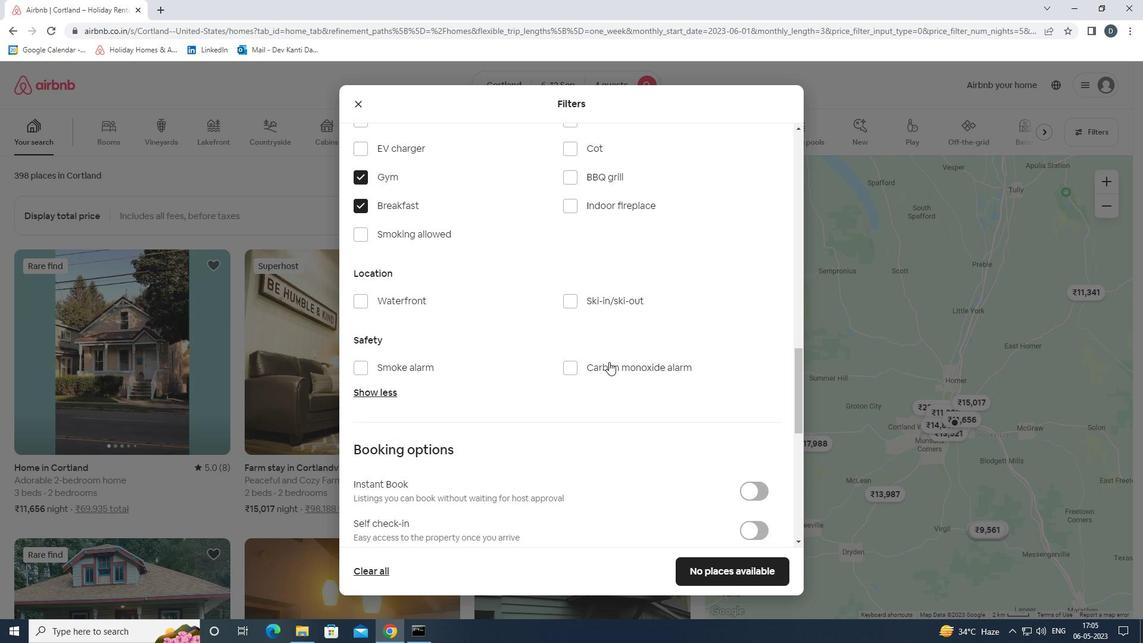 
Action: Mouse moved to (666, 365)
Screenshot: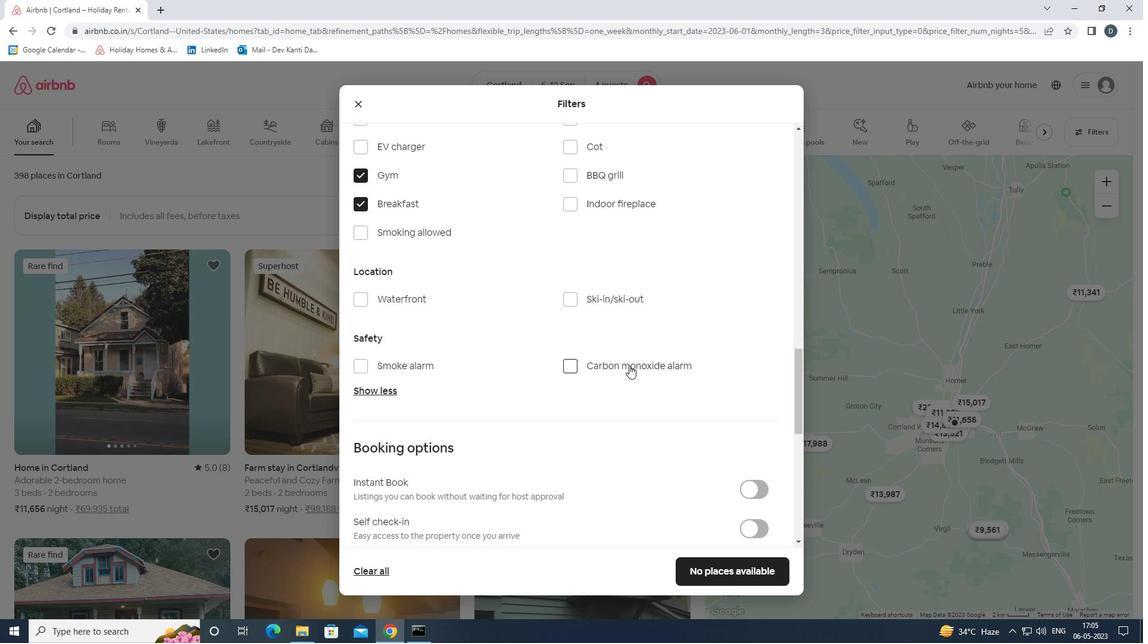 
Action: Mouse scrolled (666, 365) with delta (0, 0)
Screenshot: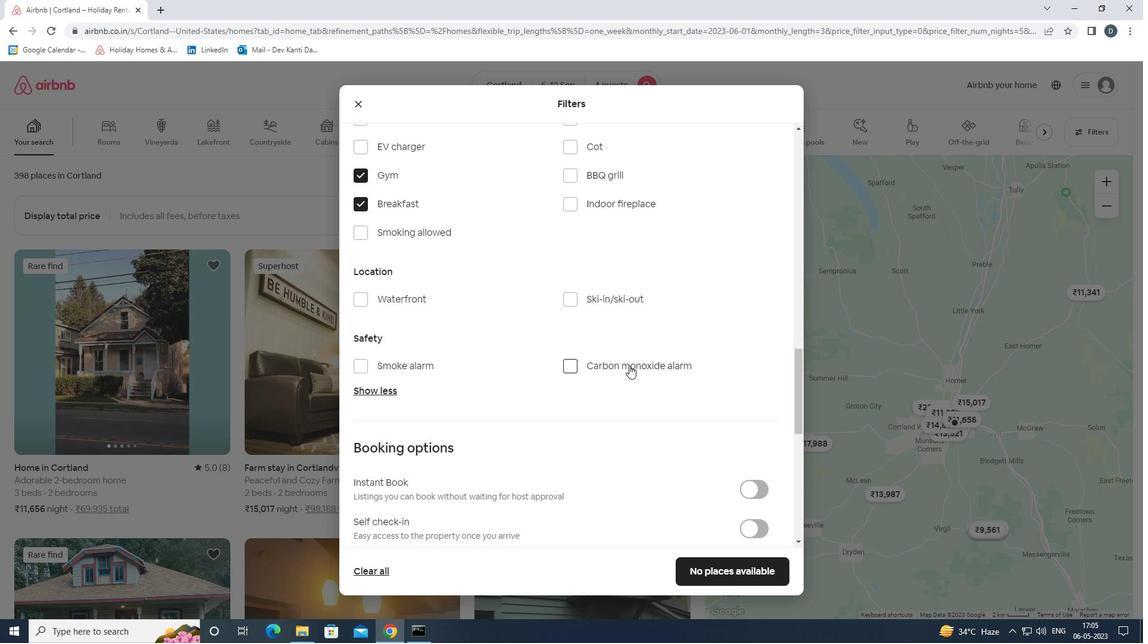 
Action: Mouse moved to (752, 351)
Screenshot: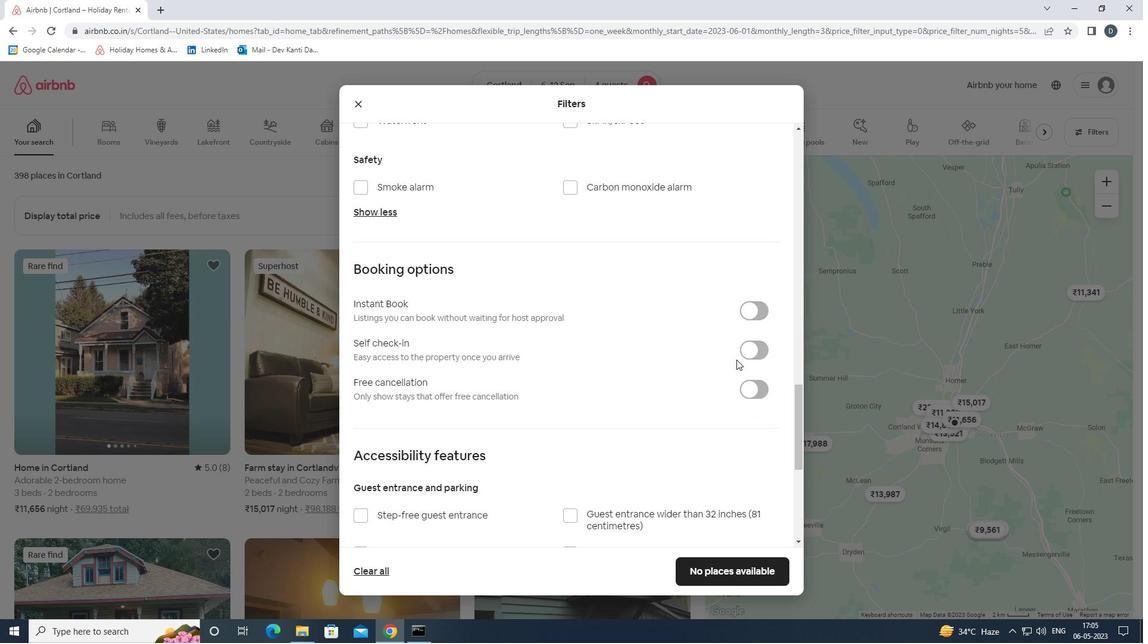 
Action: Mouse pressed left at (752, 351)
Screenshot: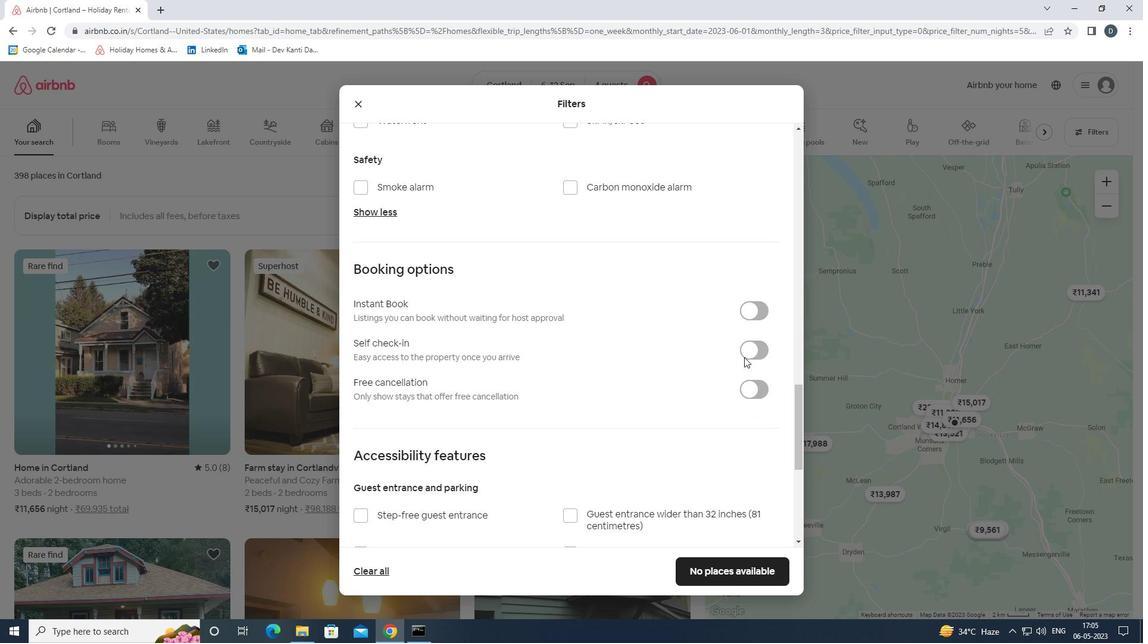 
Action: Mouse moved to (719, 359)
Screenshot: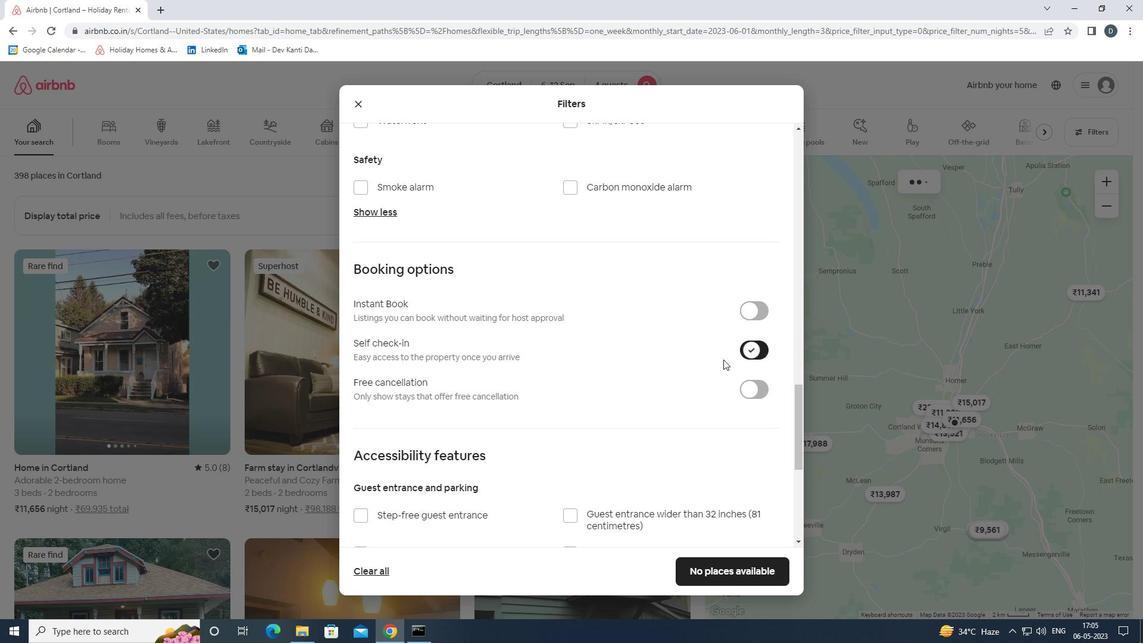 
Action: Mouse scrolled (719, 359) with delta (0, 0)
Screenshot: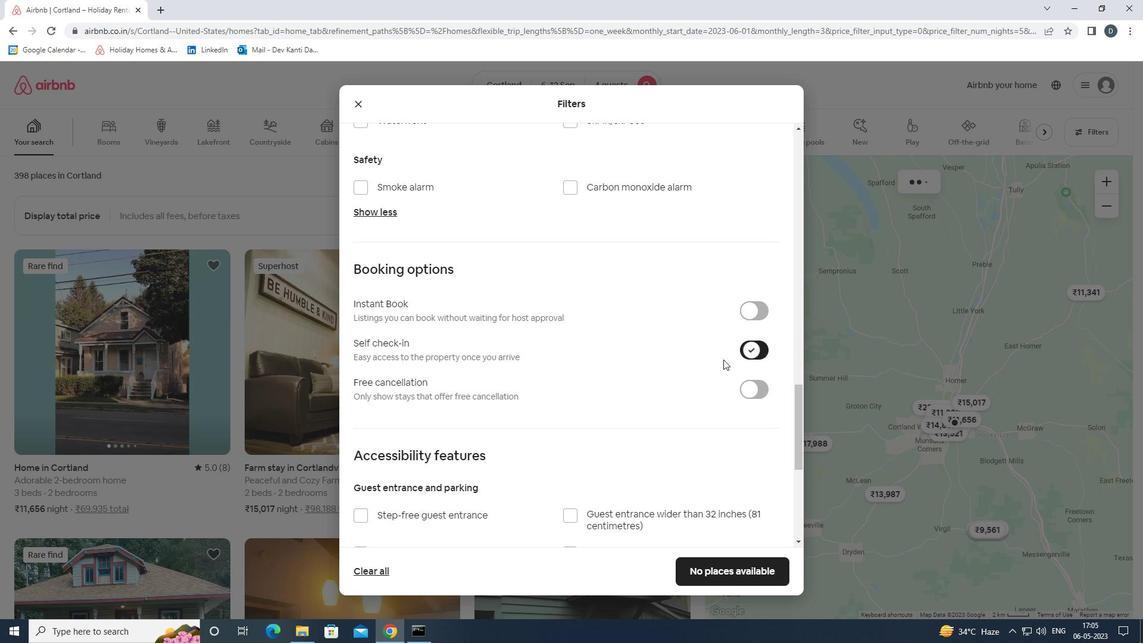 
Action: Mouse moved to (718, 360)
Screenshot: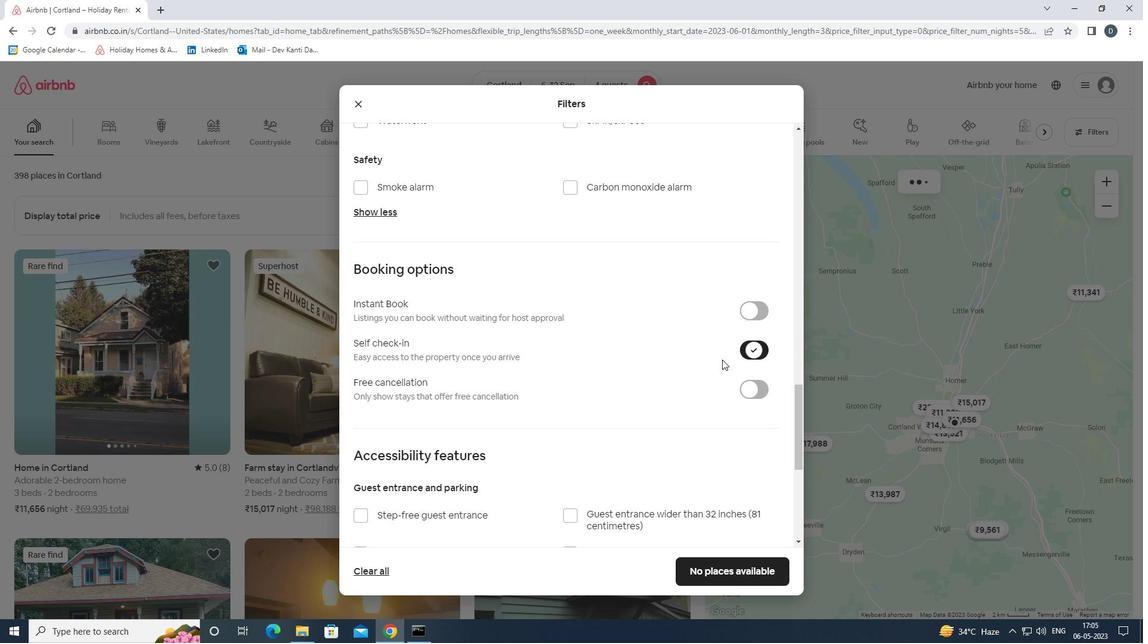 
Action: Mouse scrolled (718, 359) with delta (0, 0)
Screenshot: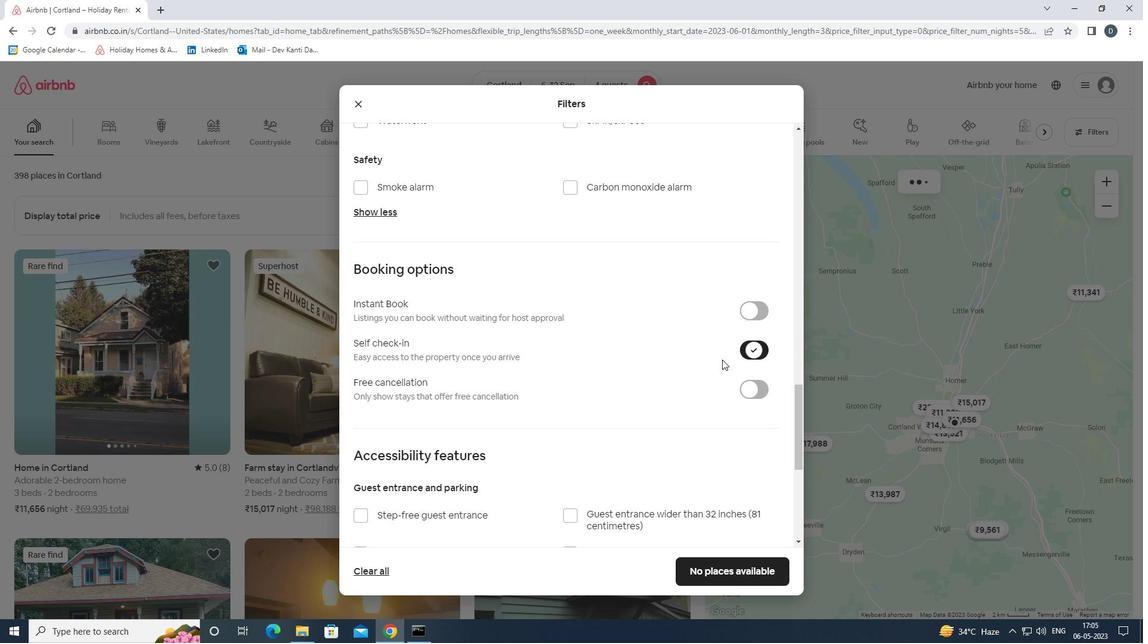 
Action: Mouse scrolled (718, 359) with delta (0, 0)
Screenshot: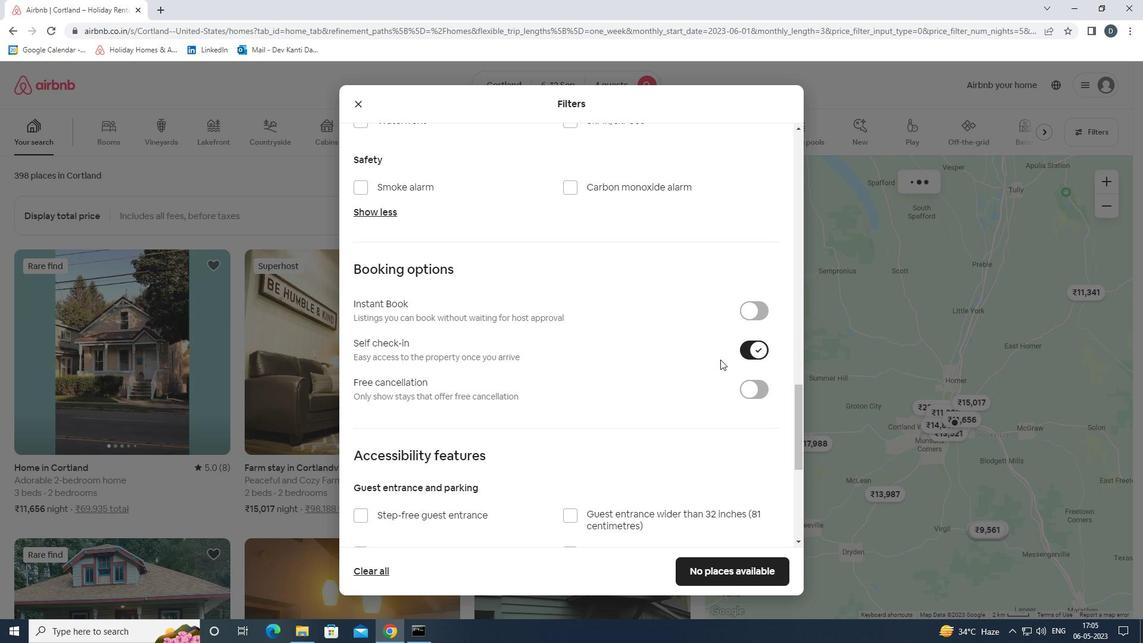 
Action: Mouse moved to (715, 360)
Screenshot: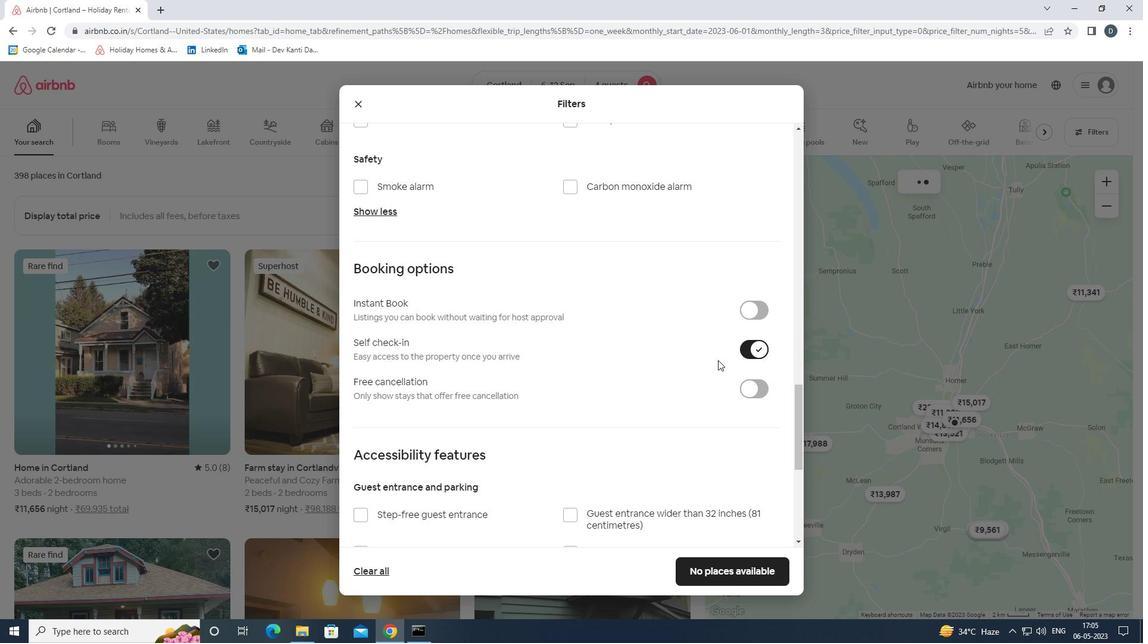 
Action: Mouse scrolled (715, 360) with delta (0, 0)
Screenshot: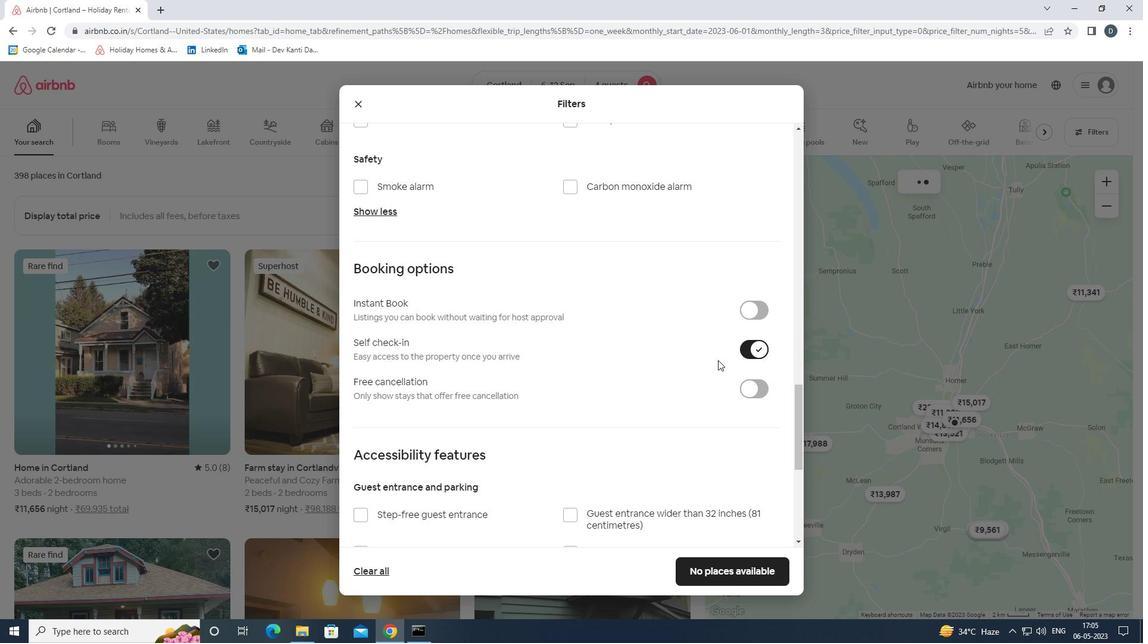 
Action: Mouse moved to (714, 360)
Screenshot: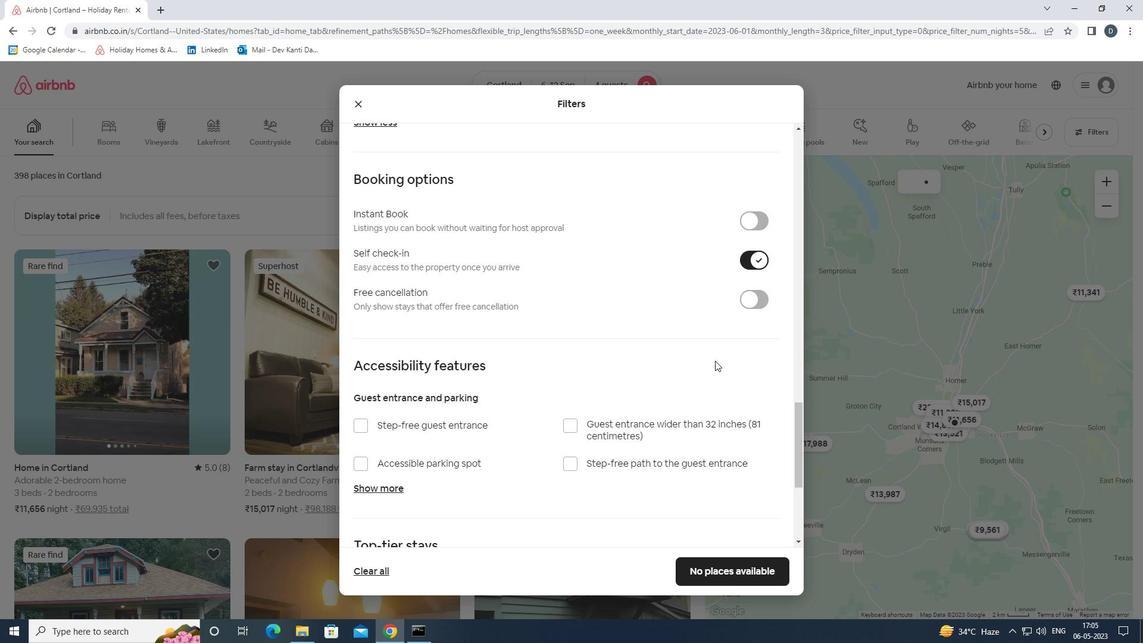 
Action: Mouse scrolled (714, 360) with delta (0, 0)
Screenshot: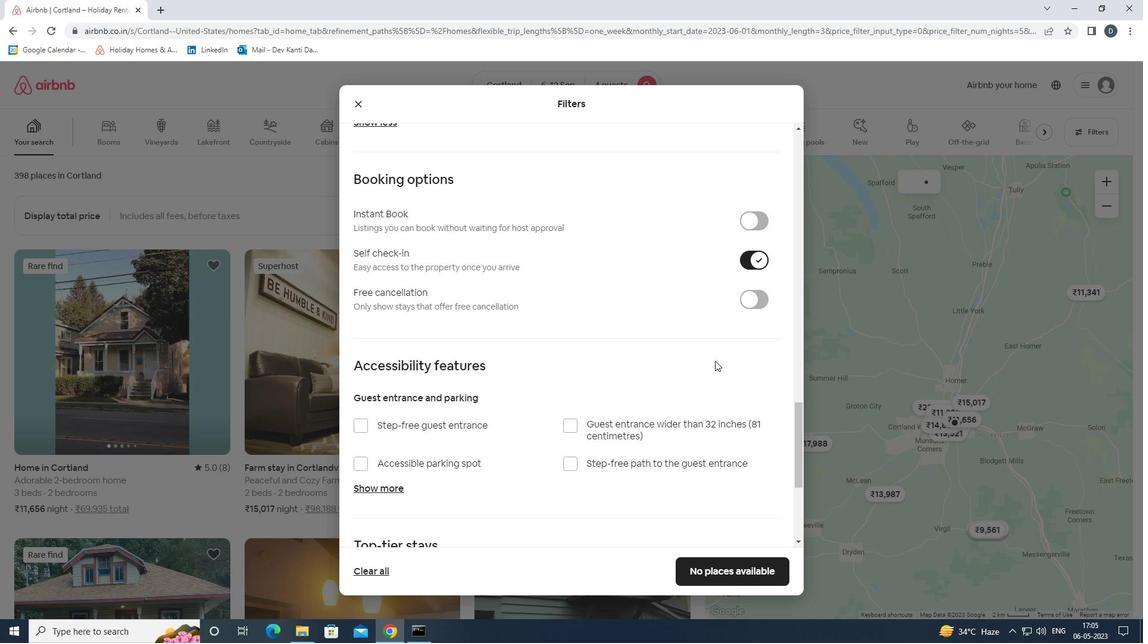 
Action: Mouse moved to (711, 360)
Screenshot: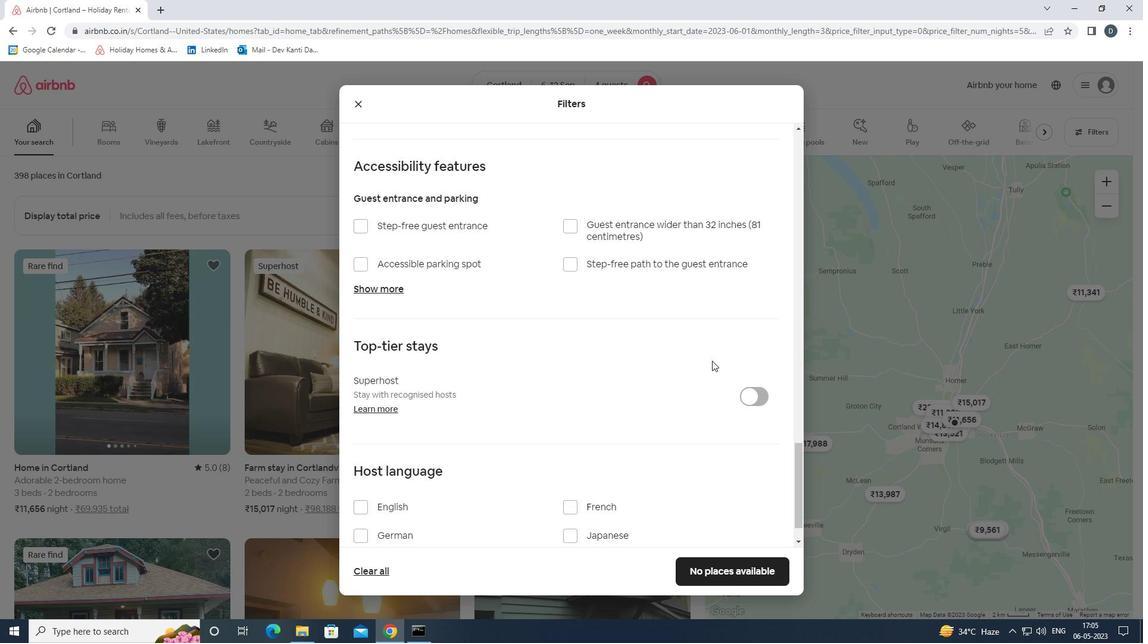 
Action: Mouse scrolled (711, 360) with delta (0, 0)
Screenshot: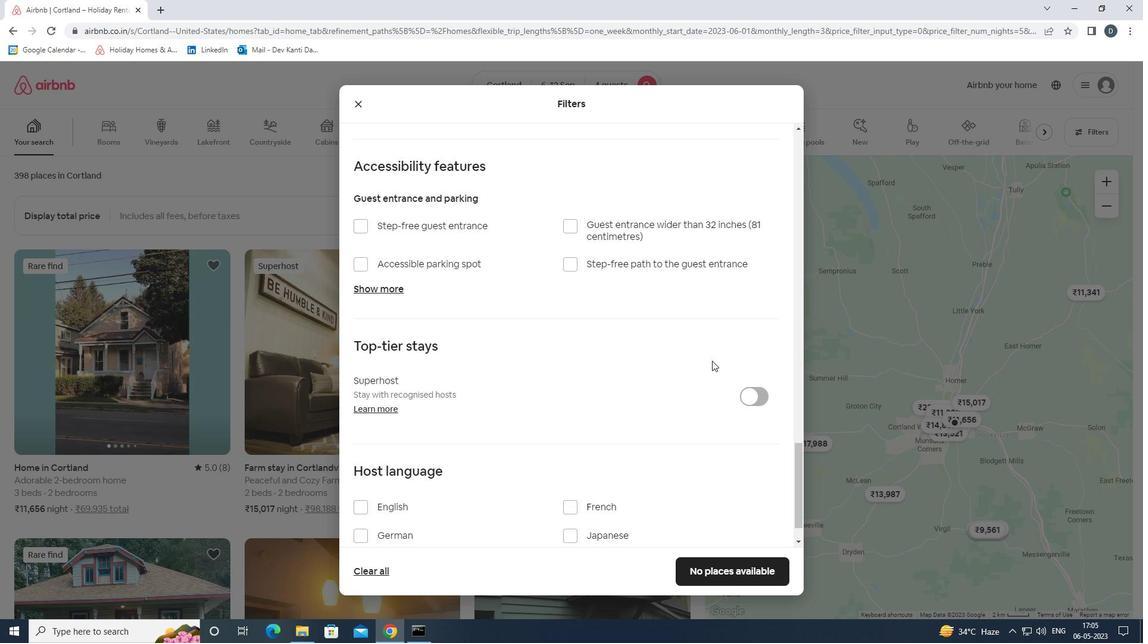 
Action: Mouse moved to (710, 360)
Screenshot: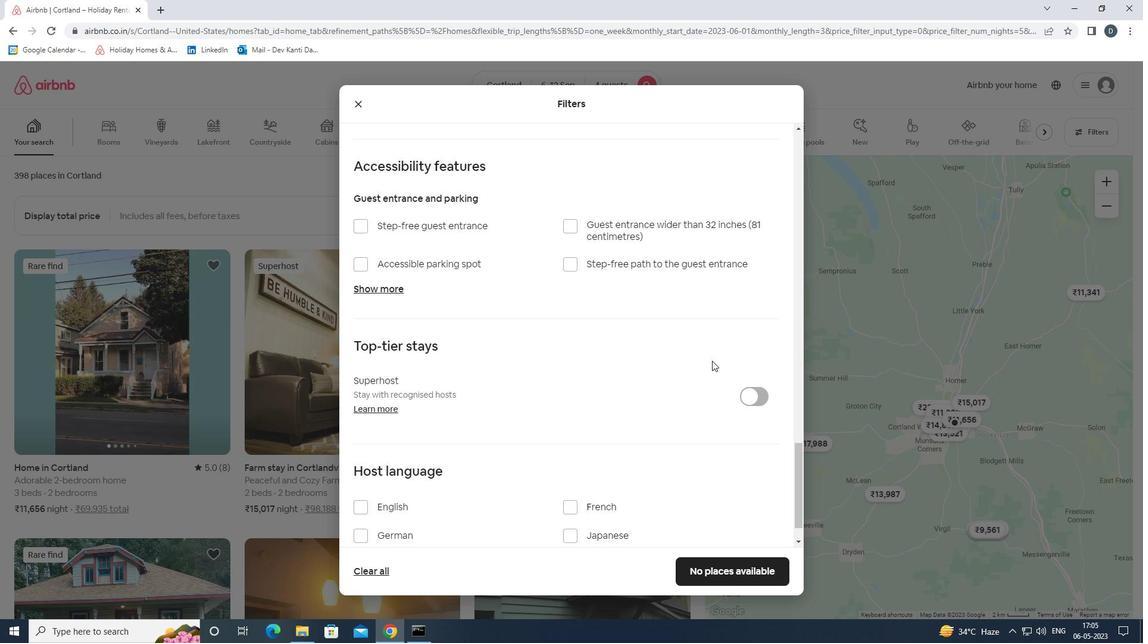 
Action: Mouse scrolled (710, 360) with delta (0, 0)
Screenshot: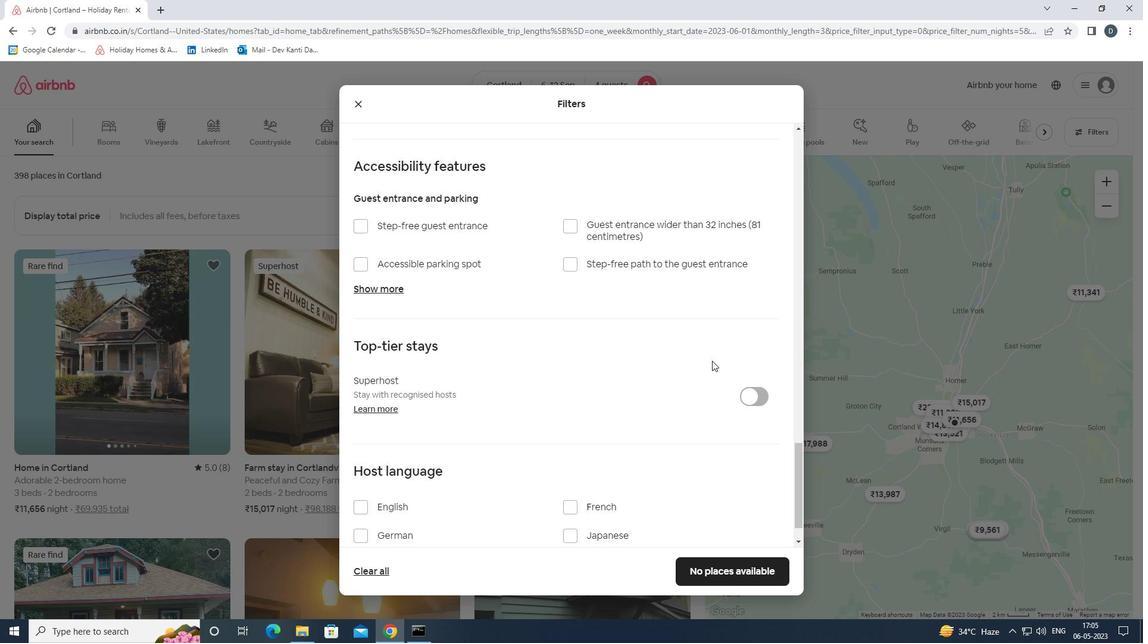 
Action: Mouse moved to (709, 360)
Screenshot: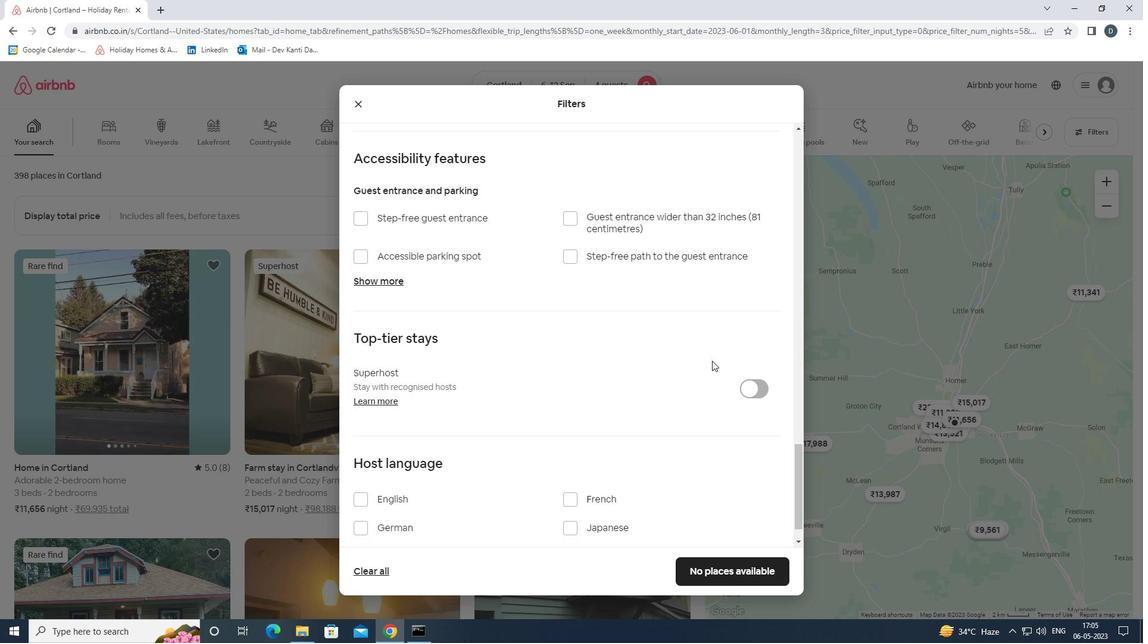 
Action: Mouse scrolled (709, 360) with delta (0, 0)
Screenshot: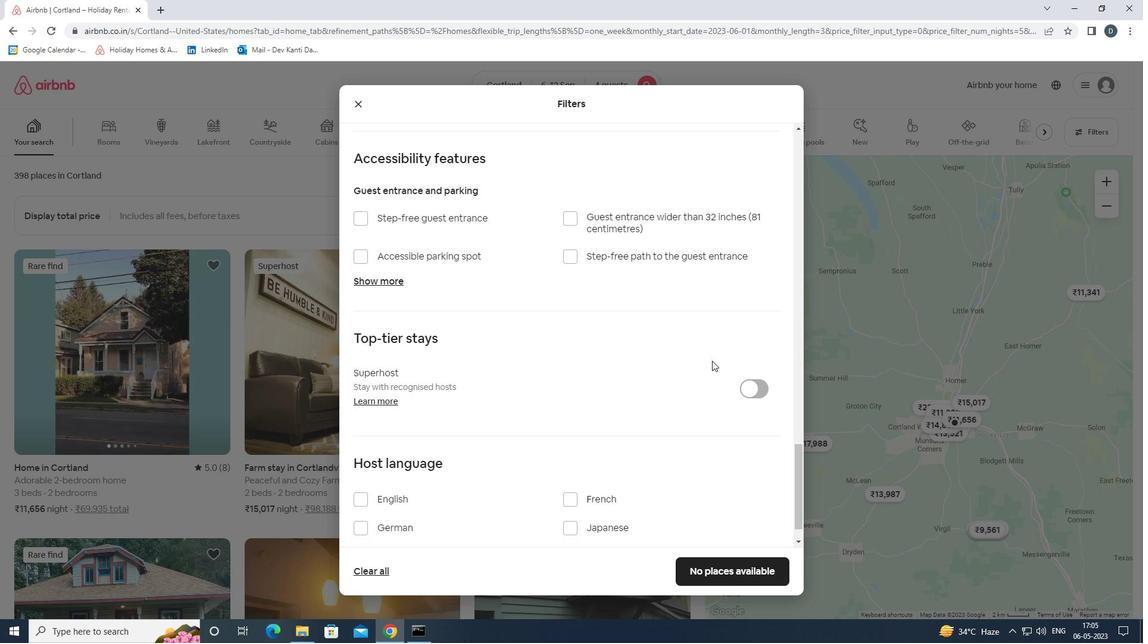 
Action: Mouse moved to (394, 459)
Screenshot: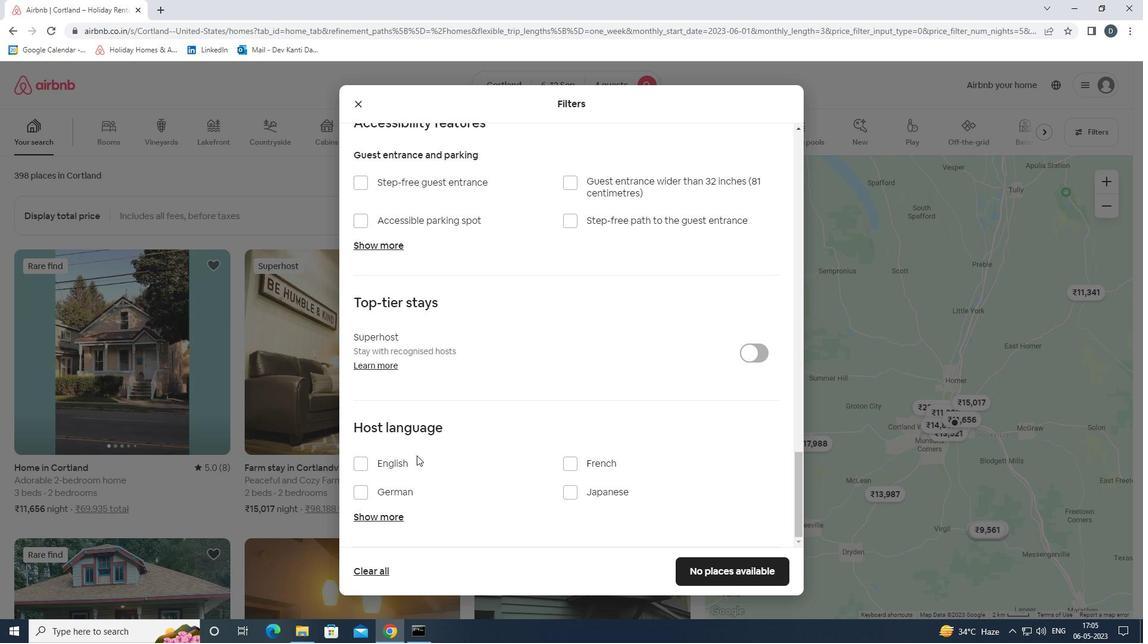 
Action: Mouse pressed left at (394, 459)
Screenshot: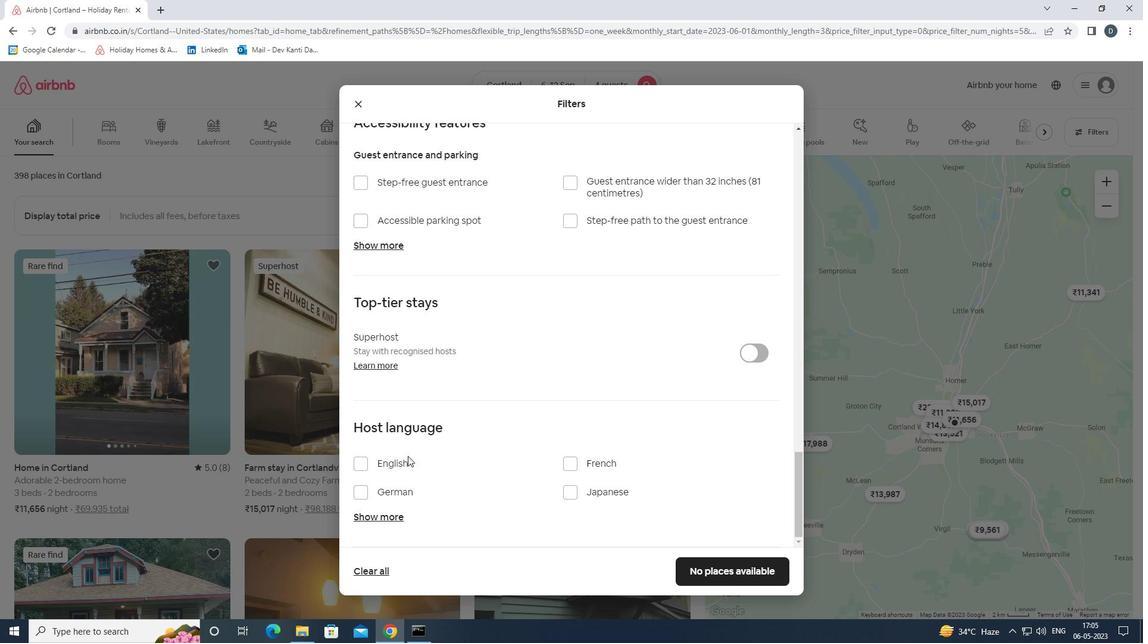 
Action: Mouse moved to (703, 564)
Screenshot: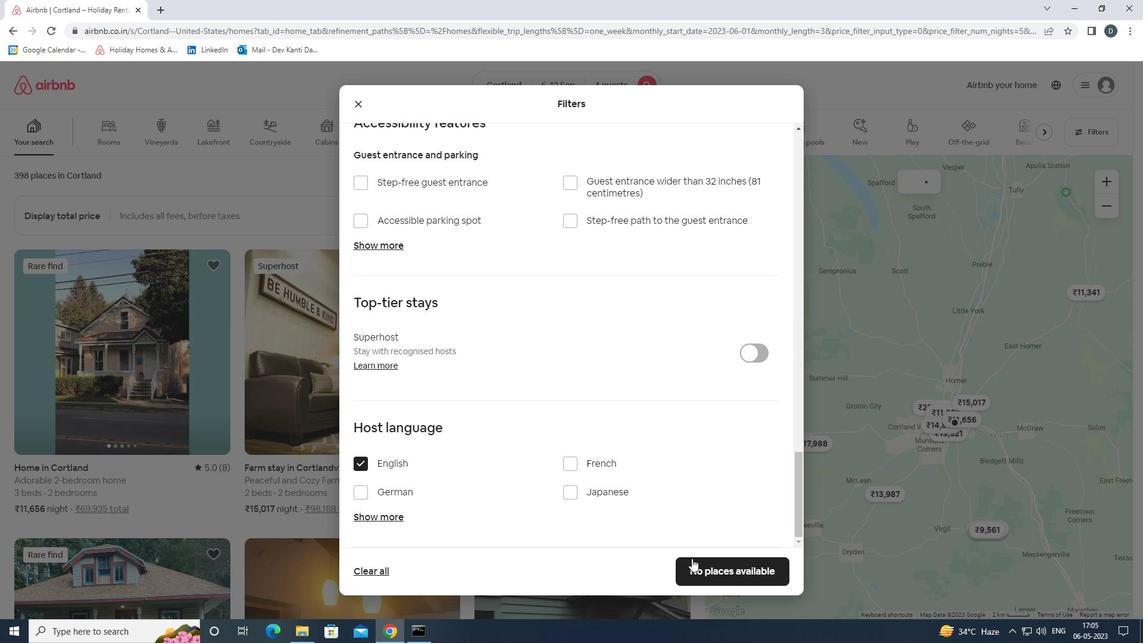 
Action: Mouse pressed left at (703, 564)
Screenshot: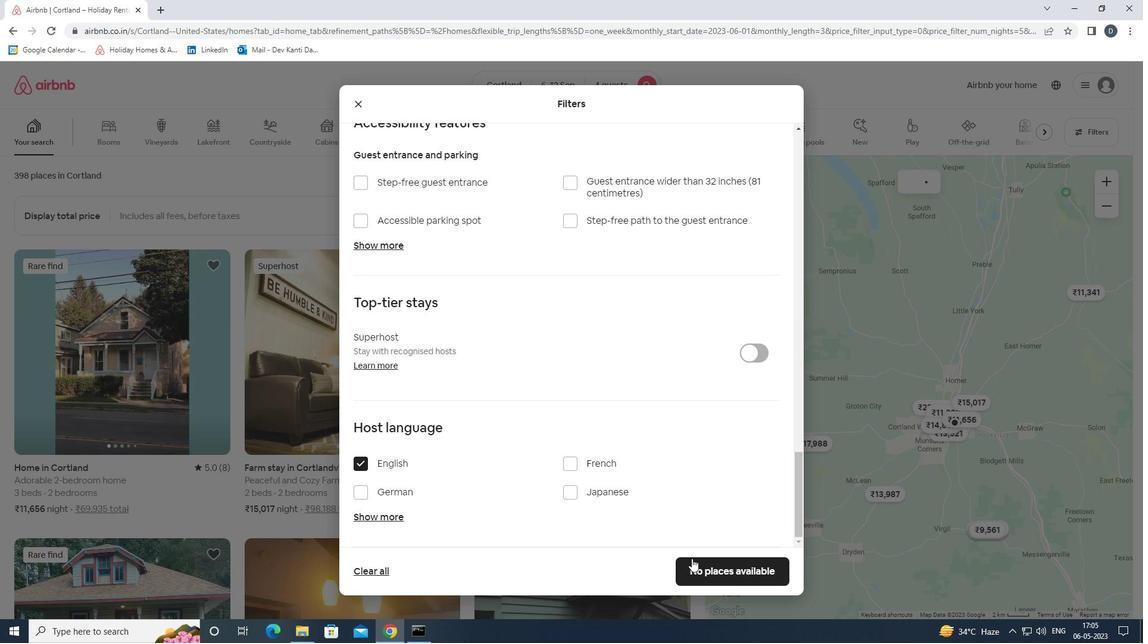 
Action: Mouse moved to (707, 564)
Screenshot: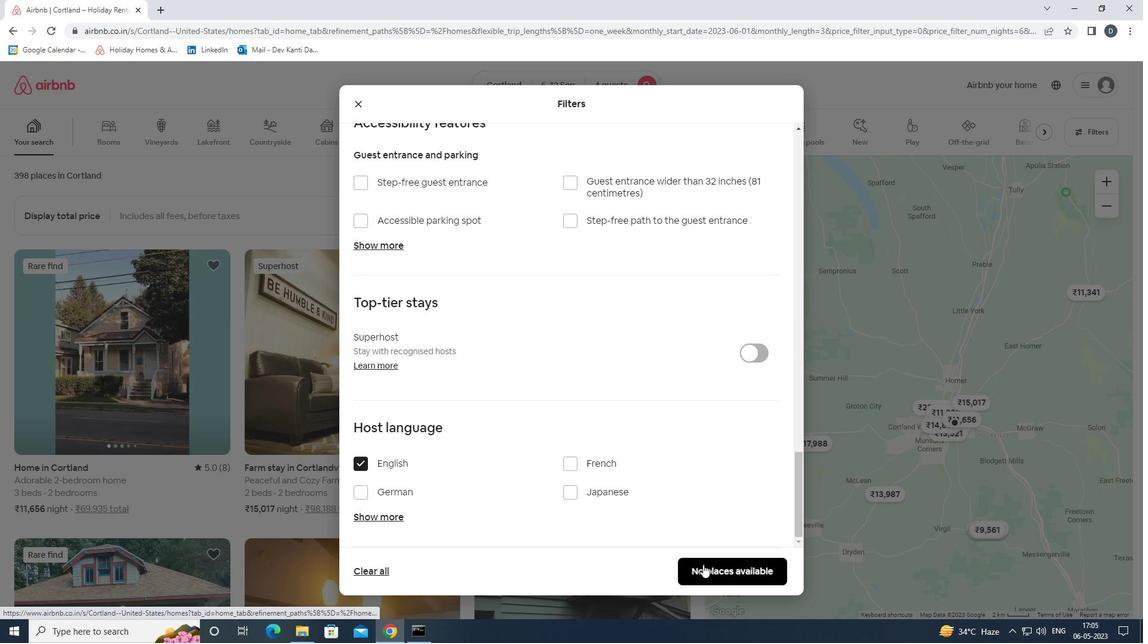 
